Task: Look for space in Soavinandriana, Madagascar from 1st August, 2023 to 5th August, 2023 for 1 adult in price range Rs.6000 to Rs.15000. Place can be entire place with 1  bedroom having 1 bed and 1 bathroom. Property type can be house, flat, guest house. Amenities needed are: wifi. Booking option can be shelf check-in. Required host language is English.
Action: Mouse moved to (592, 82)
Screenshot: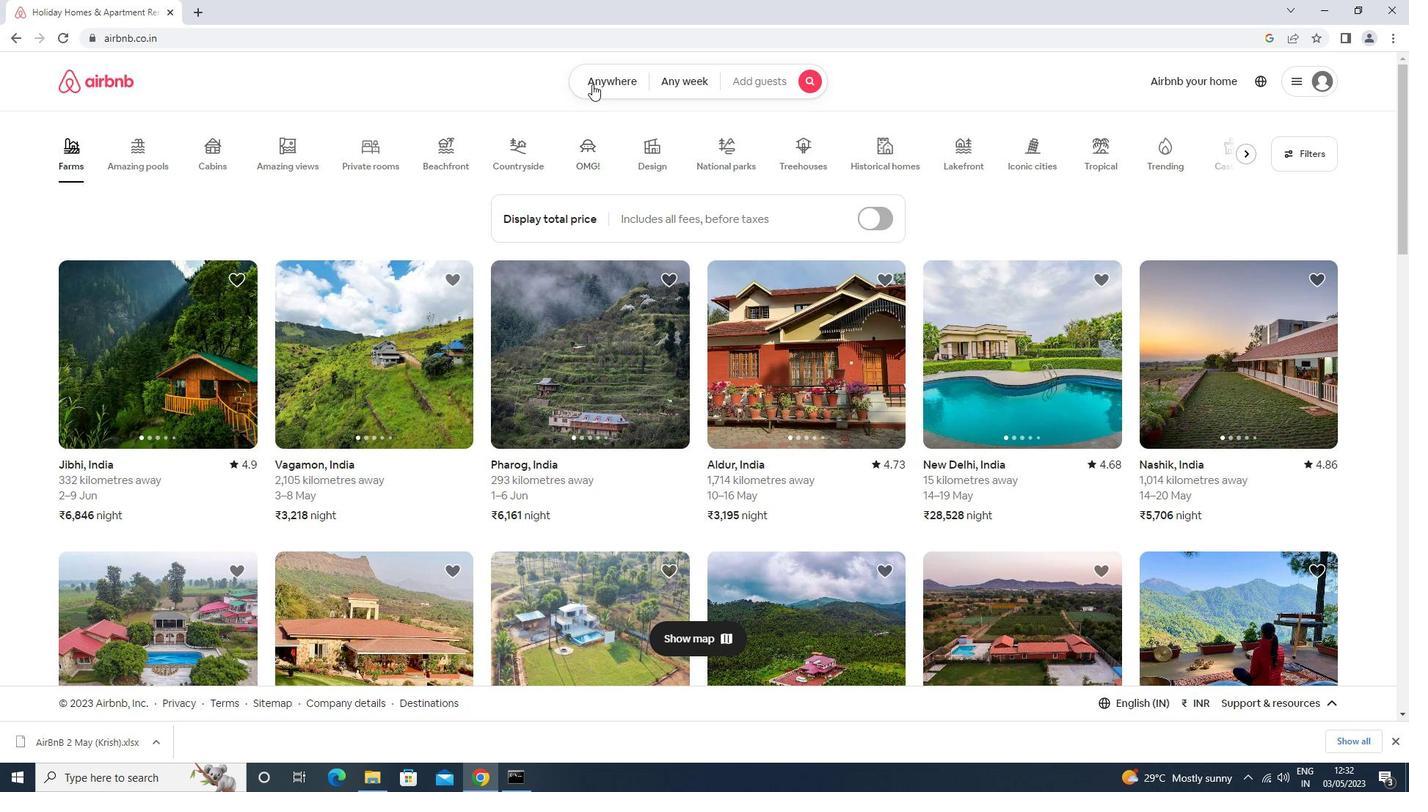 
Action: Mouse pressed left at (592, 82)
Screenshot: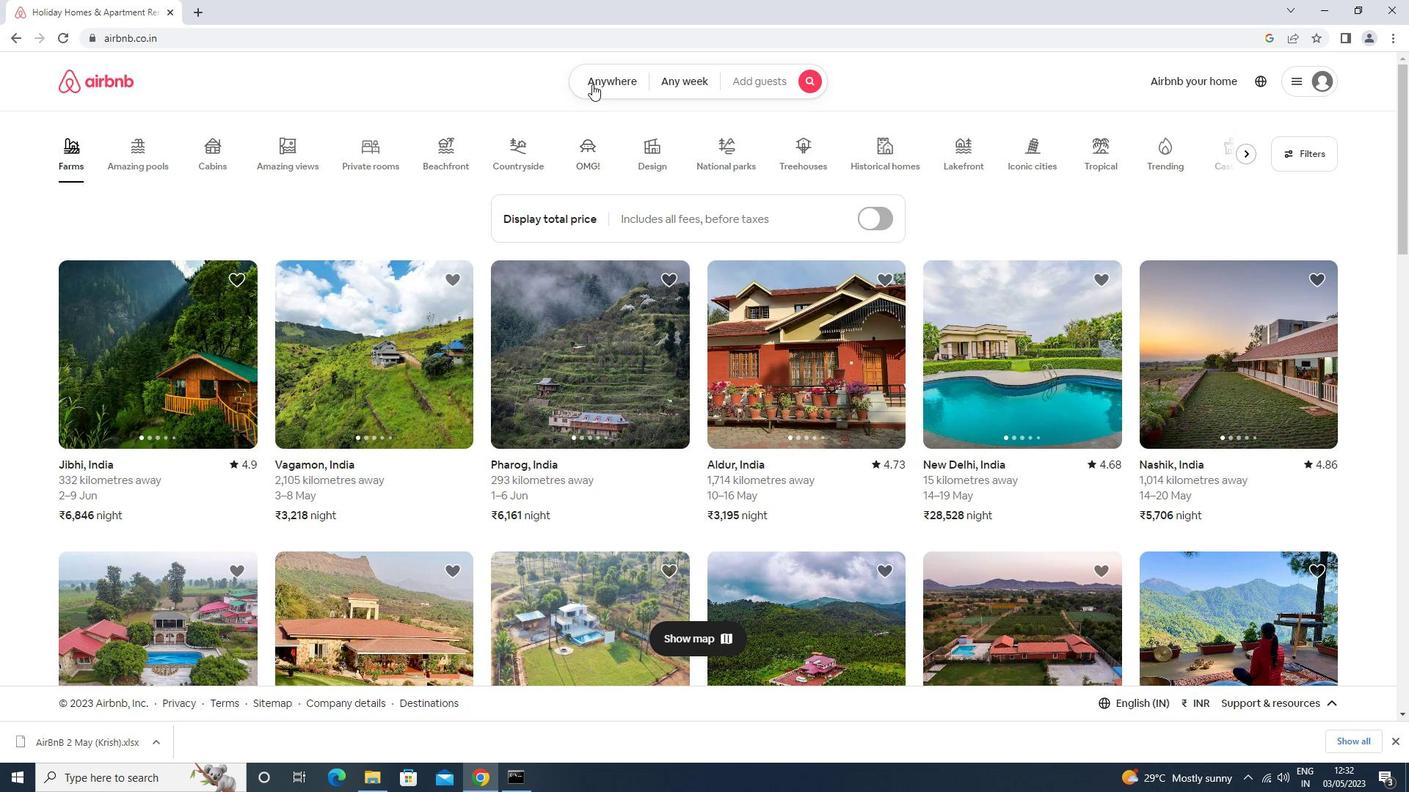 
Action: Mouse moved to (562, 143)
Screenshot: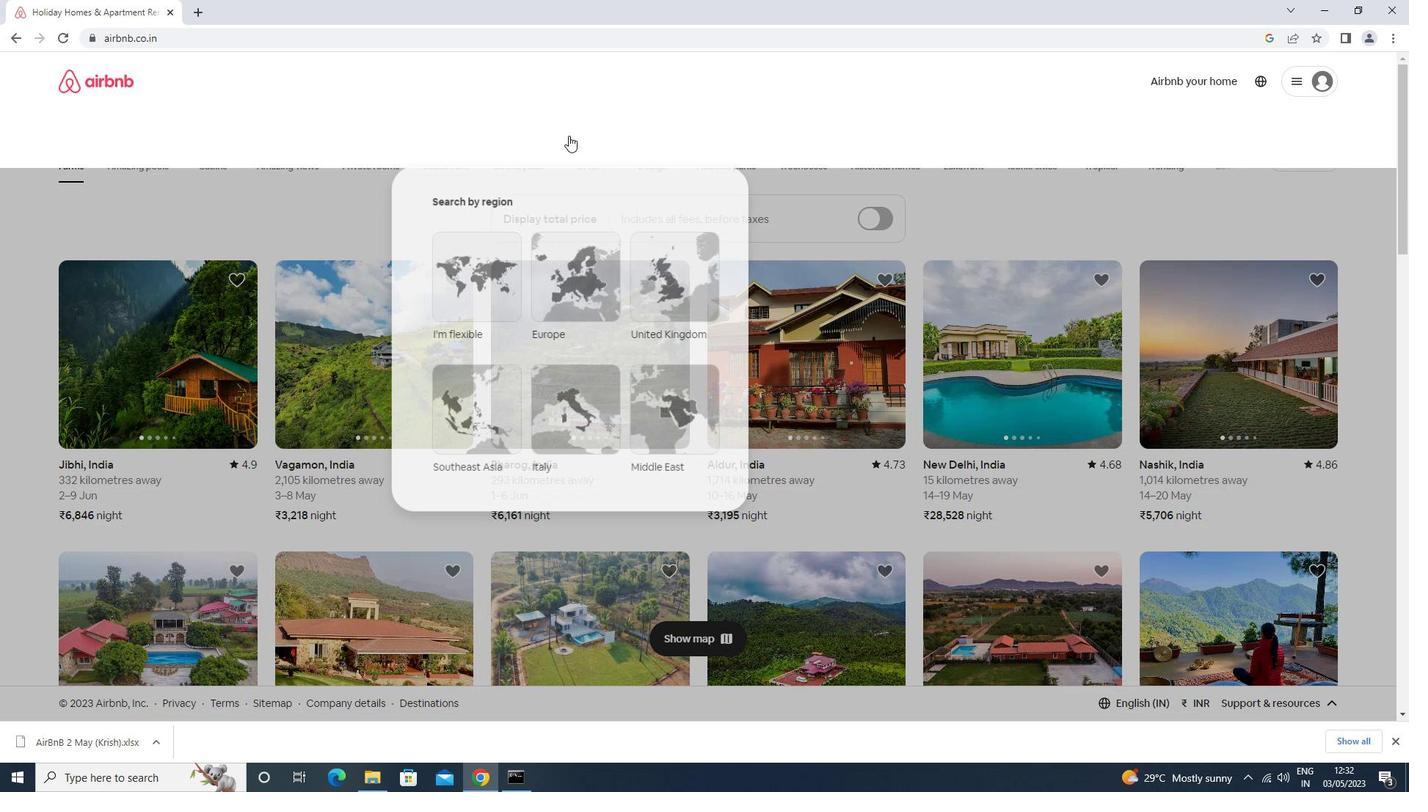 
Action: Mouse pressed left at (562, 143)
Screenshot: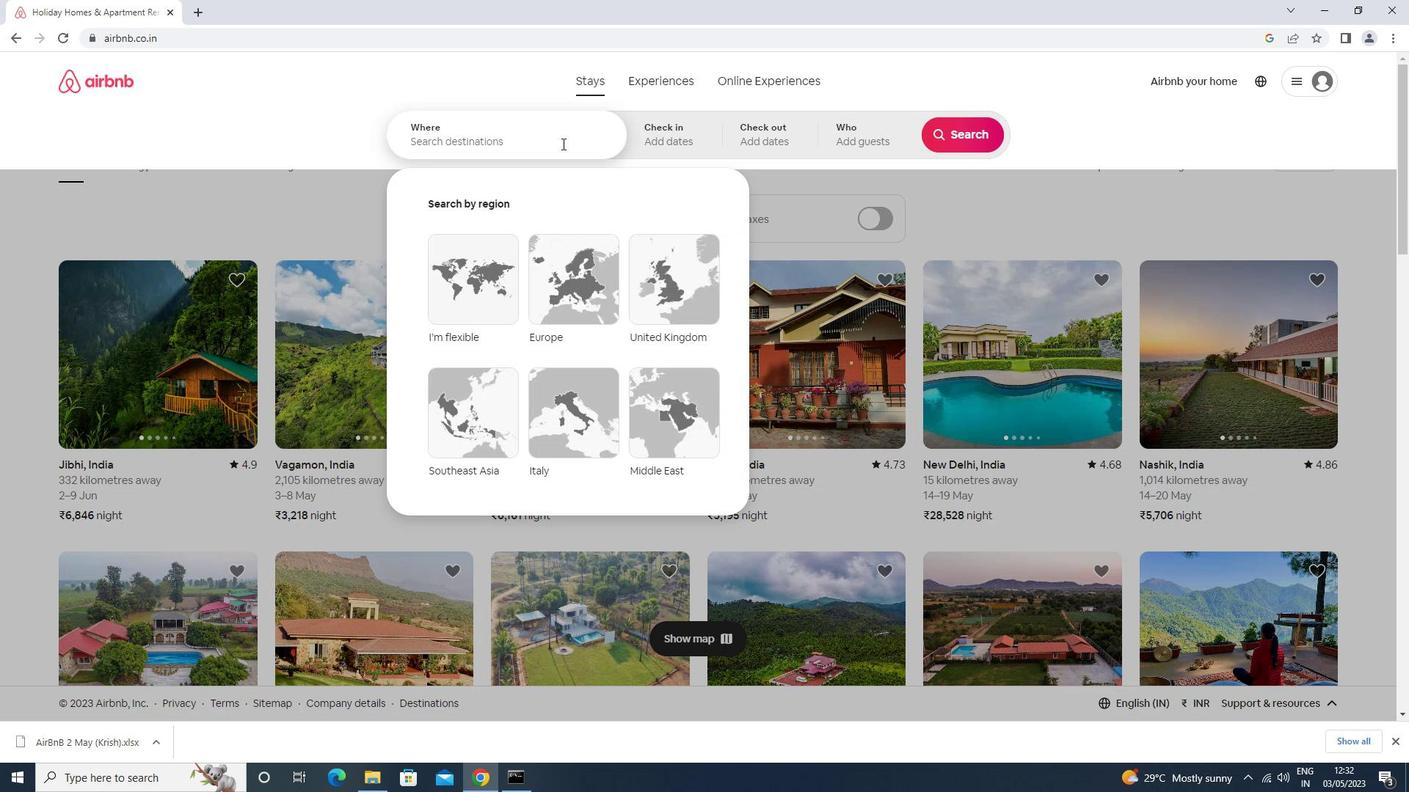 
Action: Mouse moved to (554, 146)
Screenshot: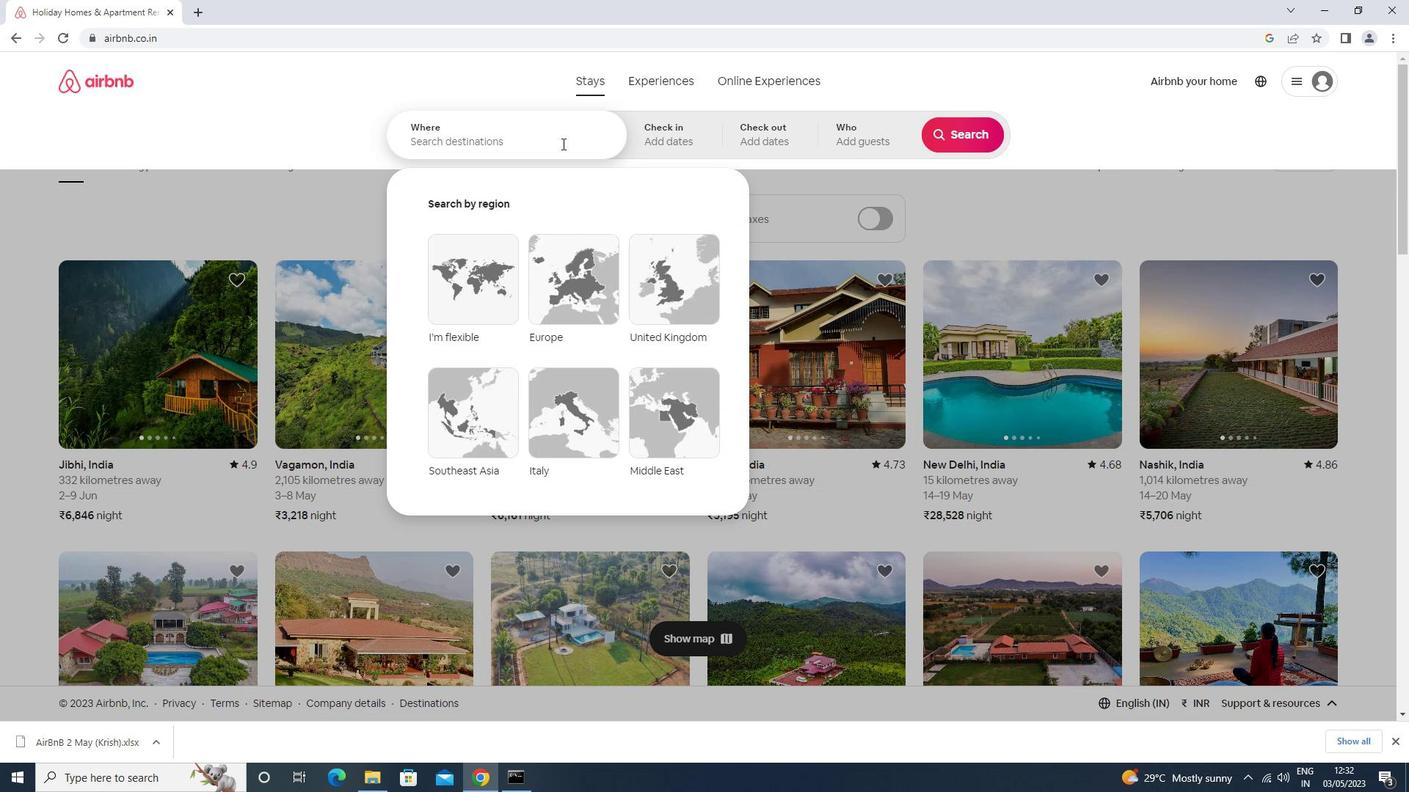 
Action: Key pressed s<Key.caps_lock>oavinandr<Key.down><Key.enter>
Screenshot: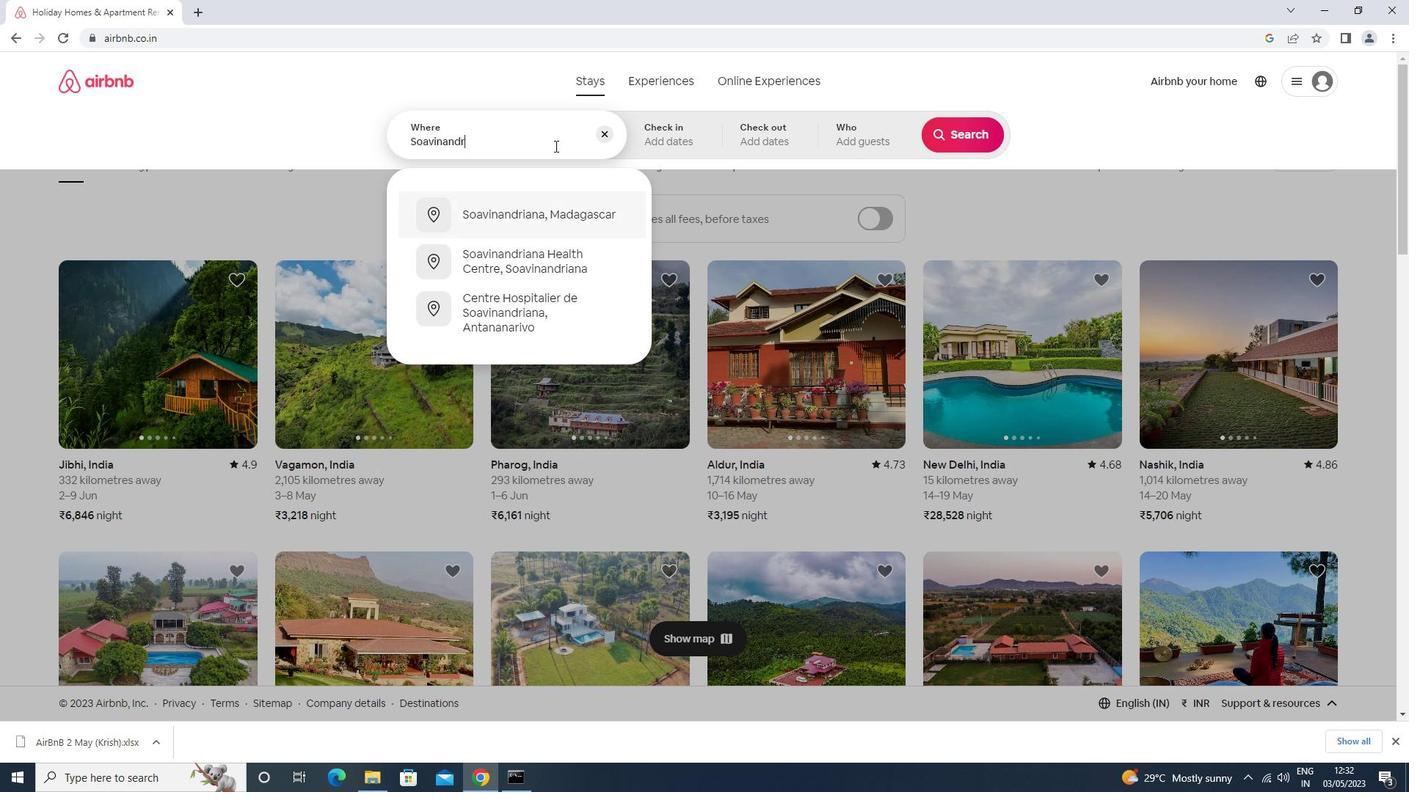 
Action: Mouse moved to (965, 253)
Screenshot: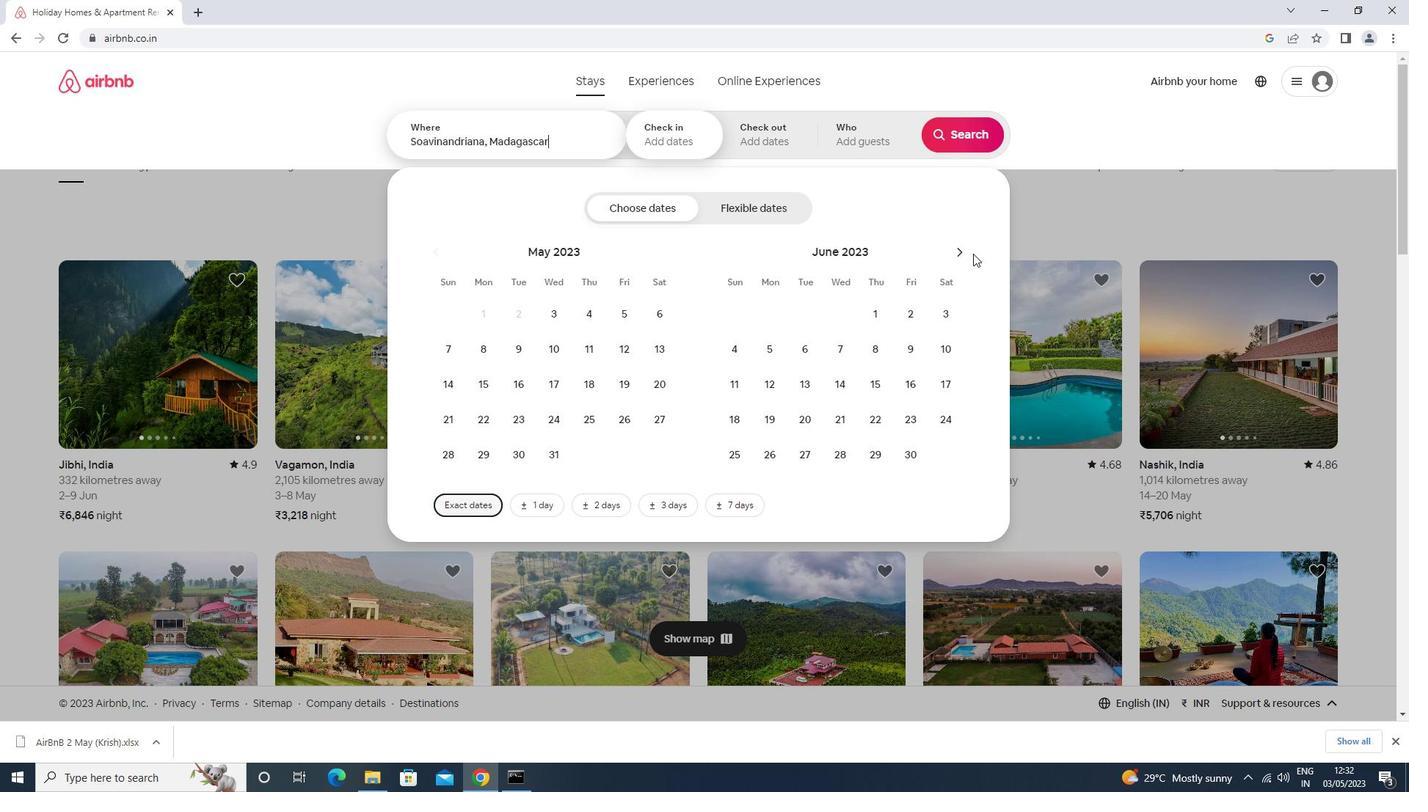 
Action: Mouse pressed left at (965, 253)
Screenshot: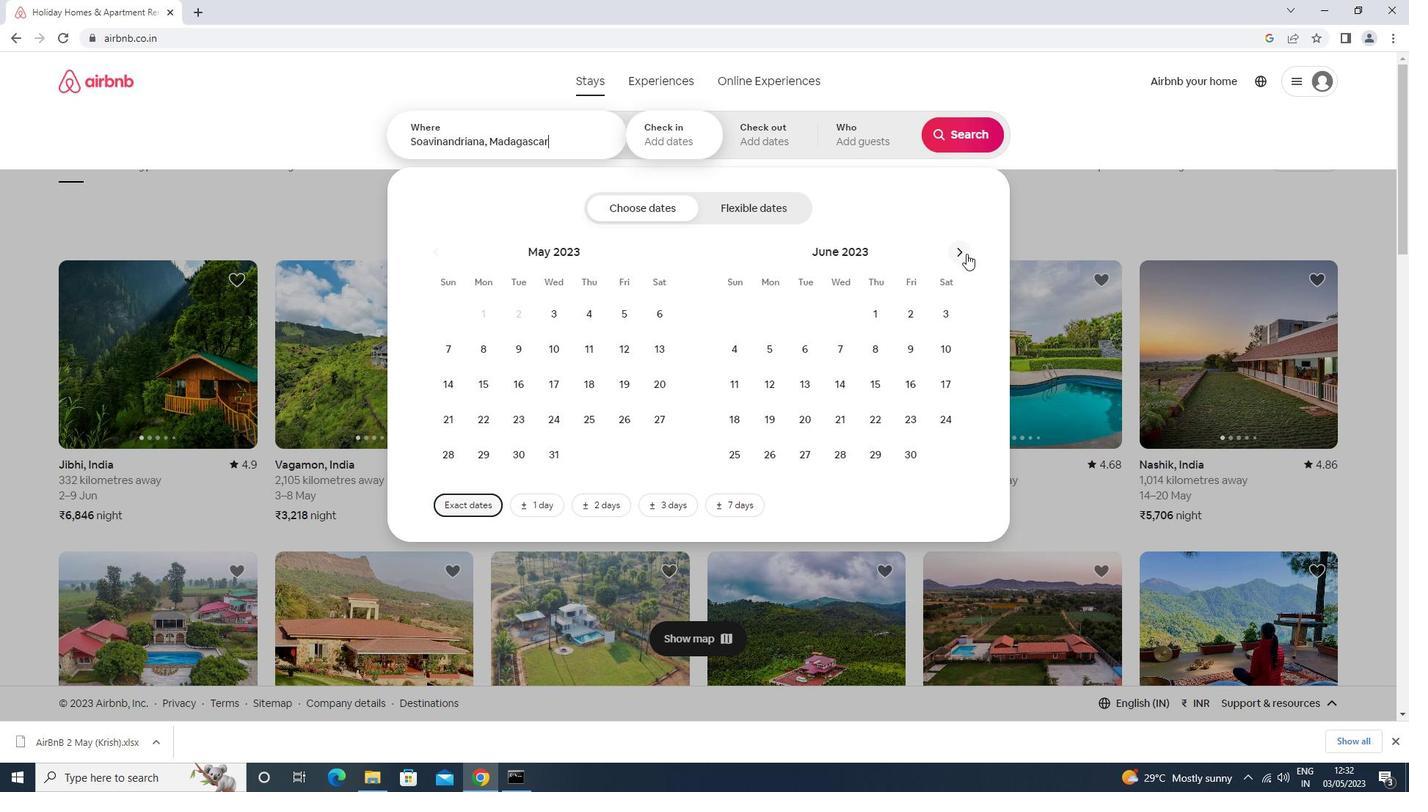 
Action: Mouse moved to (964, 253)
Screenshot: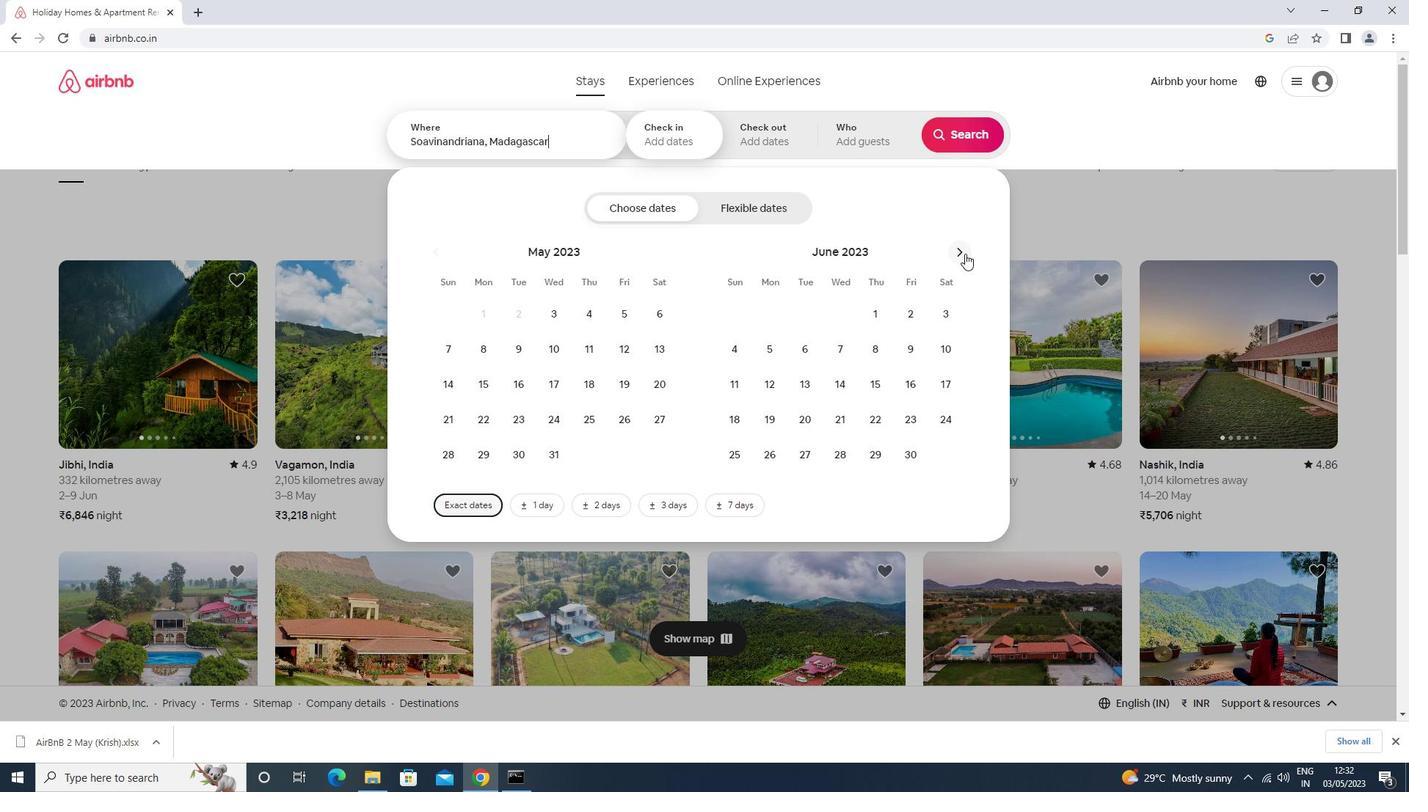 
Action: Mouse pressed left at (964, 253)
Screenshot: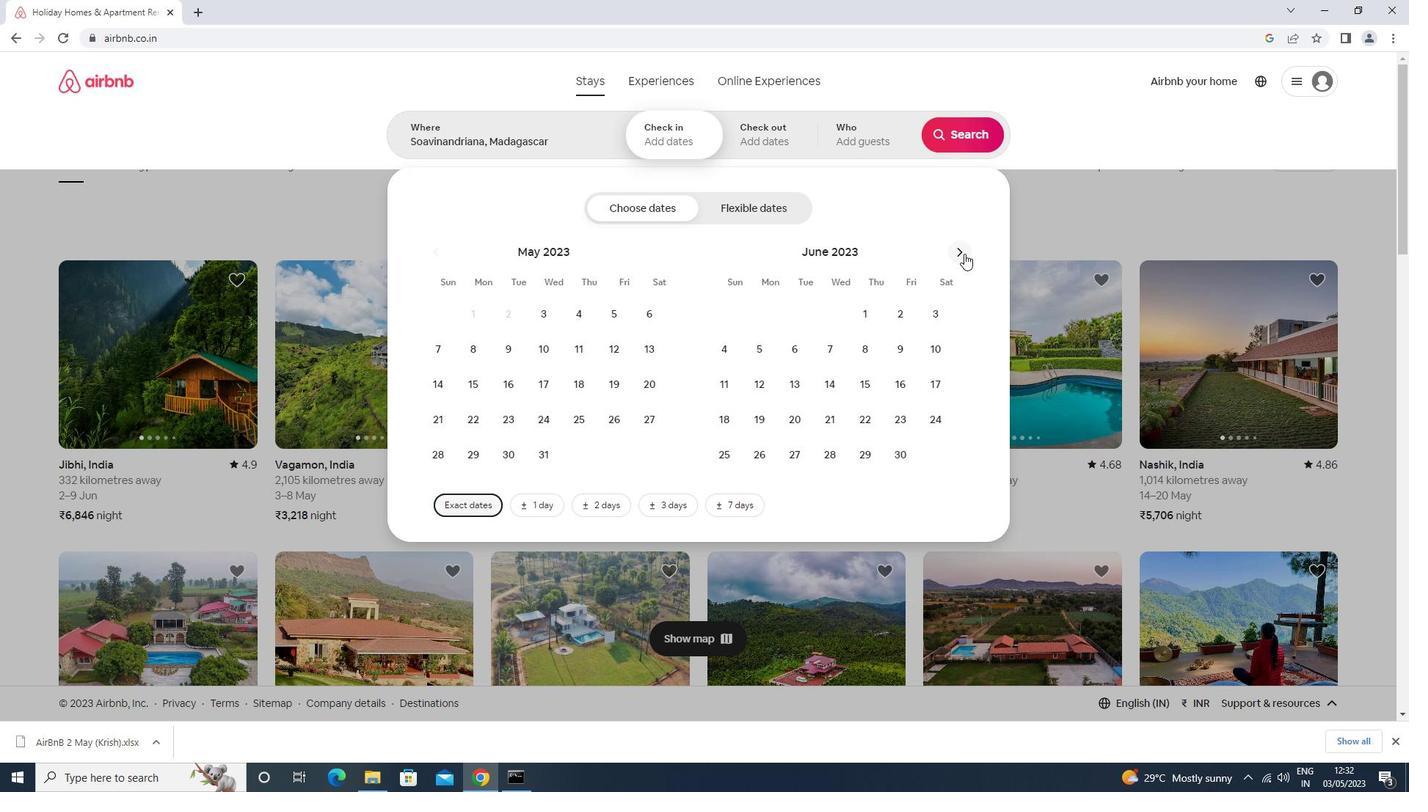 
Action: Mouse moved to (815, 313)
Screenshot: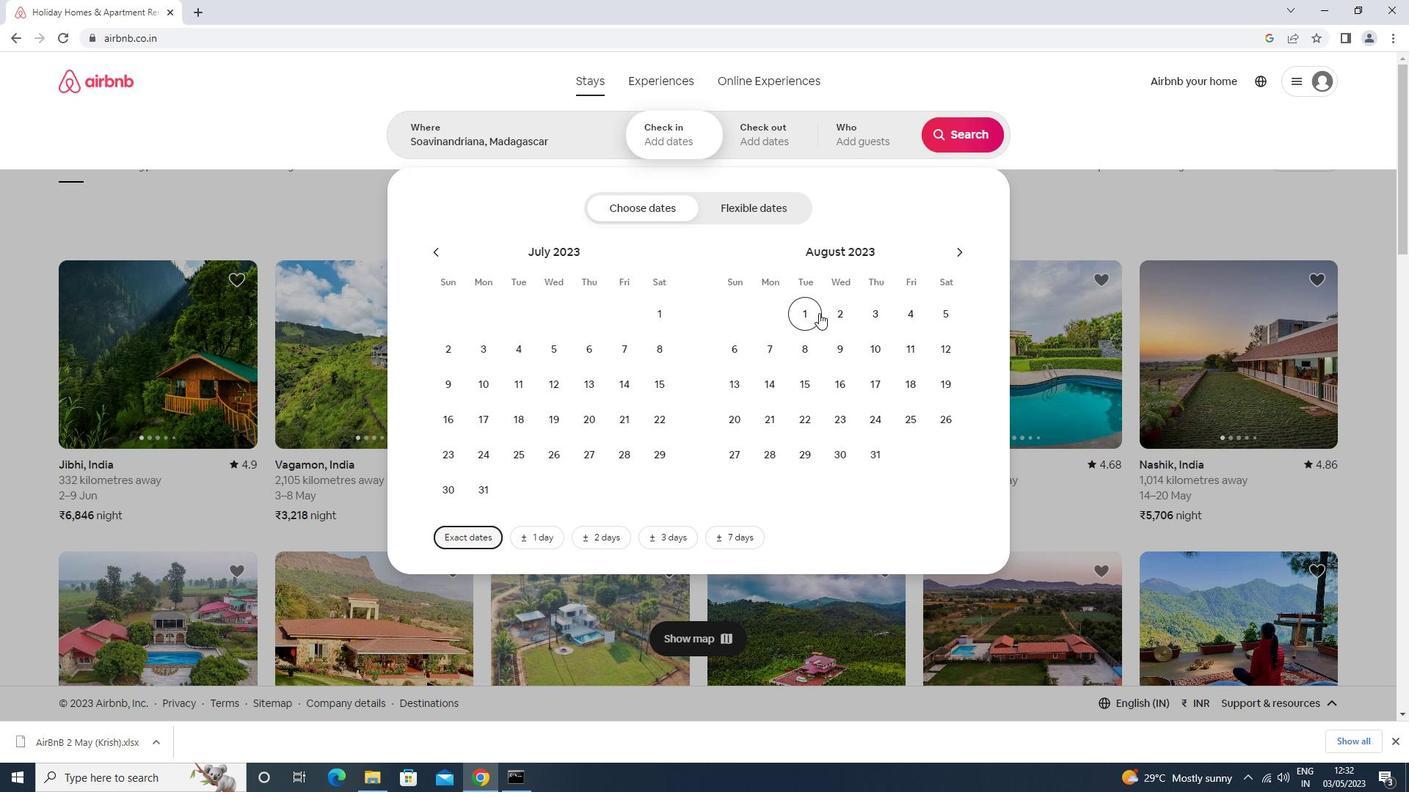 
Action: Mouse pressed left at (815, 313)
Screenshot: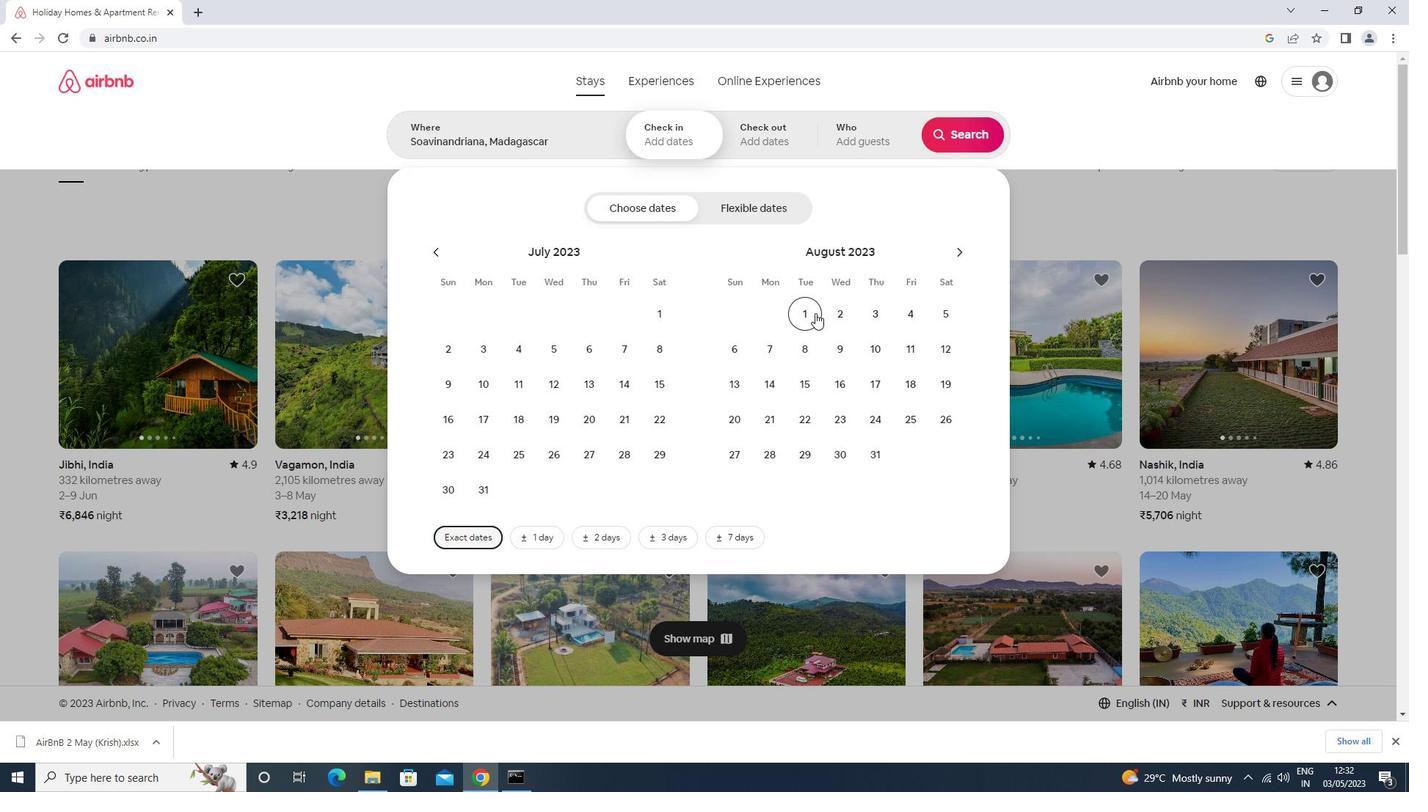 
Action: Mouse moved to (937, 307)
Screenshot: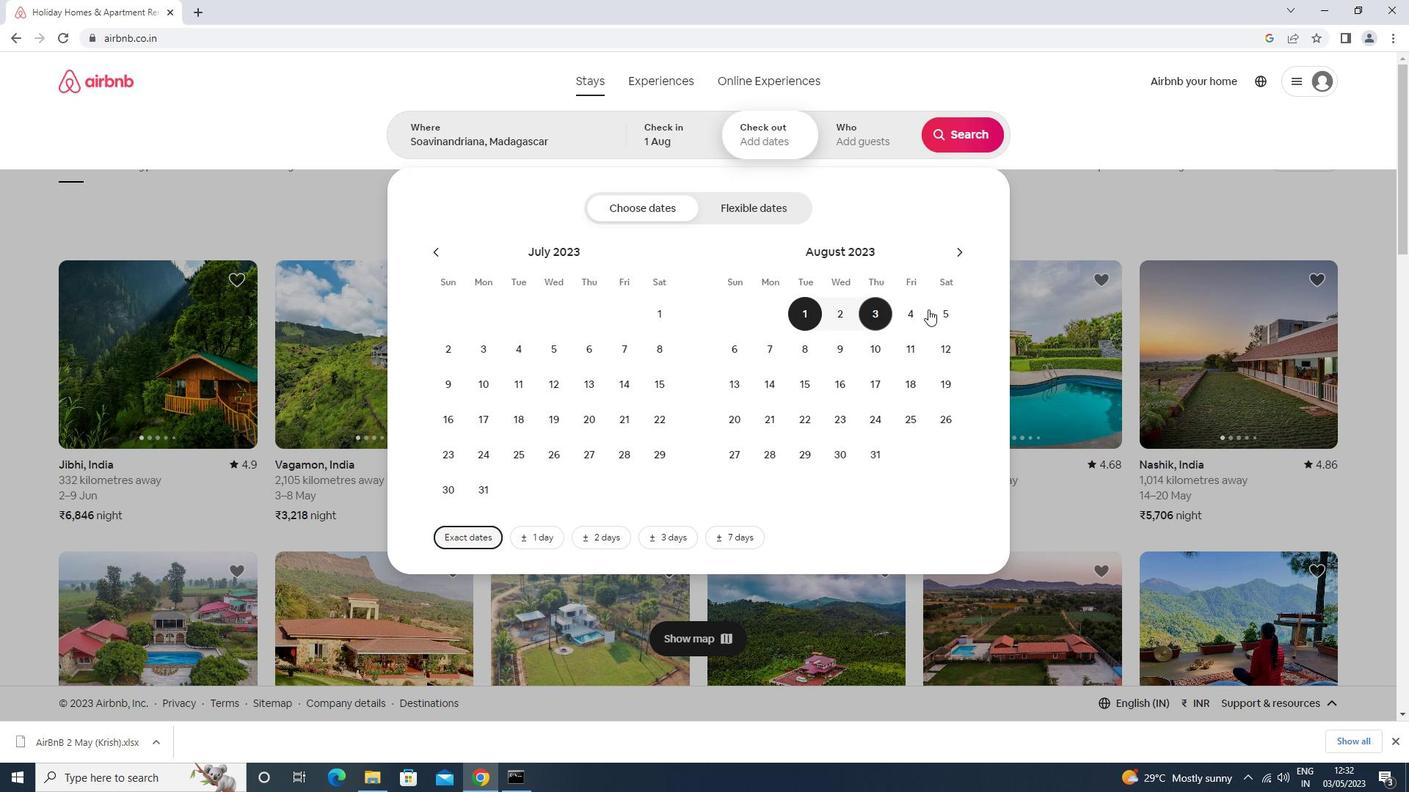 
Action: Mouse pressed left at (937, 307)
Screenshot: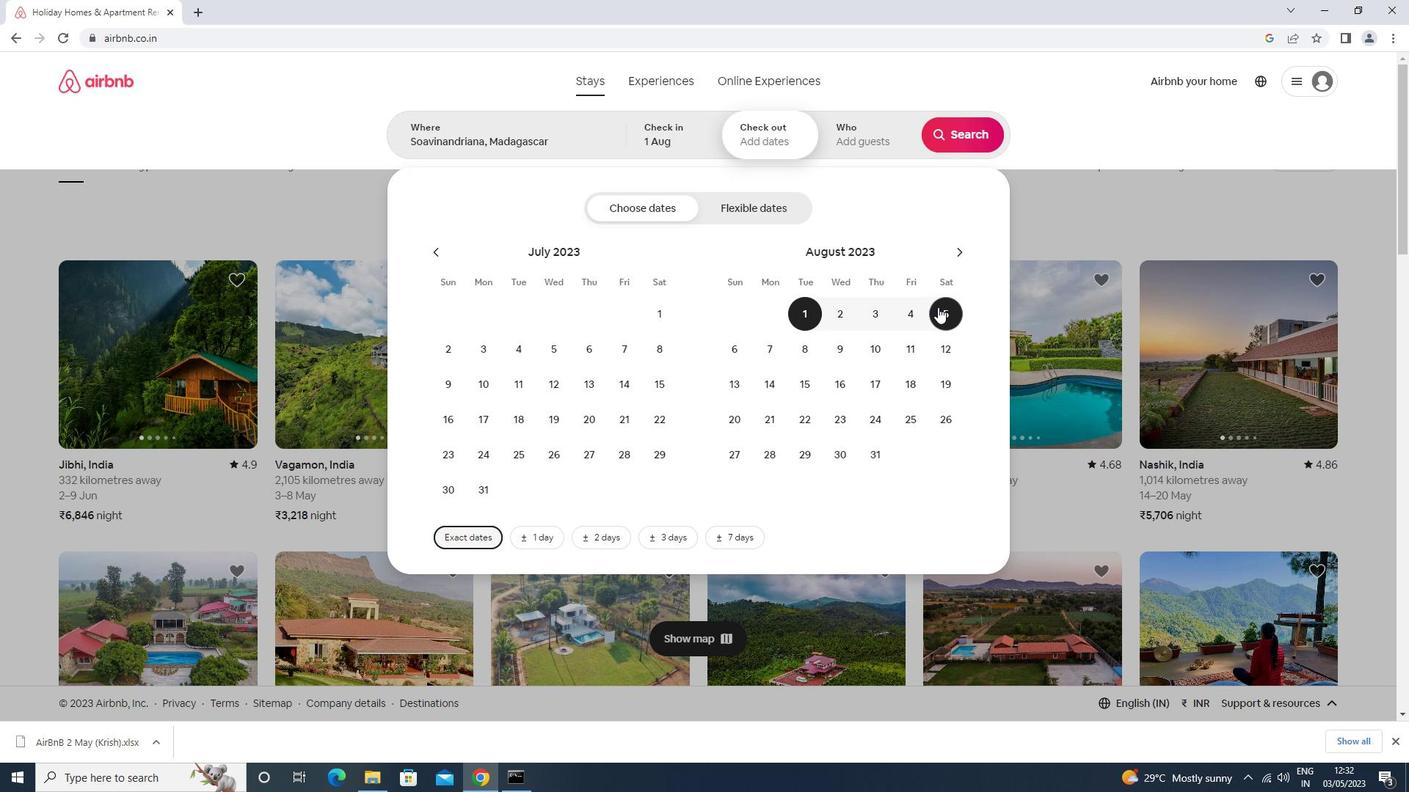 
Action: Mouse moved to (834, 131)
Screenshot: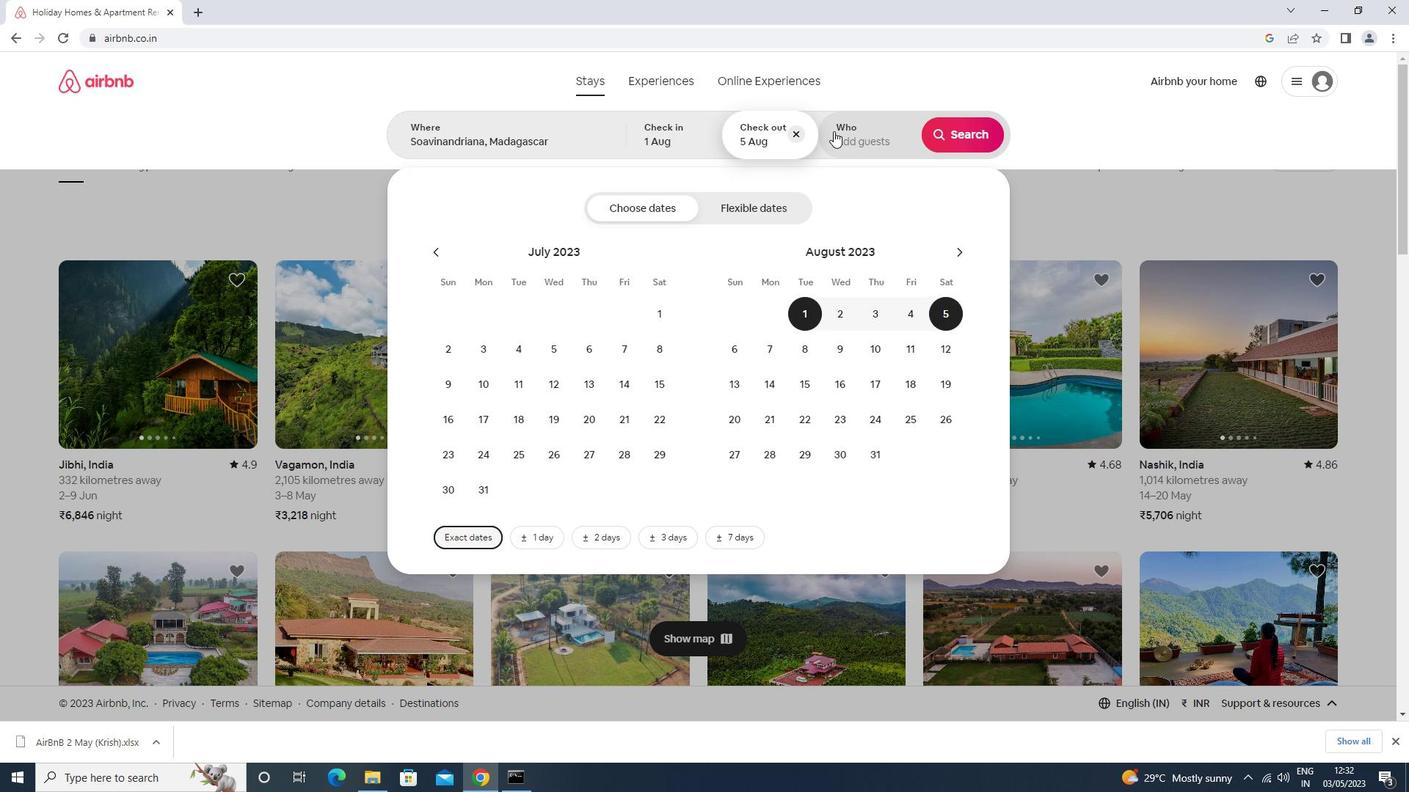 
Action: Mouse pressed left at (834, 131)
Screenshot: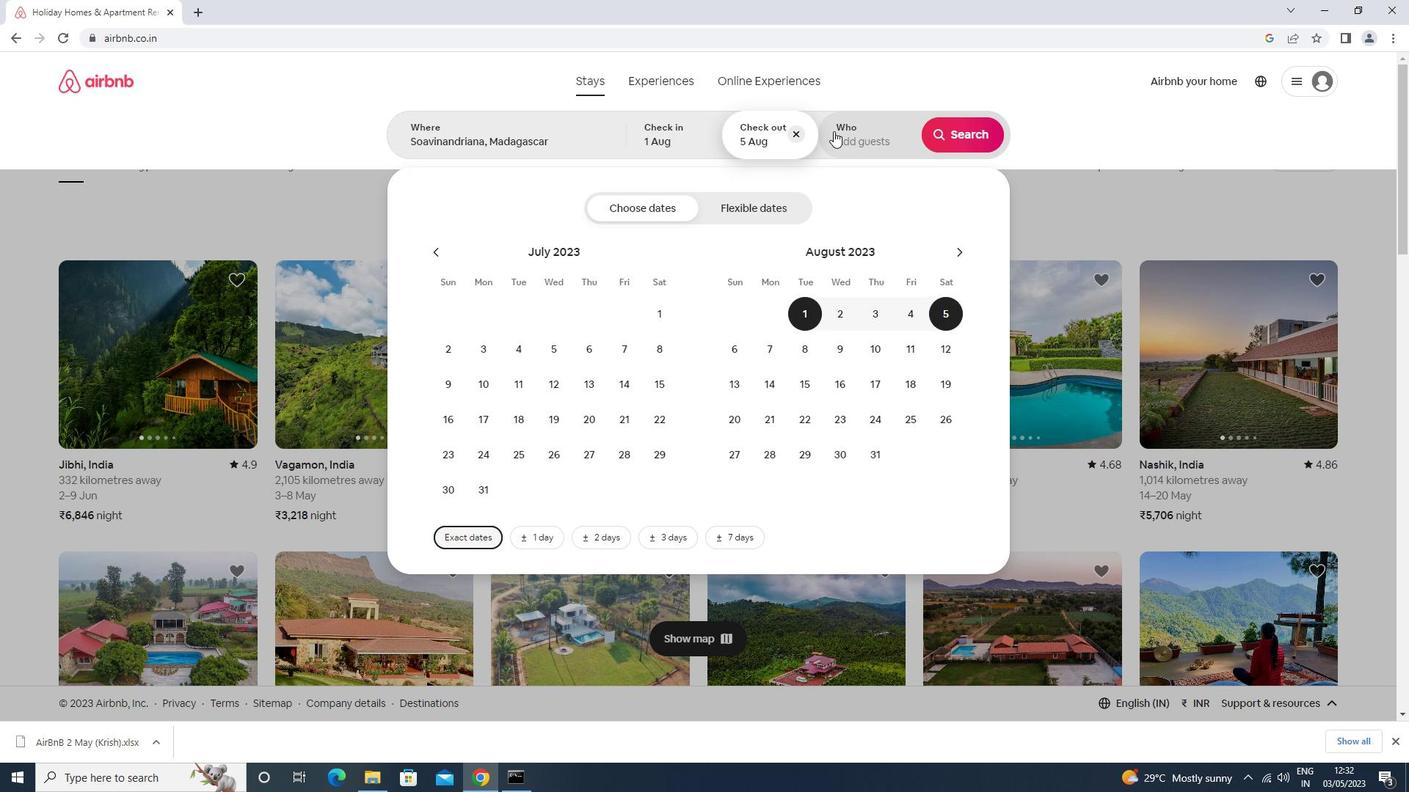 
Action: Mouse moved to (962, 214)
Screenshot: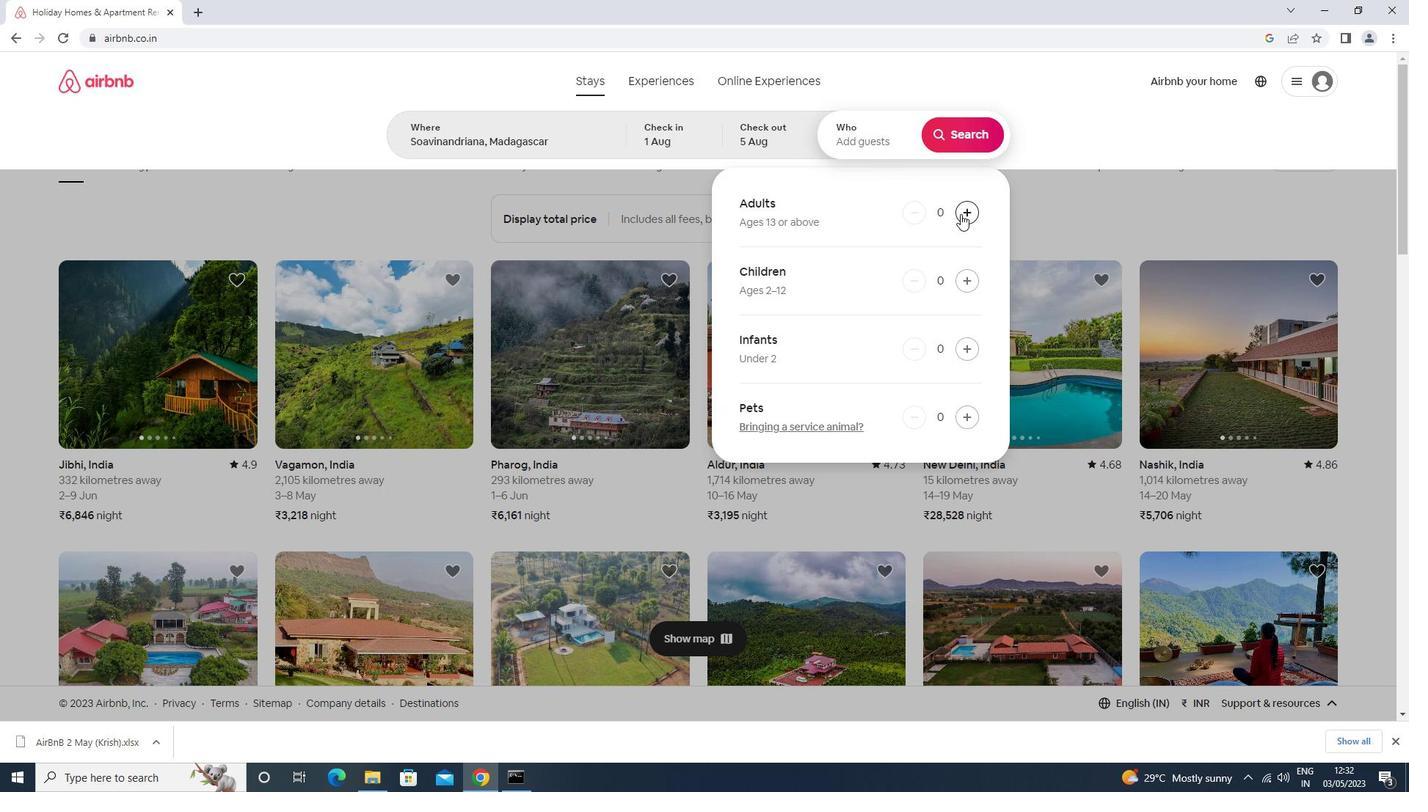 
Action: Mouse pressed left at (962, 214)
Screenshot: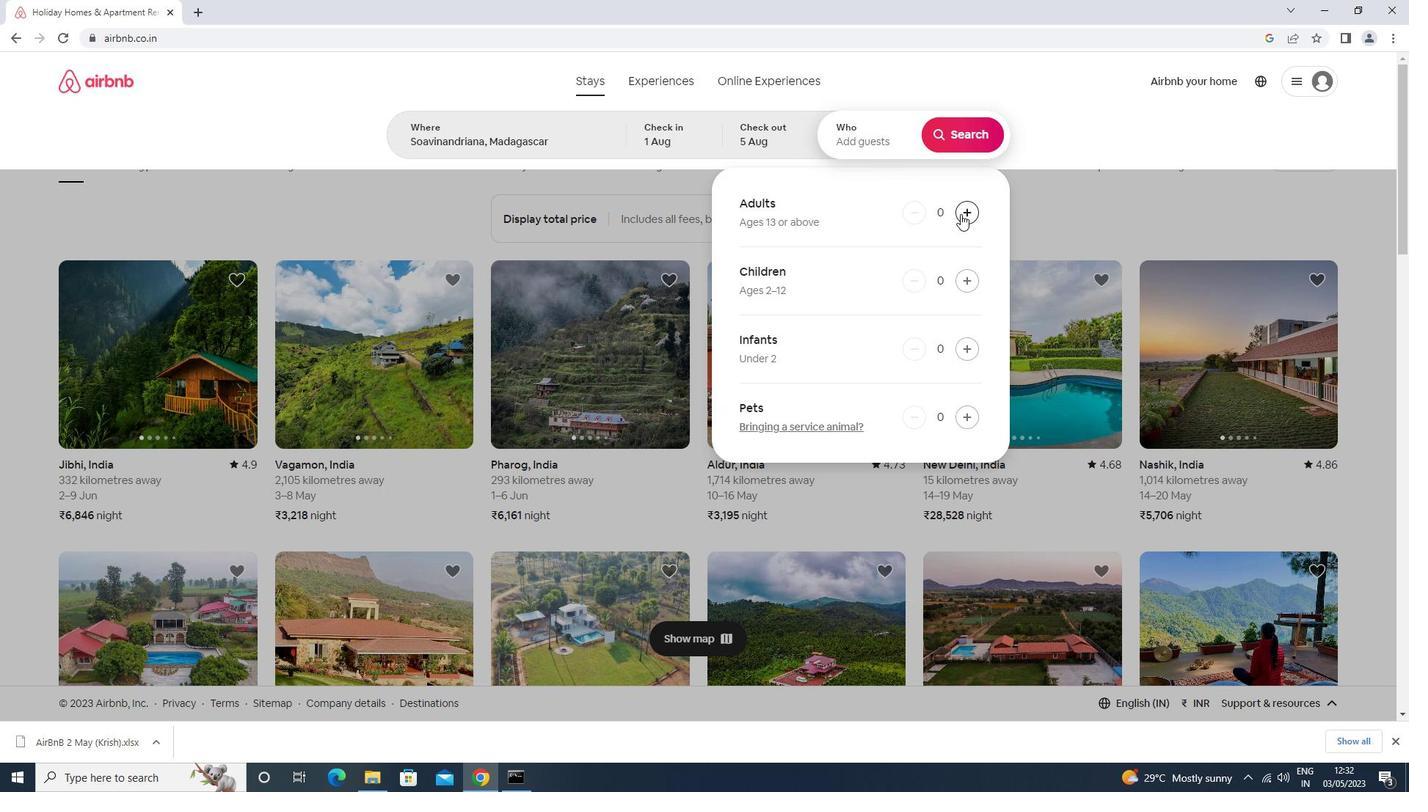 
Action: Mouse moved to (958, 125)
Screenshot: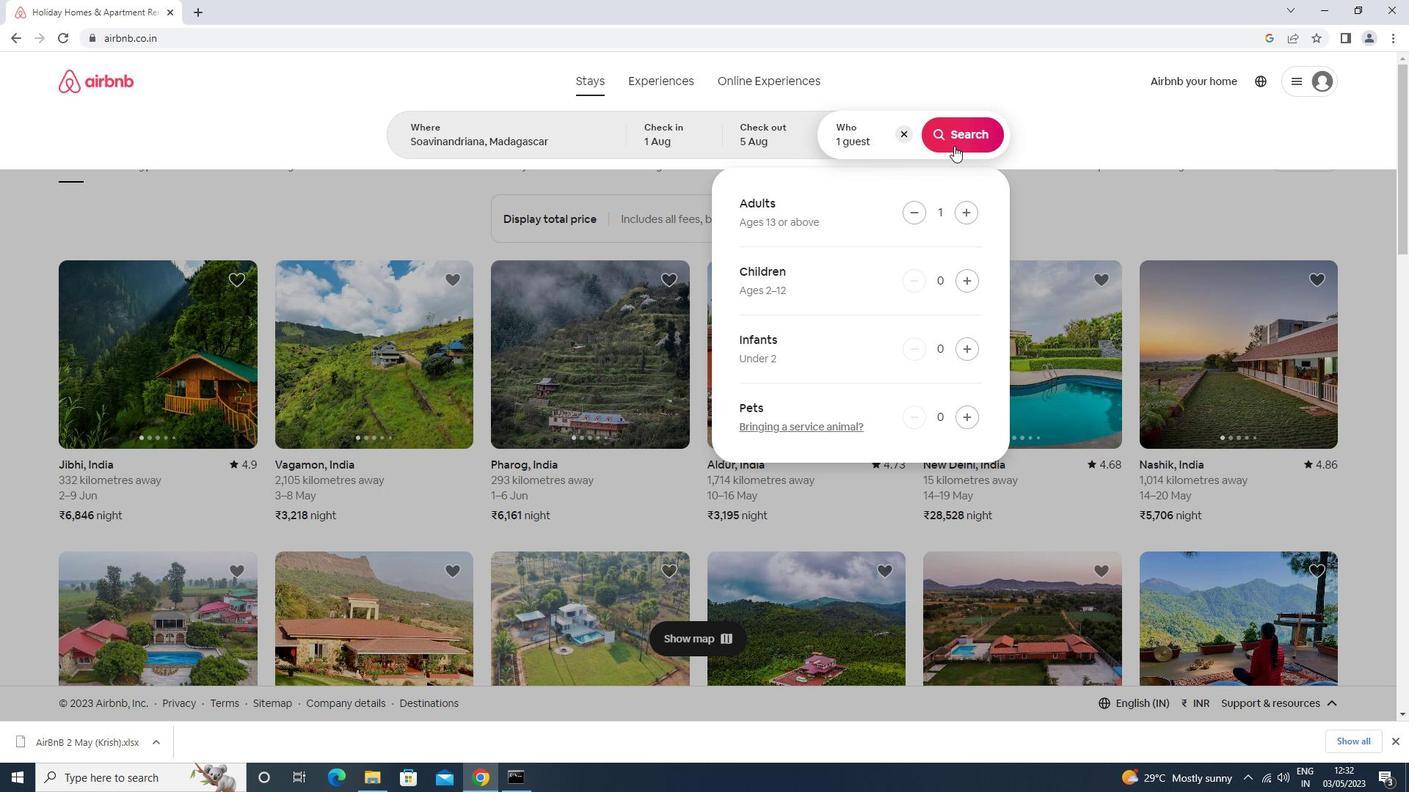 
Action: Mouse pressed left at (958, 125)
Screenshot: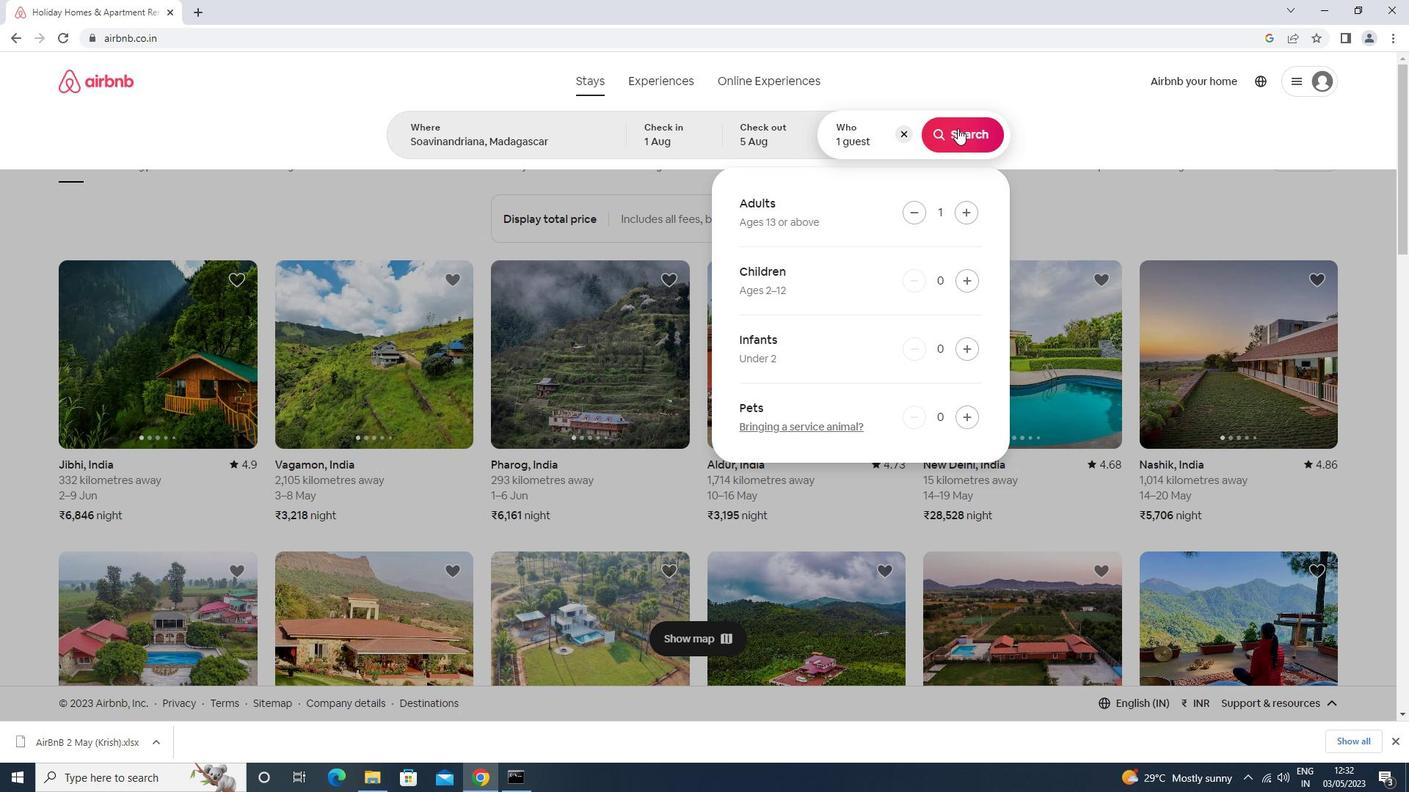 
Action: Mouse moved to (1349, 135)
Screenshot: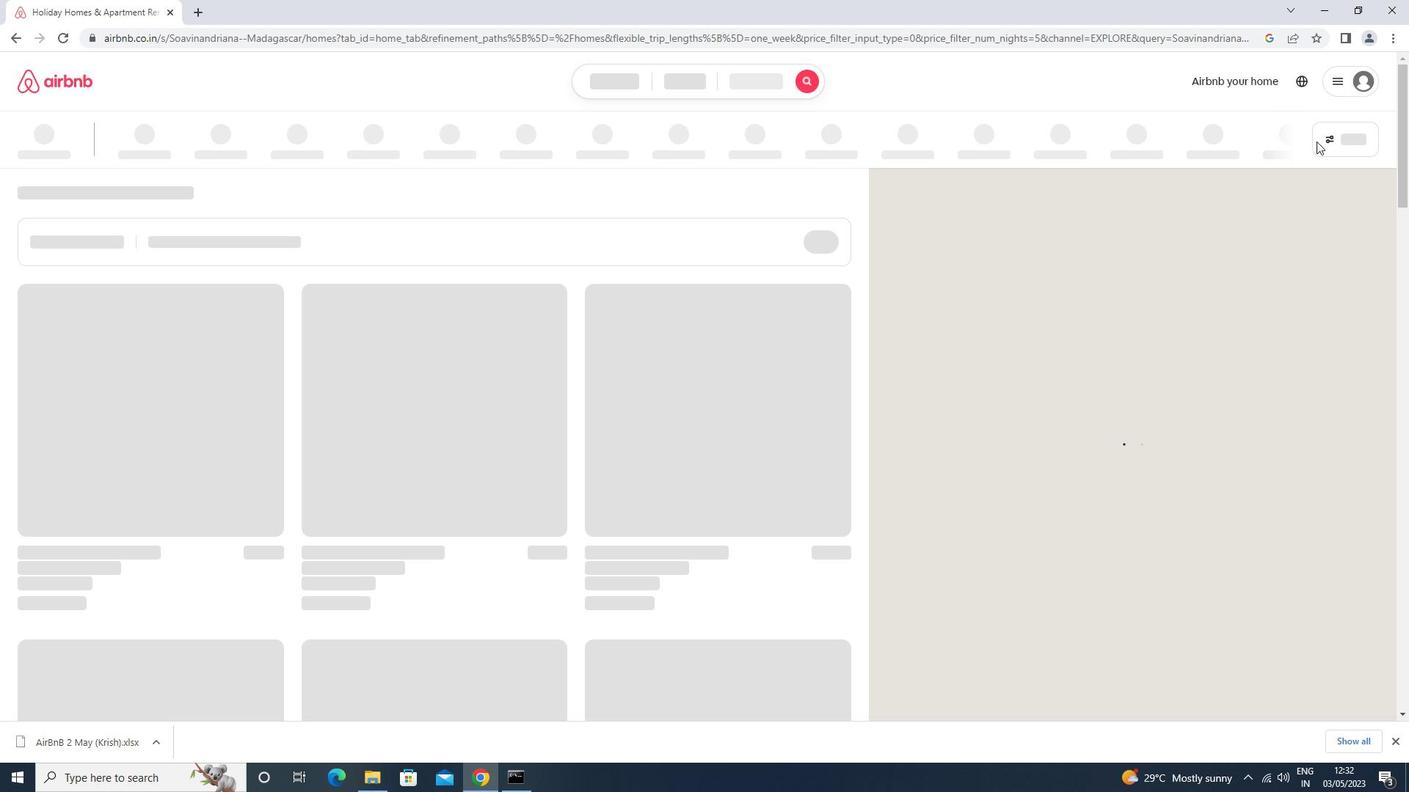 
Action: Mouse pressed left at (1349, 135)
Screenshot: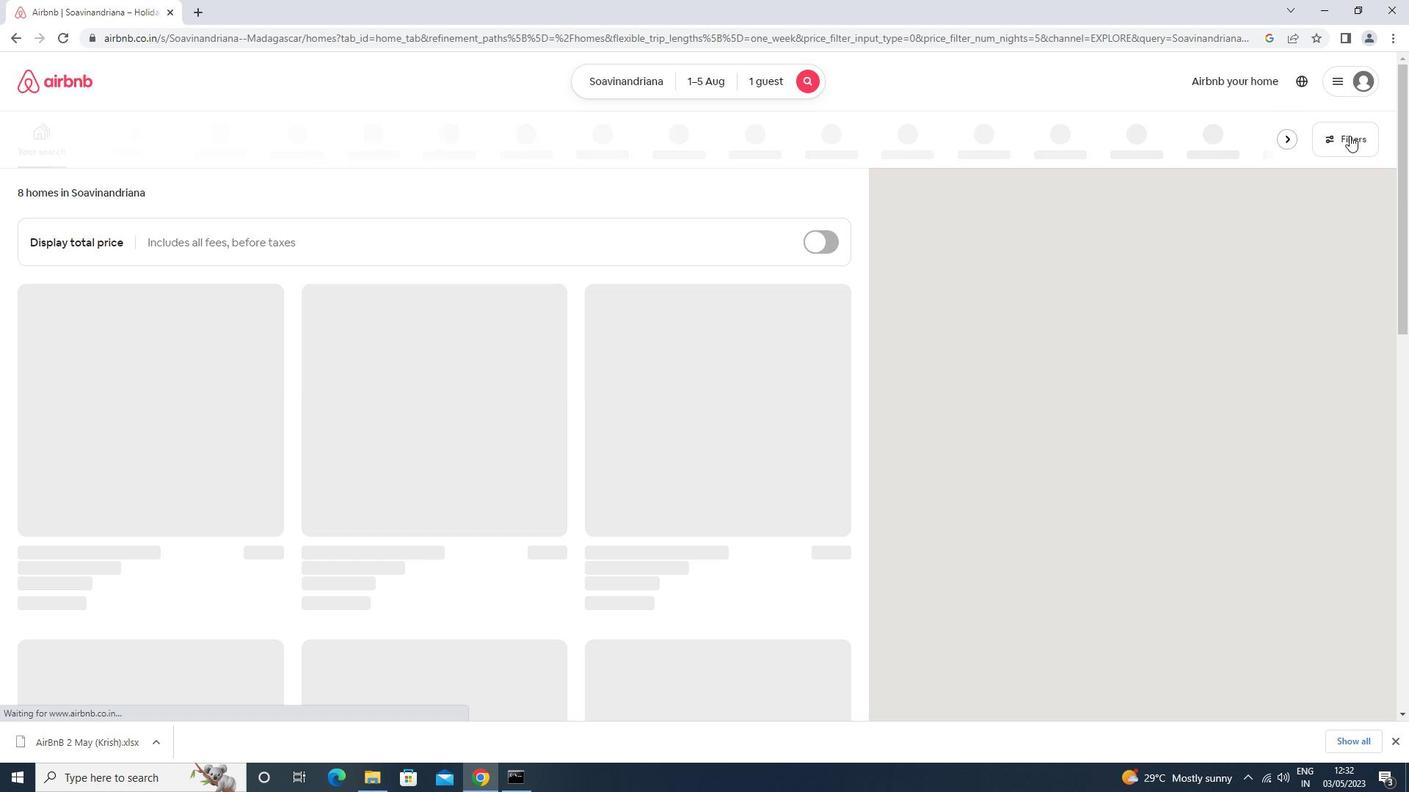 
Action: Mouse moved to (549, 330)
Screenshot: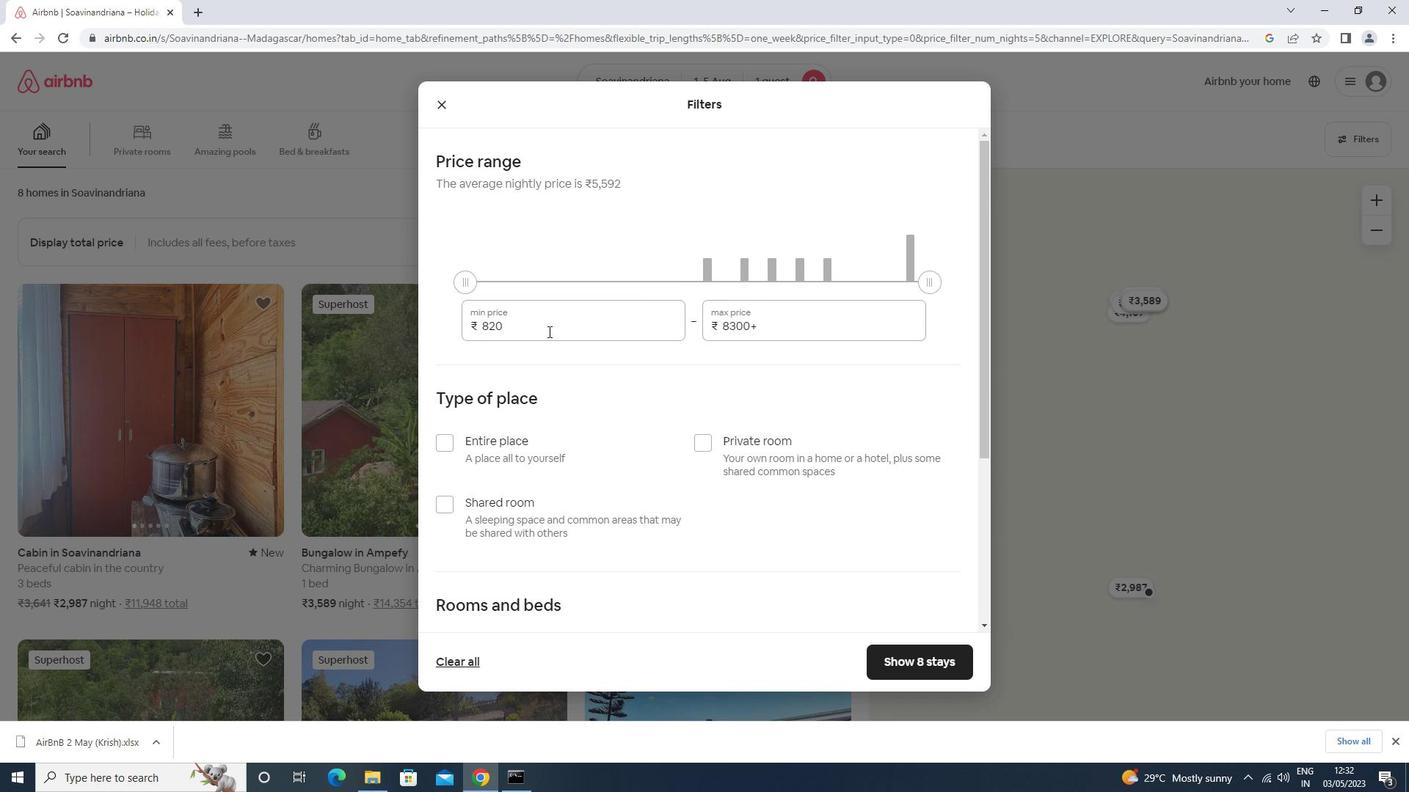 
Action: Mouse pressed left at (549, 330)
Screenshot: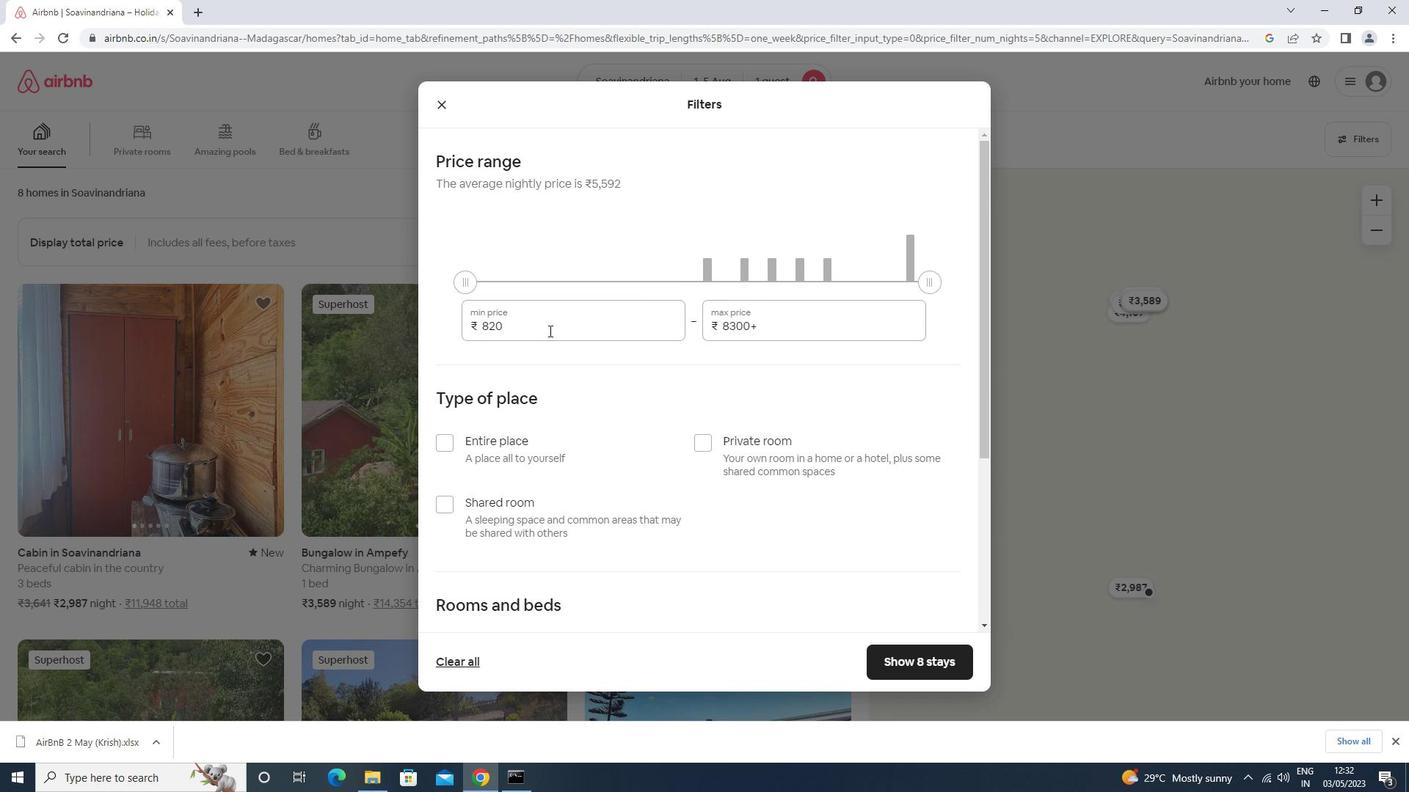 
Action: Key pressed <Key.backspace><Key.backspace><Key.backspace><Key.backspace><Key.backspace><Key.backspace><Key.backspace>6000<Key.tab>15000
Screenshot: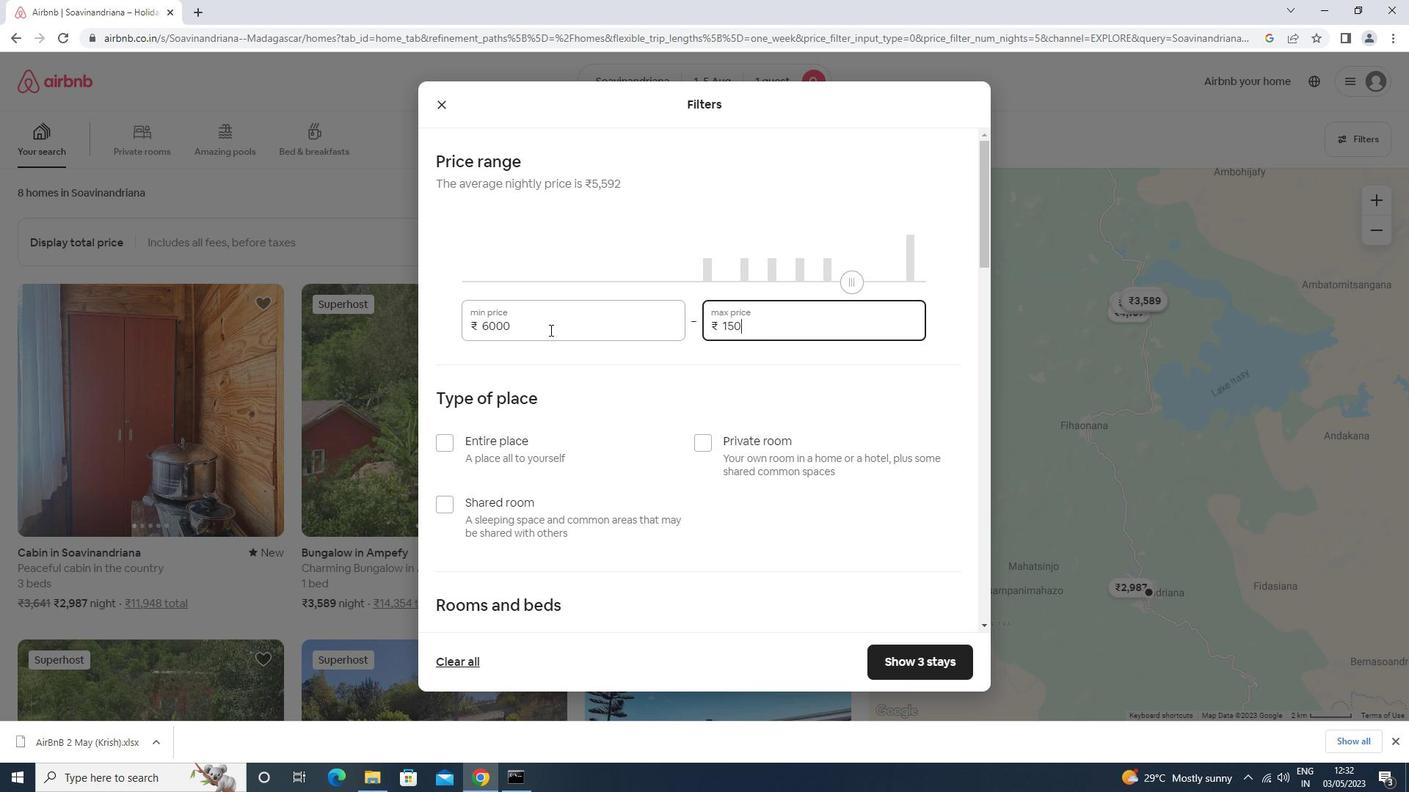 
Action: Mouse moved to (548, 336)
Screenshot: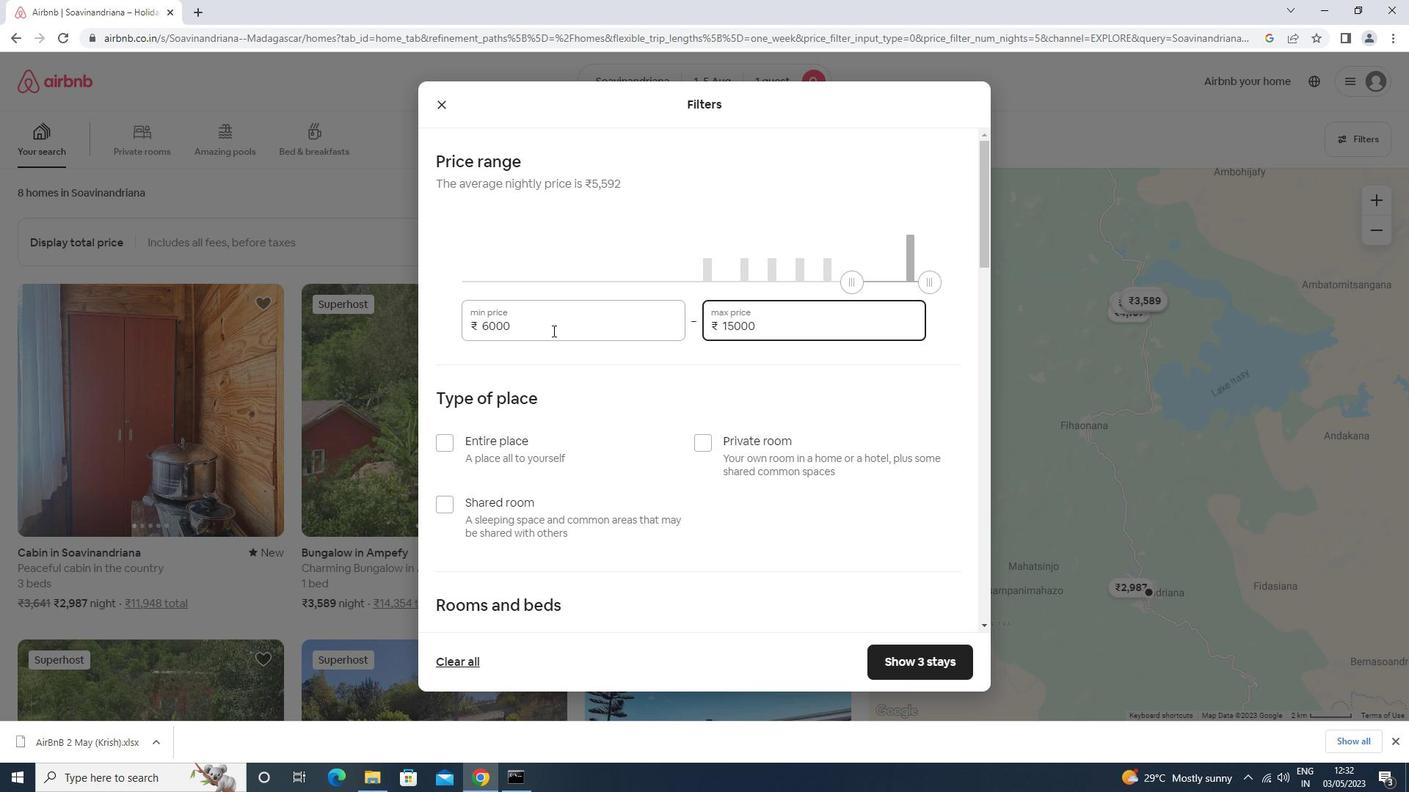 
Action: Mouse scrolled (548, 335) with delta (0, 0)
Screenshot: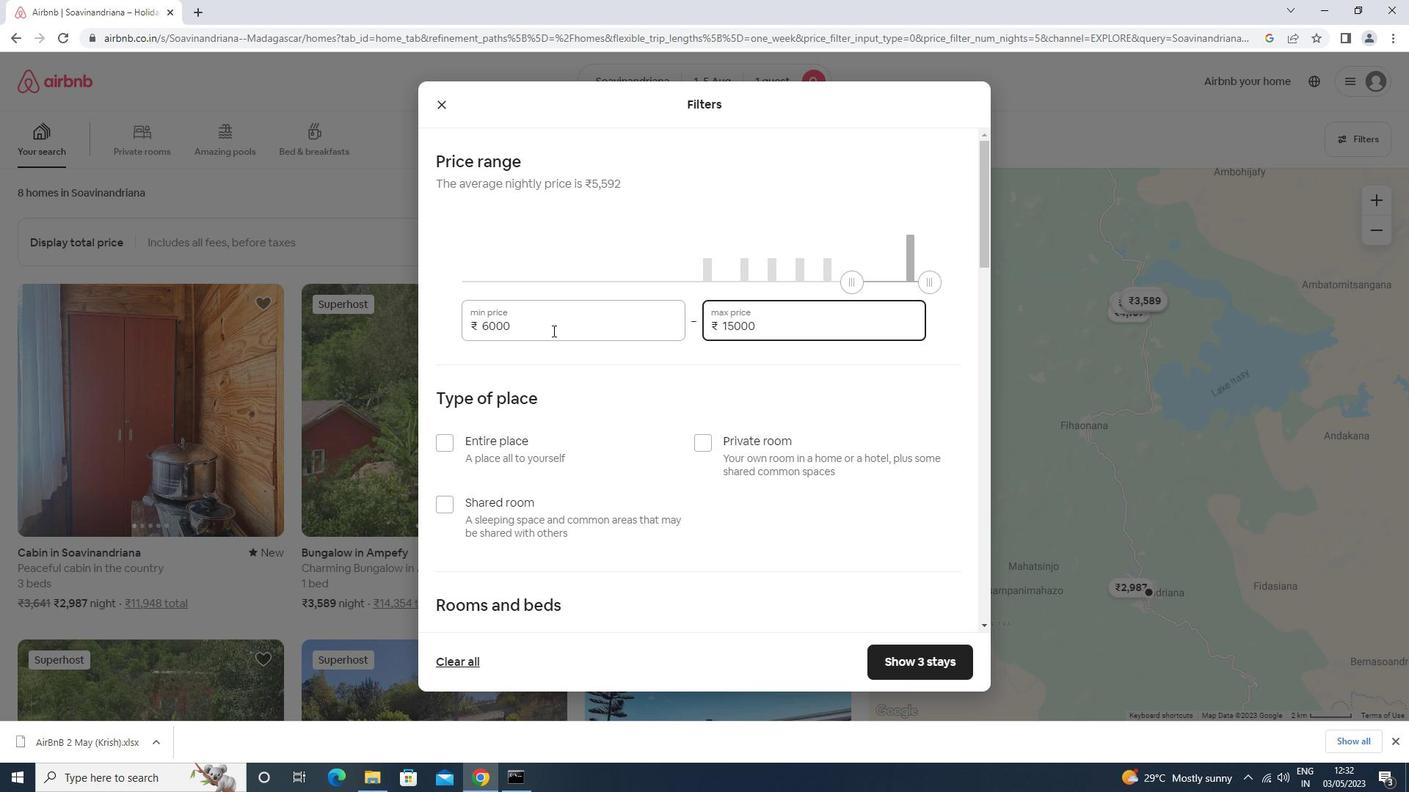 
Action: Mouse moved to (548, 339)
Screenshot: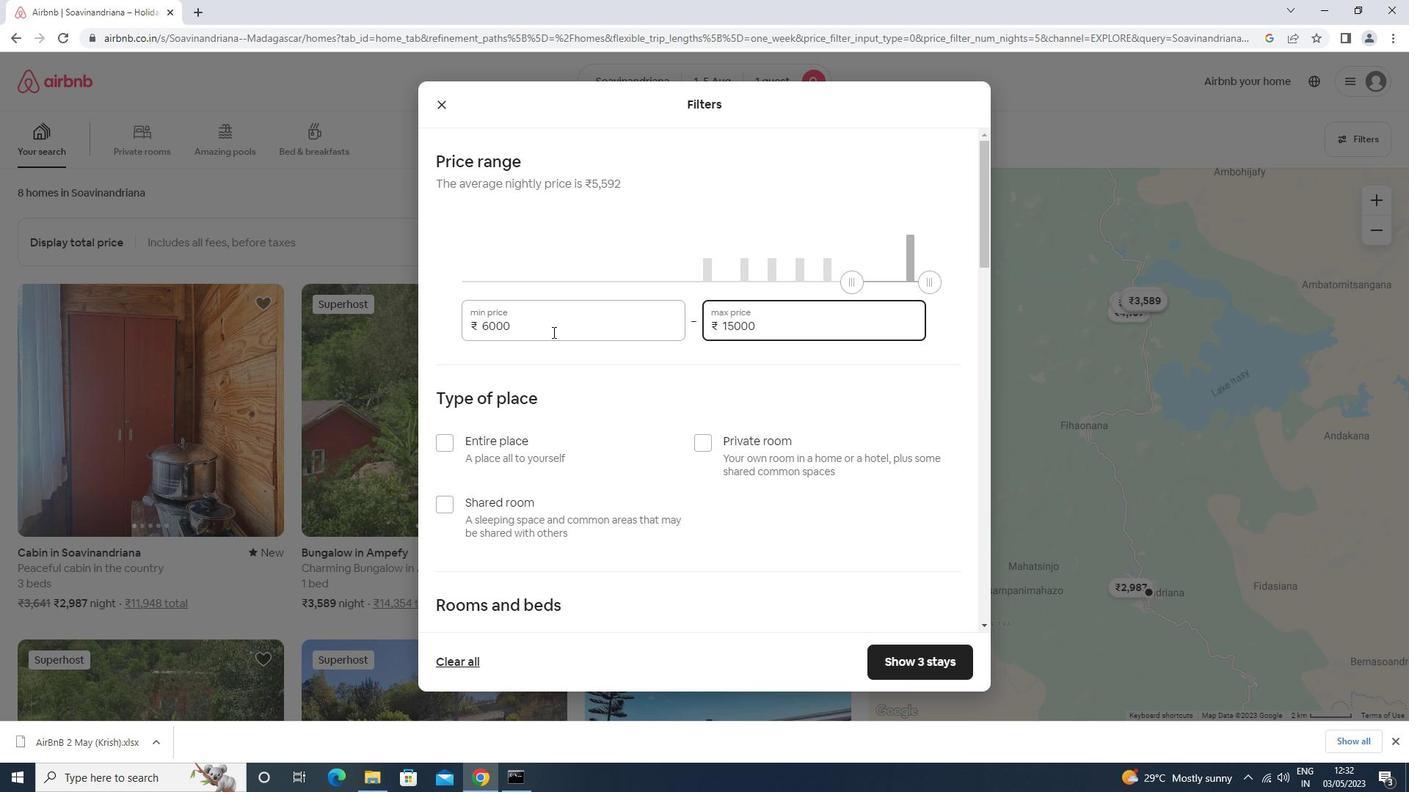 
Action: Mouse scrolled (548, 338) with delta (0, 0)
Screenshot: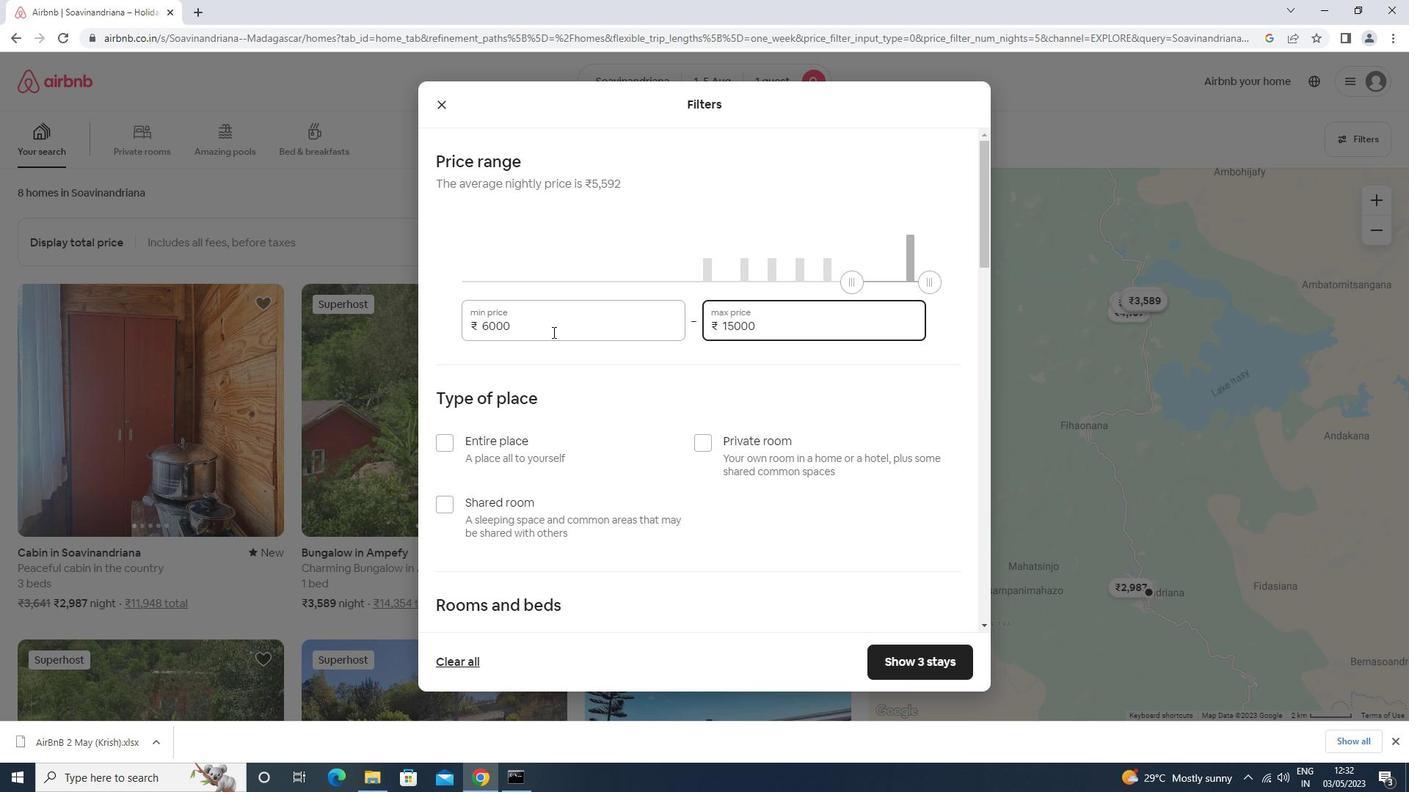 
Action: Mouse moved to (475, 293)
Screenshot: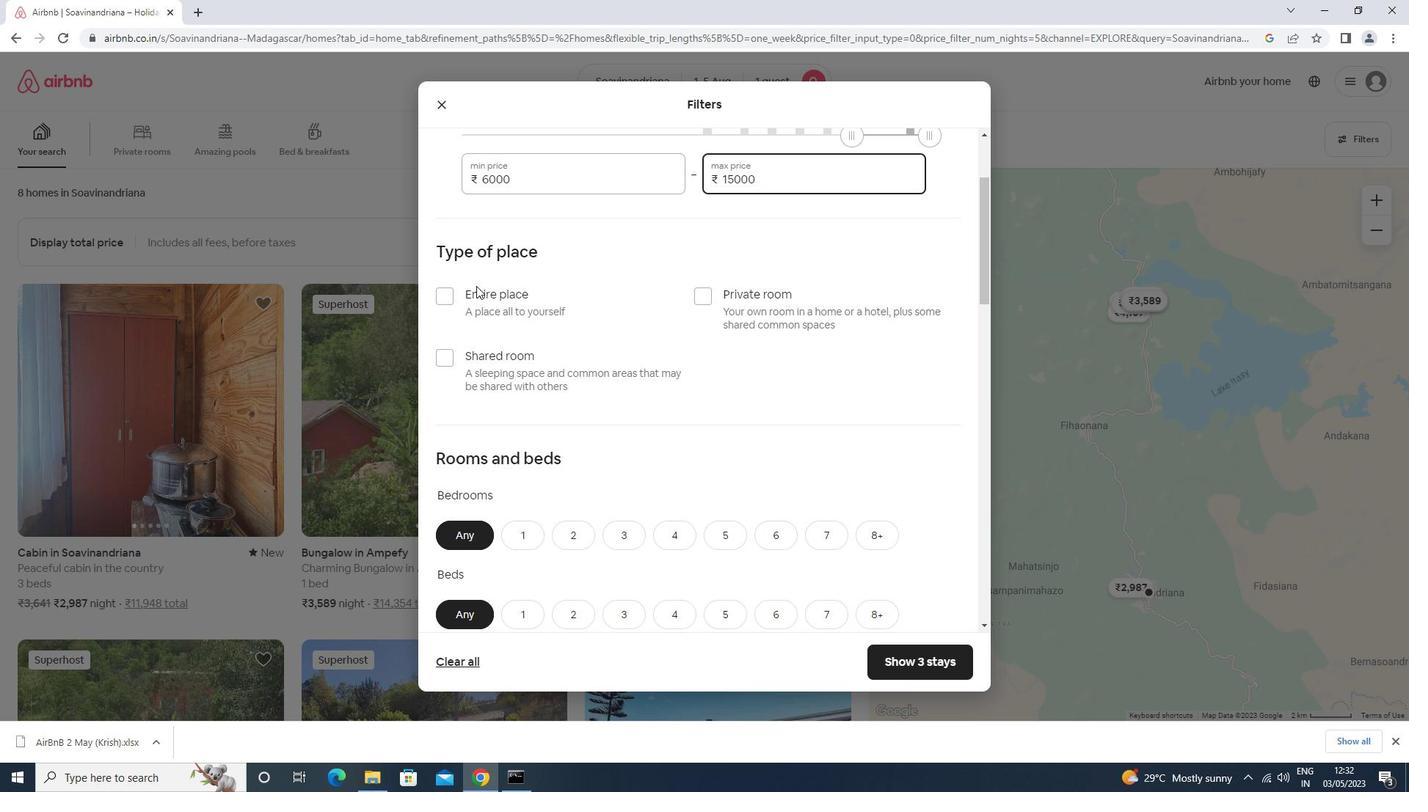 
Action: Mouse pressed left at (475, 293)
Screenshot: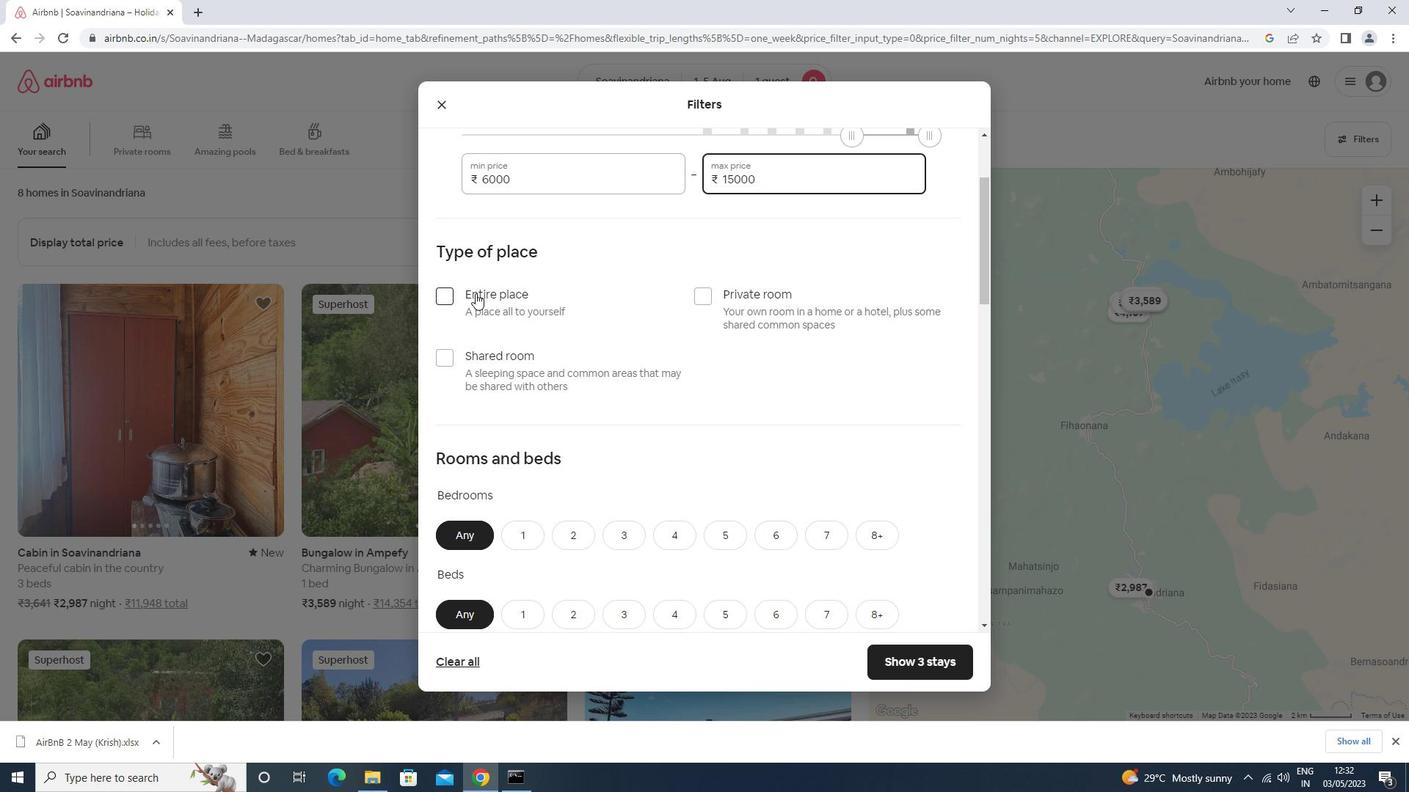 
Action: Mouse moved to (475, 293)
Screenshot: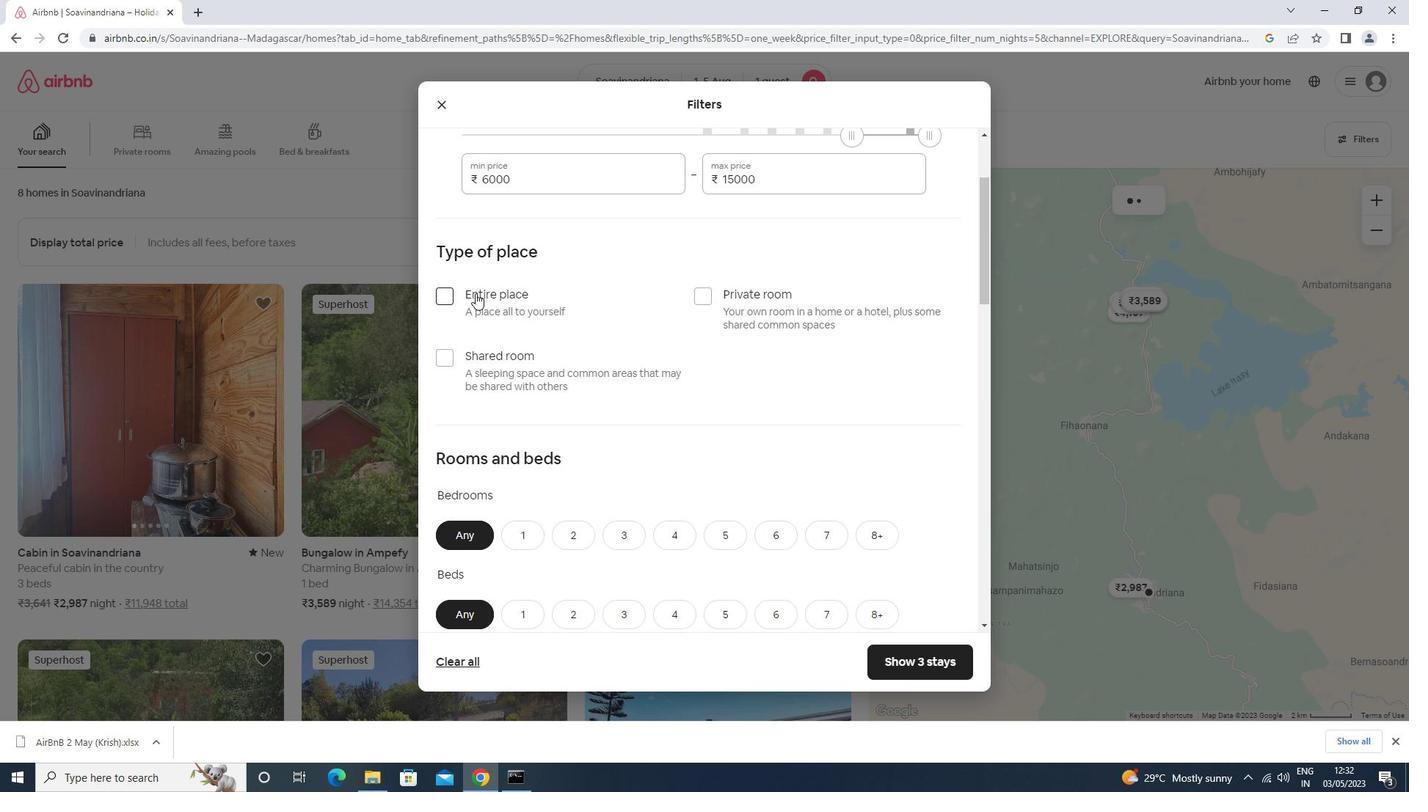 
Action: Mouse scrolled (475, 292) with delta (0, 0)
Screenshot: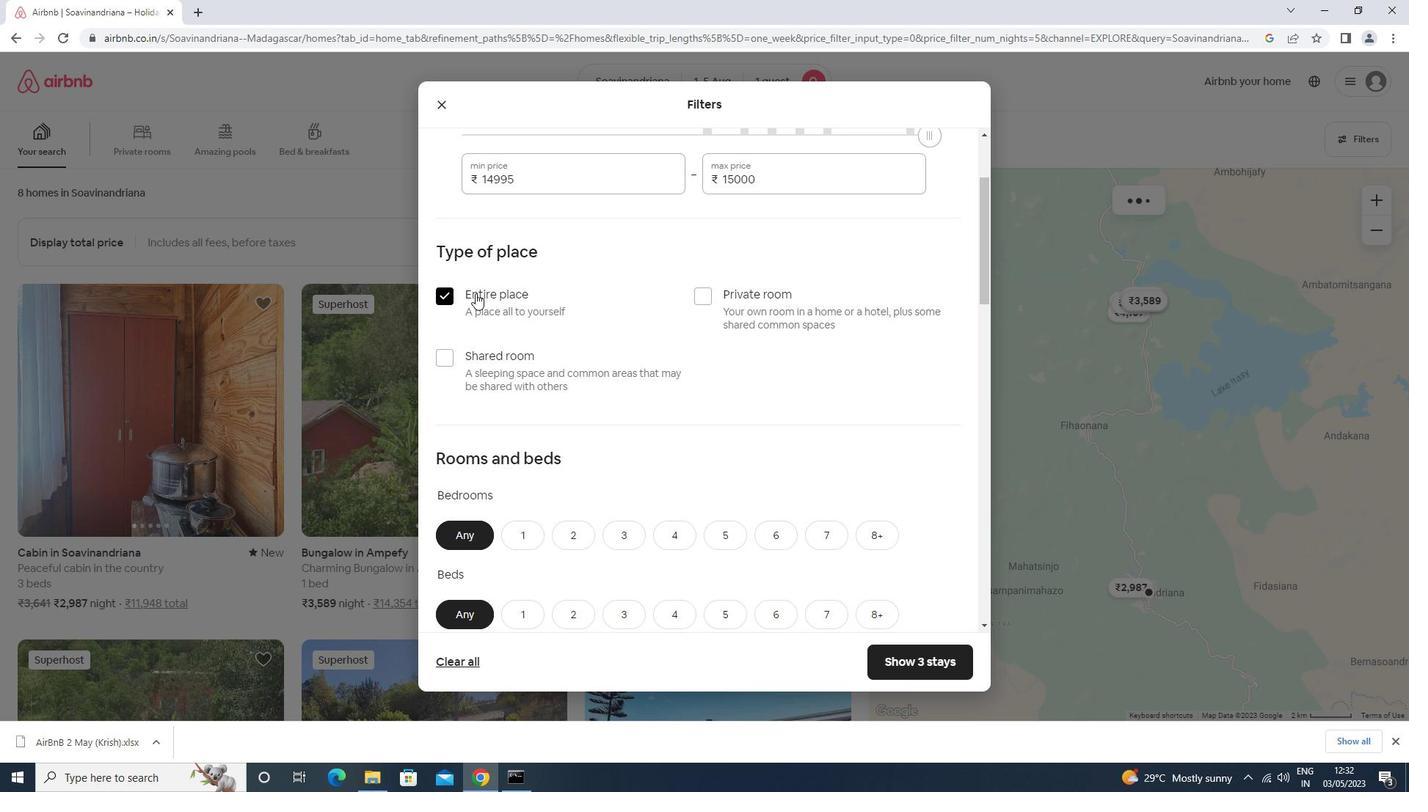 
Action: Mouse scrolled (475, 292) with delta (0, 0)
Screenshot: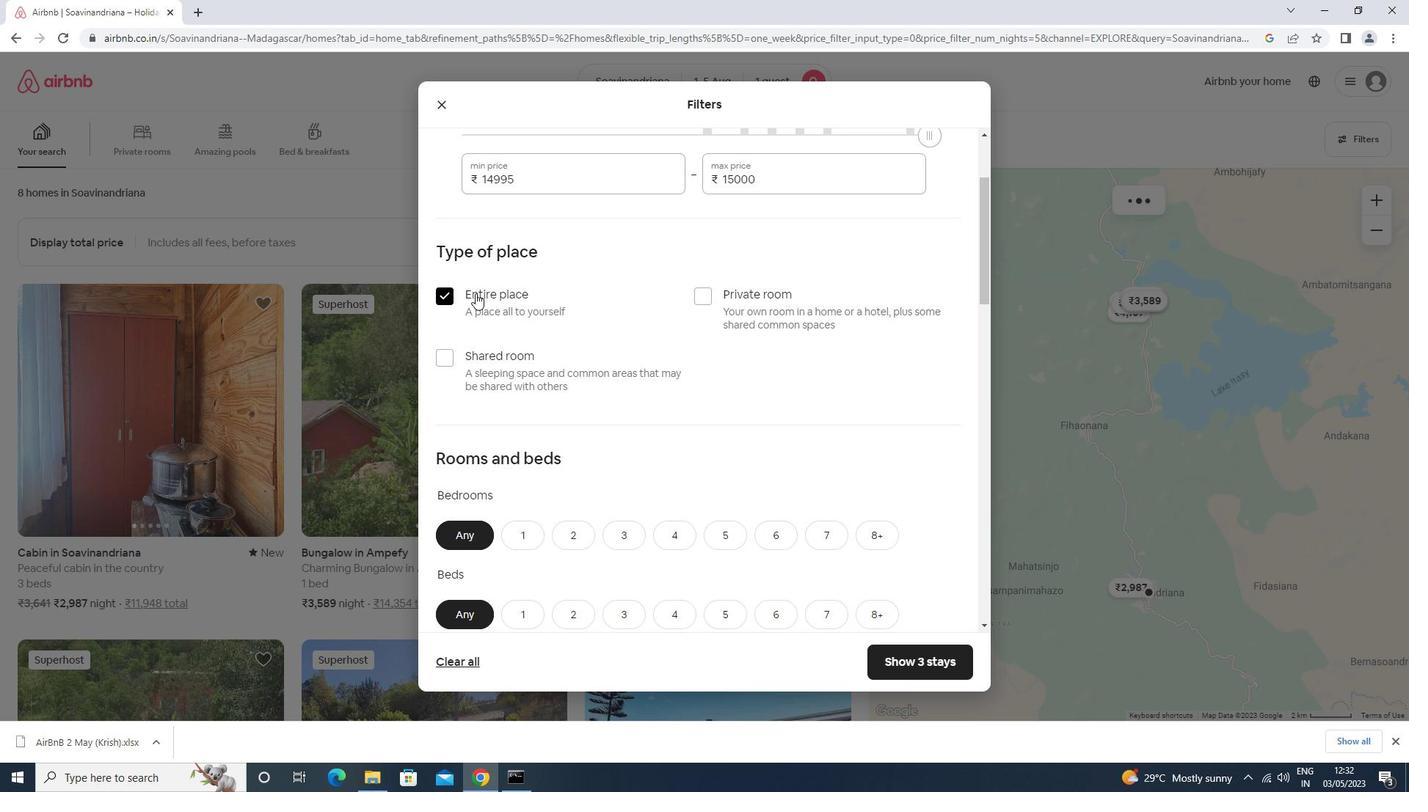 
Action: Mouse moved to (522, 383)
Screenshot: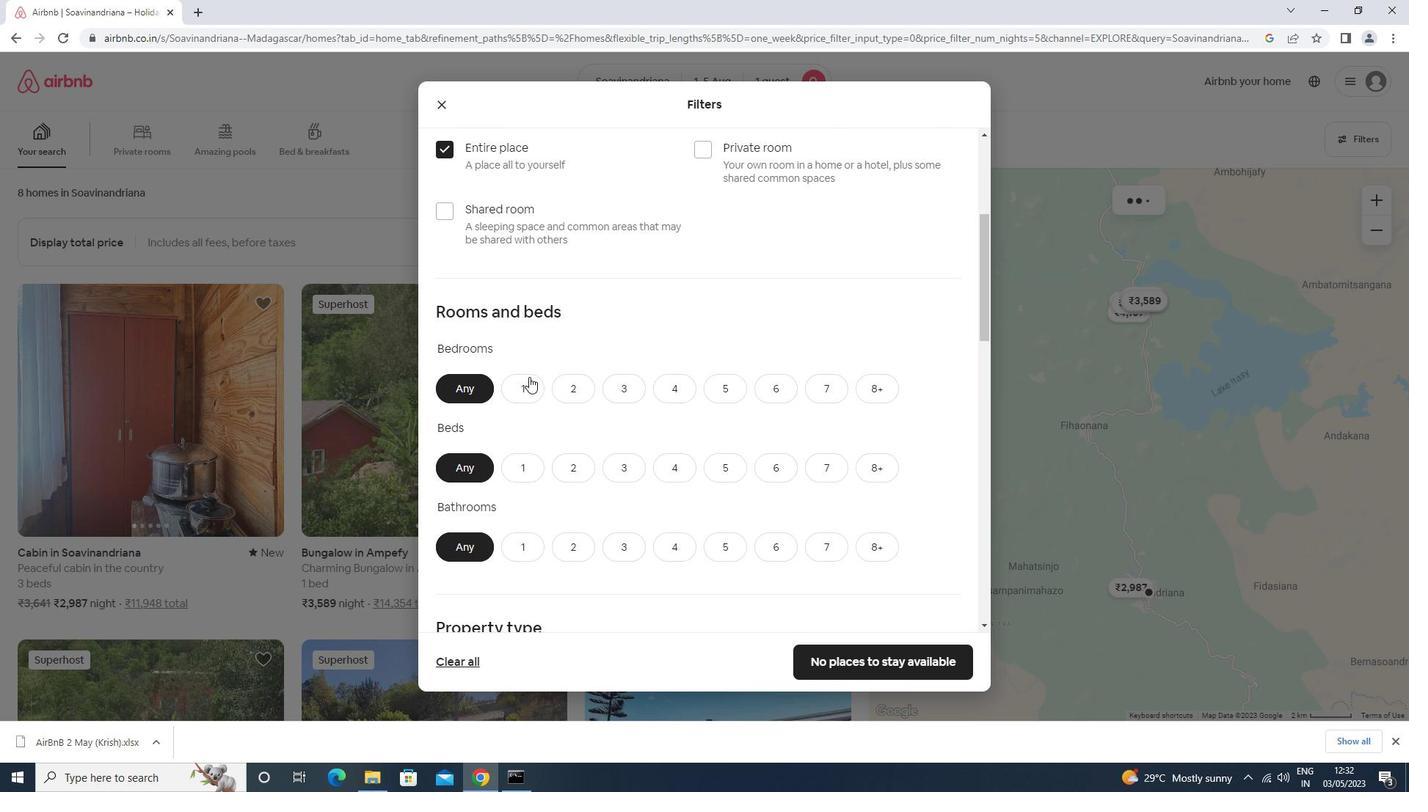 
Action: Mouse pressed left at (522, 383)
Screenshot: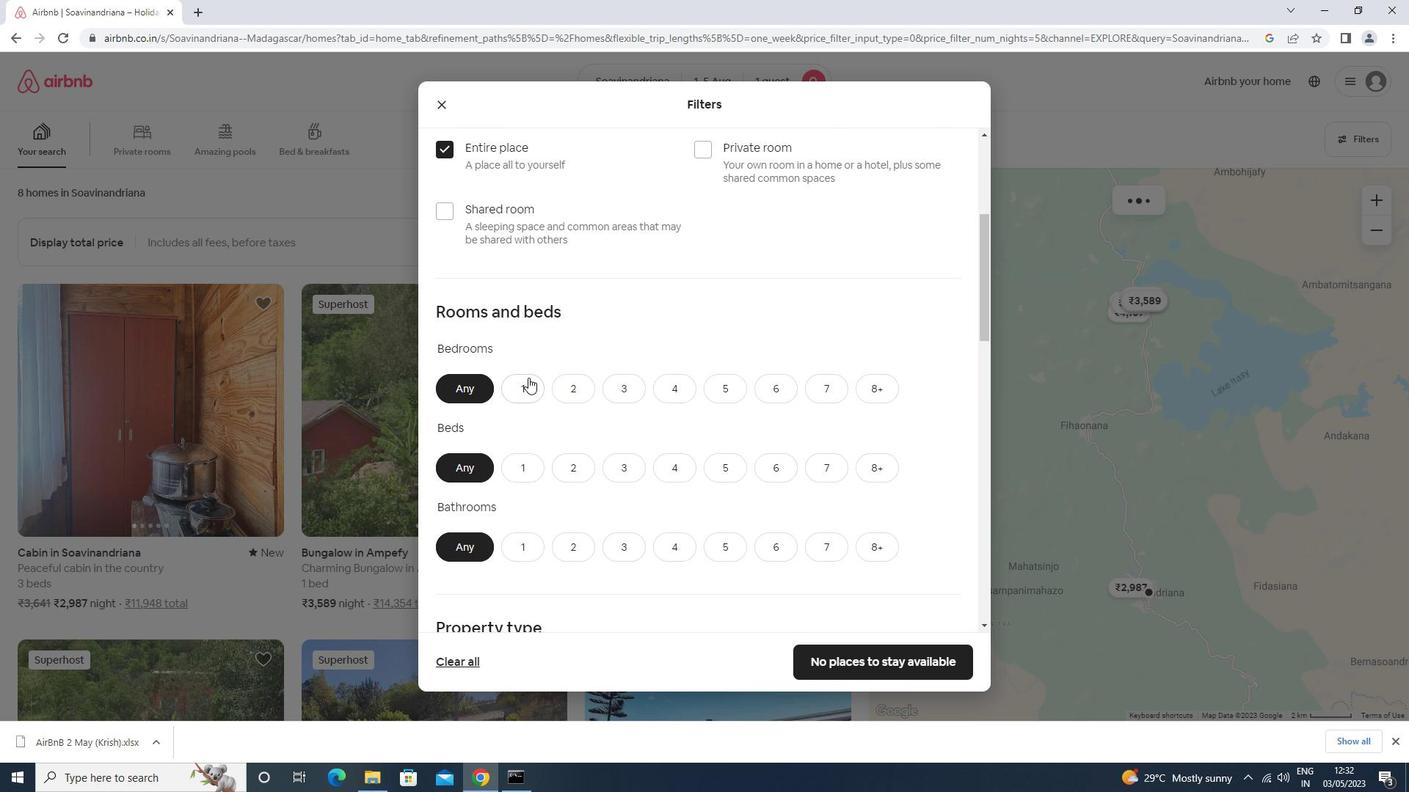 
Action: Mouse moved to (526, 463)
Screenshot: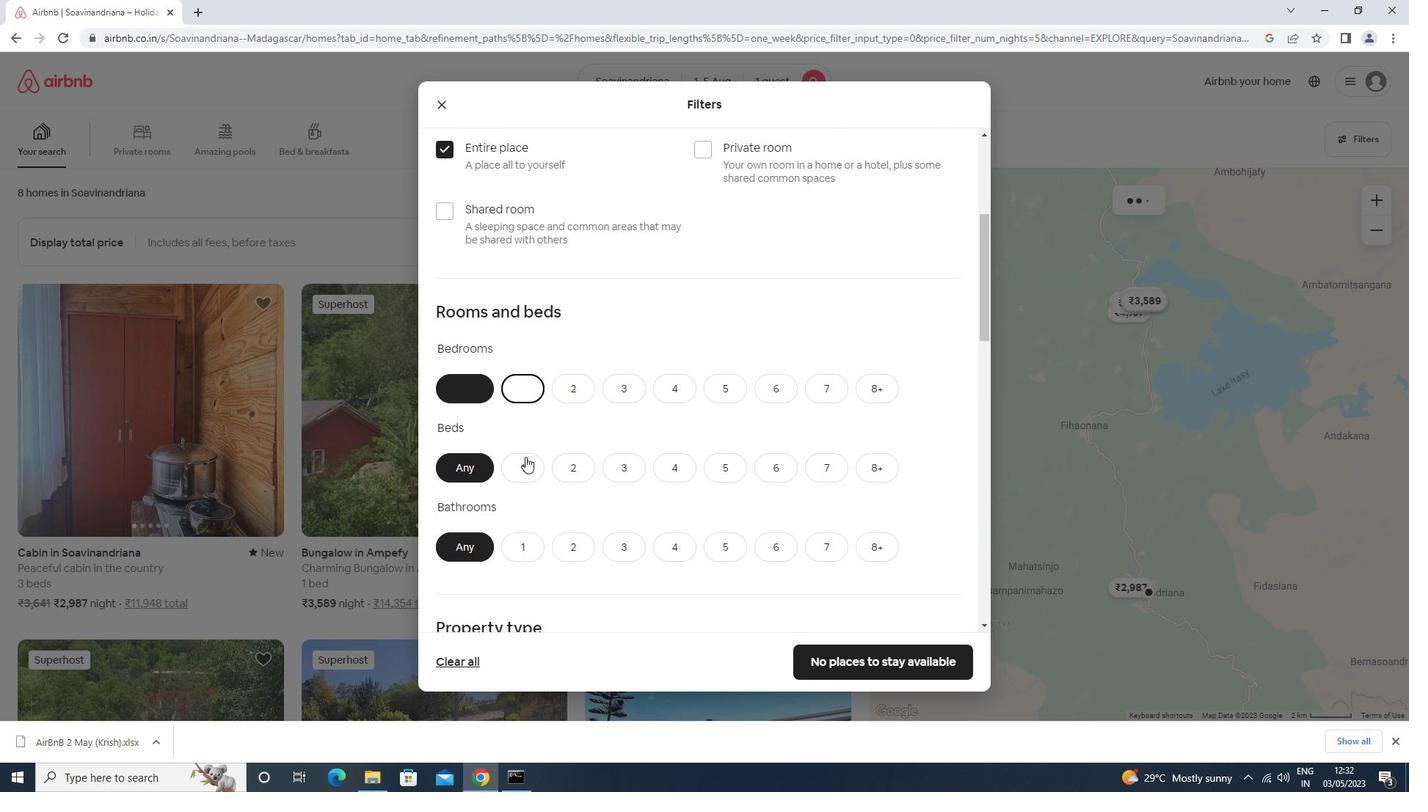 
Action: Mouse pressed left at (526, 463)
Screenshot: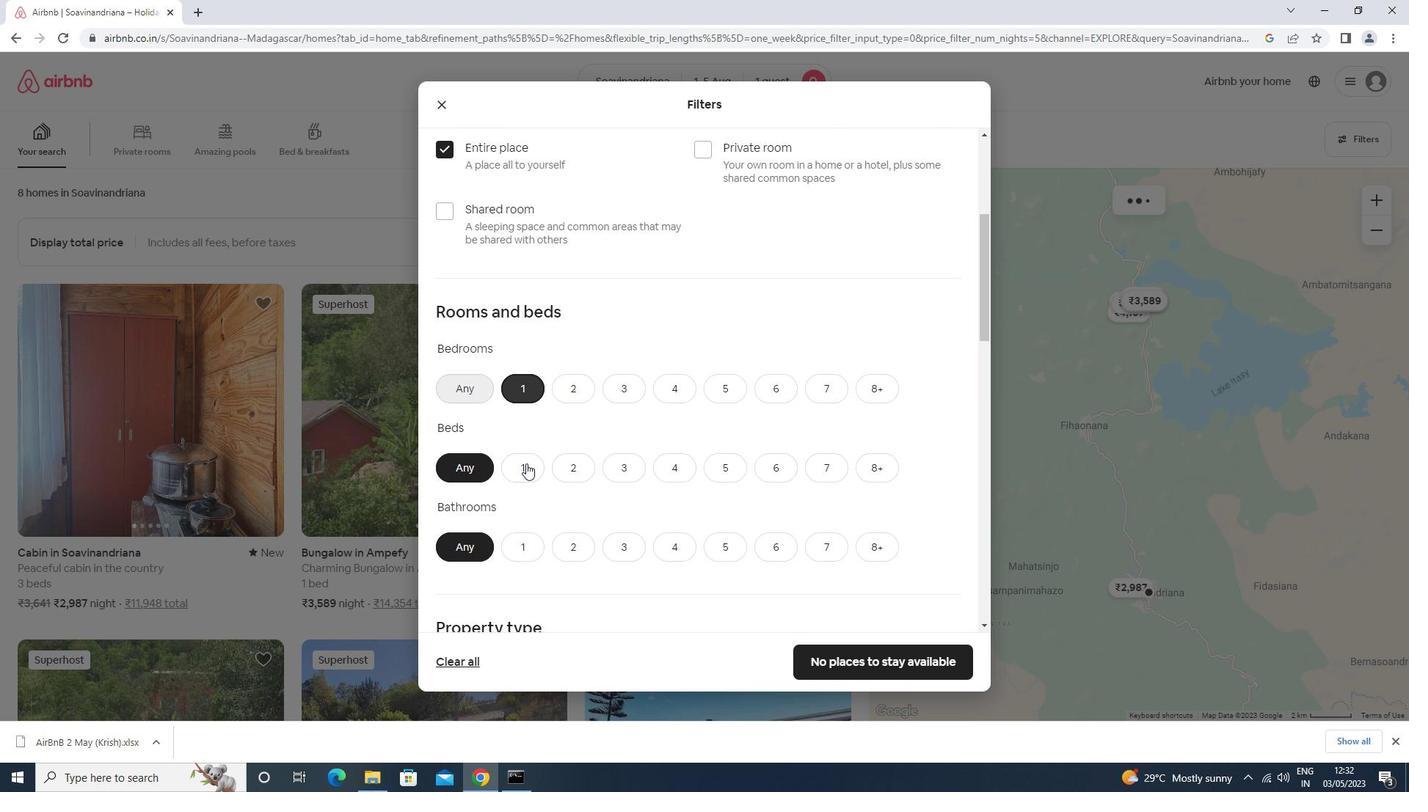 
Action: Mouse moved to (526, 567)
Screenshot: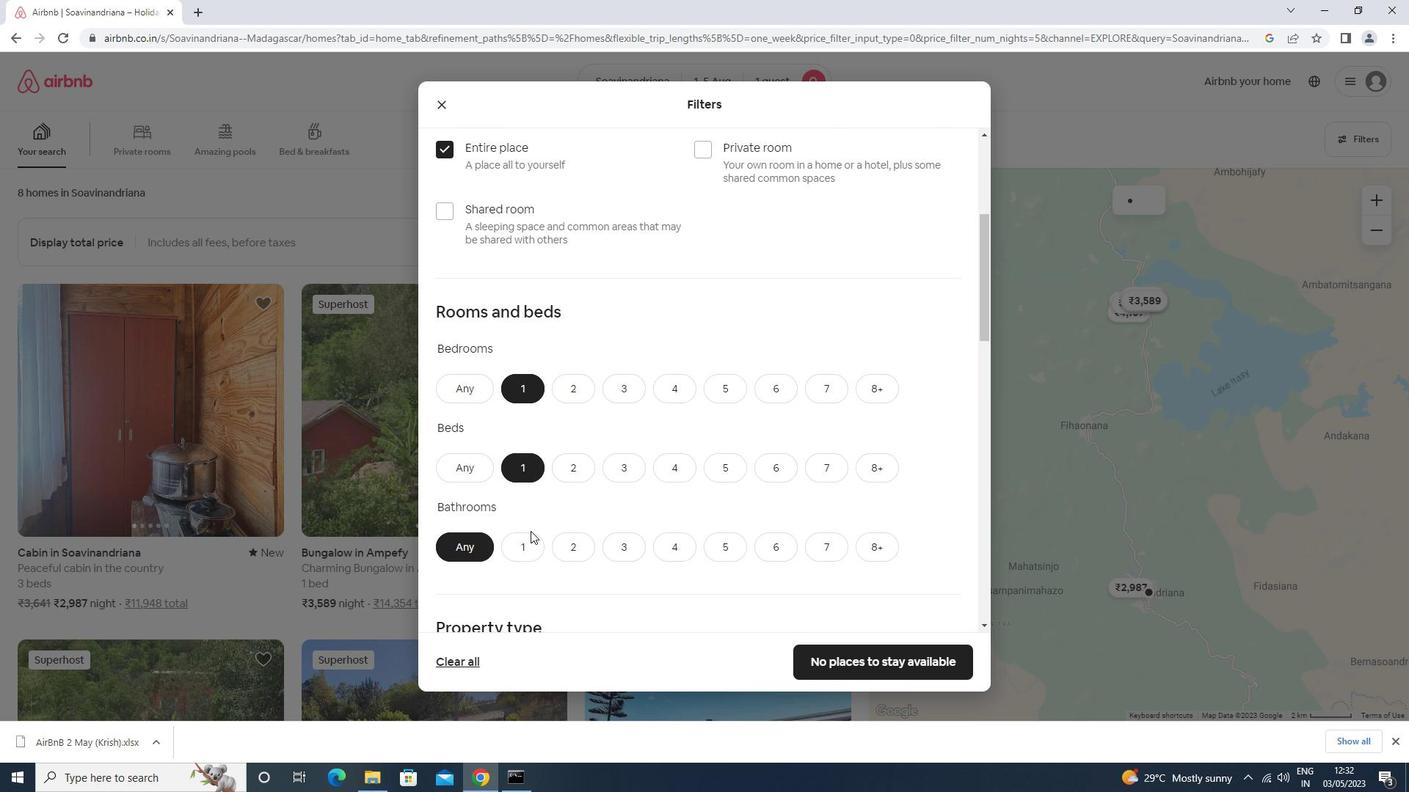 
Action: Mouse pressed left at (526, 567)
Screenshot: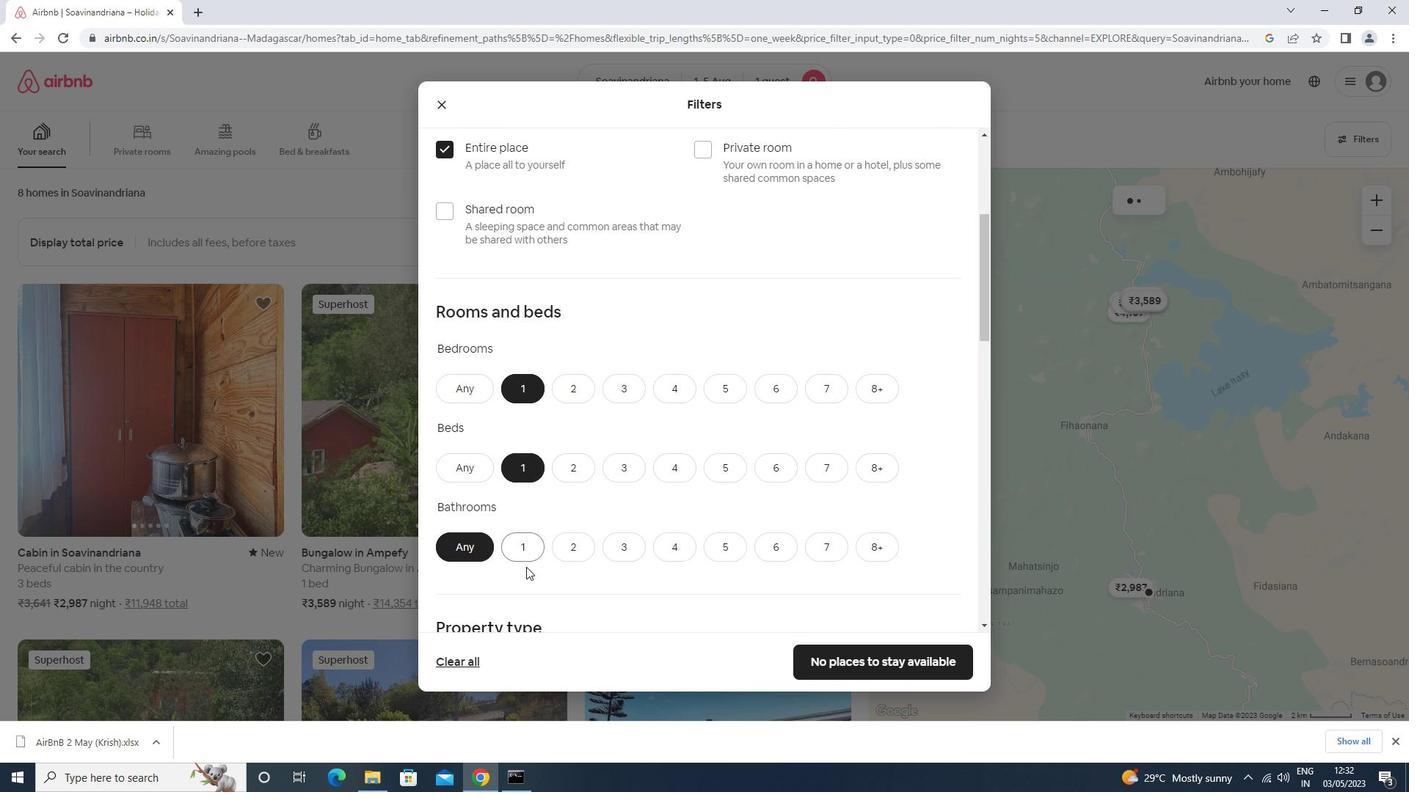 
Action: Mouse moved to (524, 563)
Screenshot: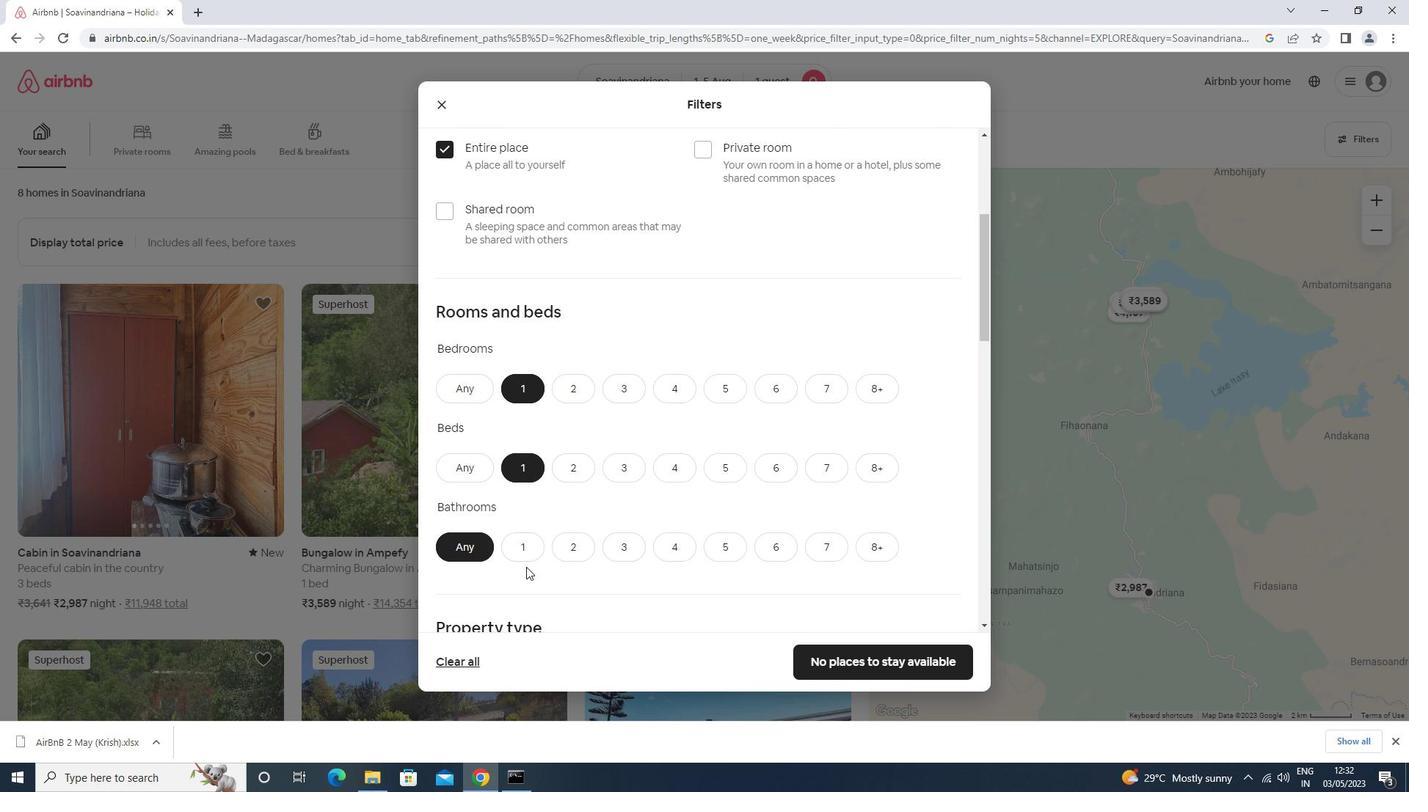 
Action: Mouse scrolled (524, 562) with delta (0, 0)
Screenshot: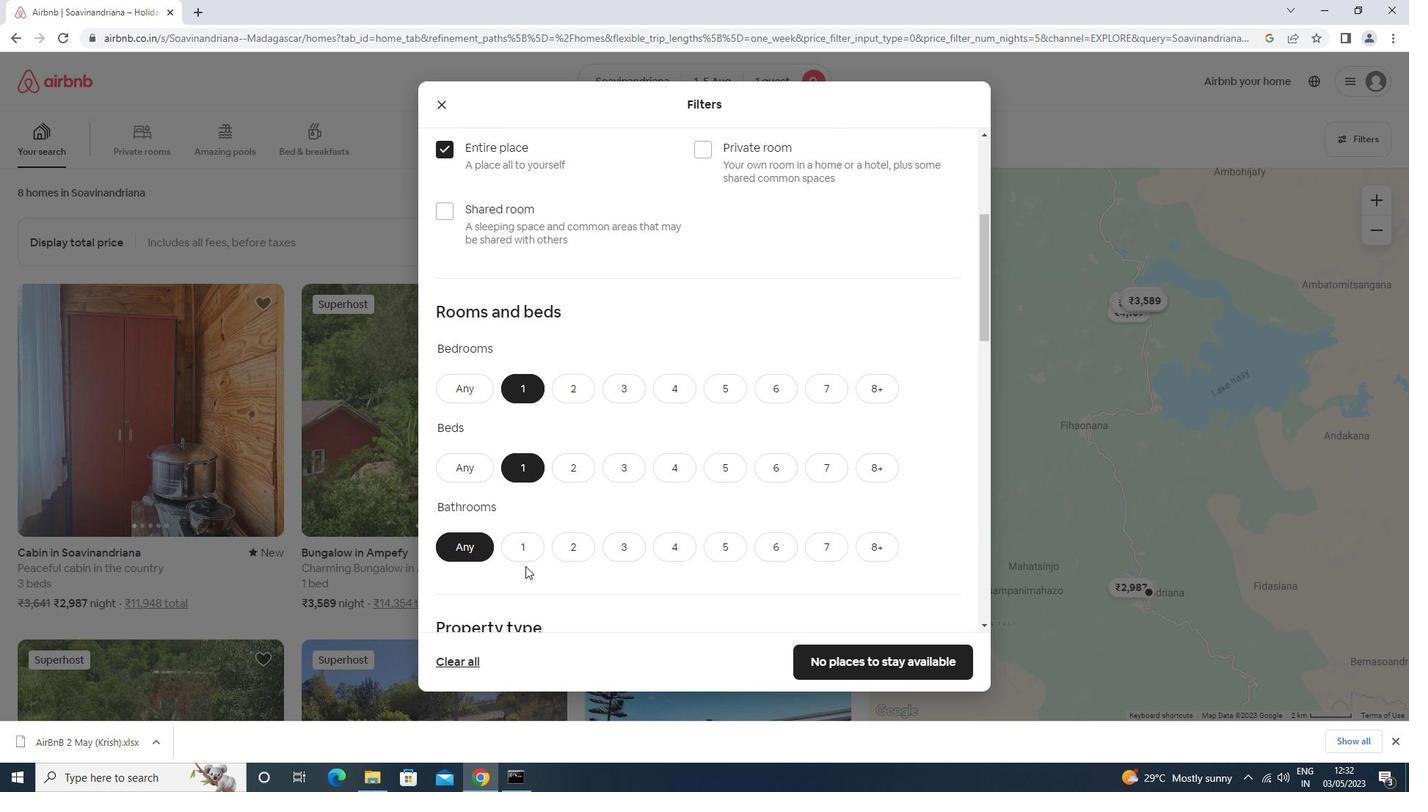 
Action: Mouse moved to (522, 562)
Screenshot: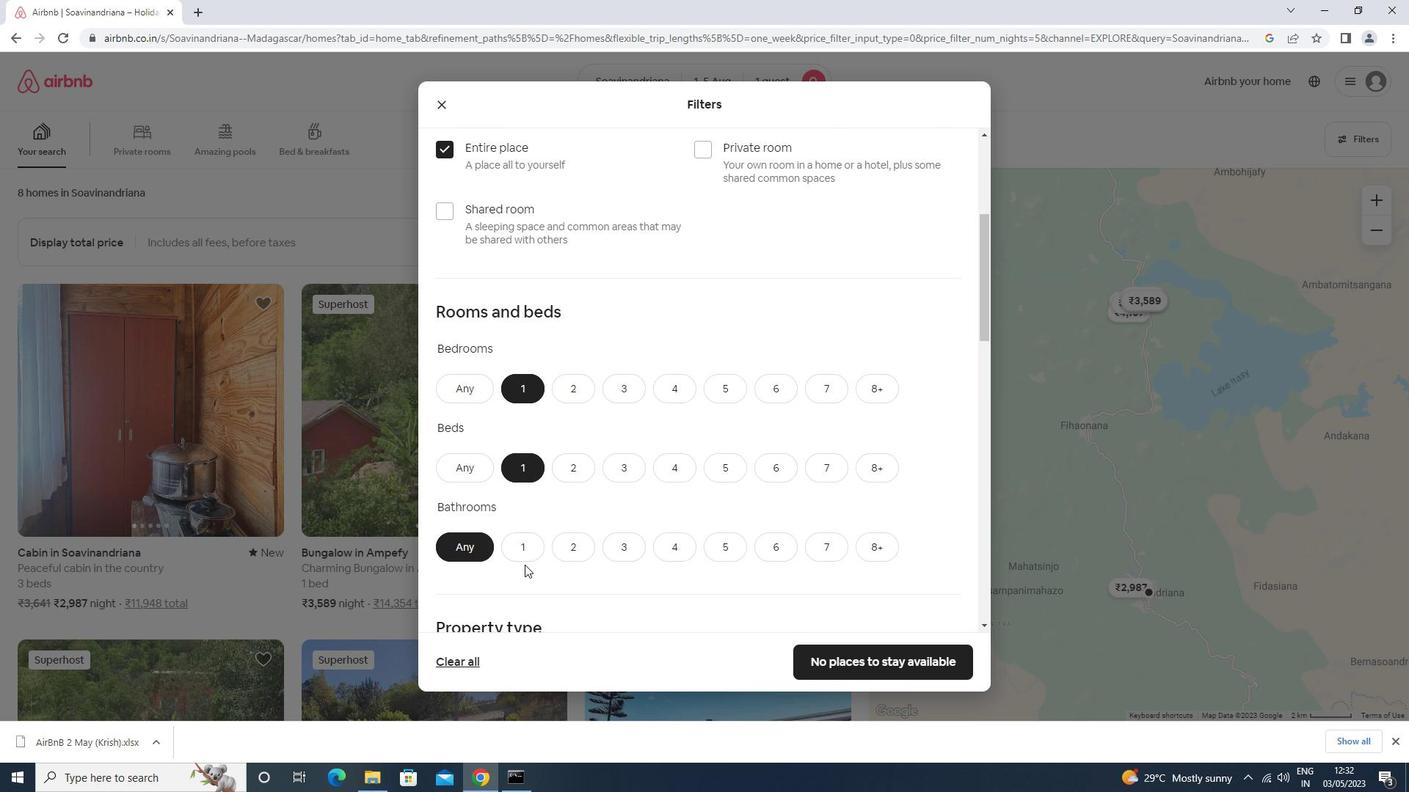 
Action: Mouse scrolled (522, 562) with delta (0, 0)
Screenshot: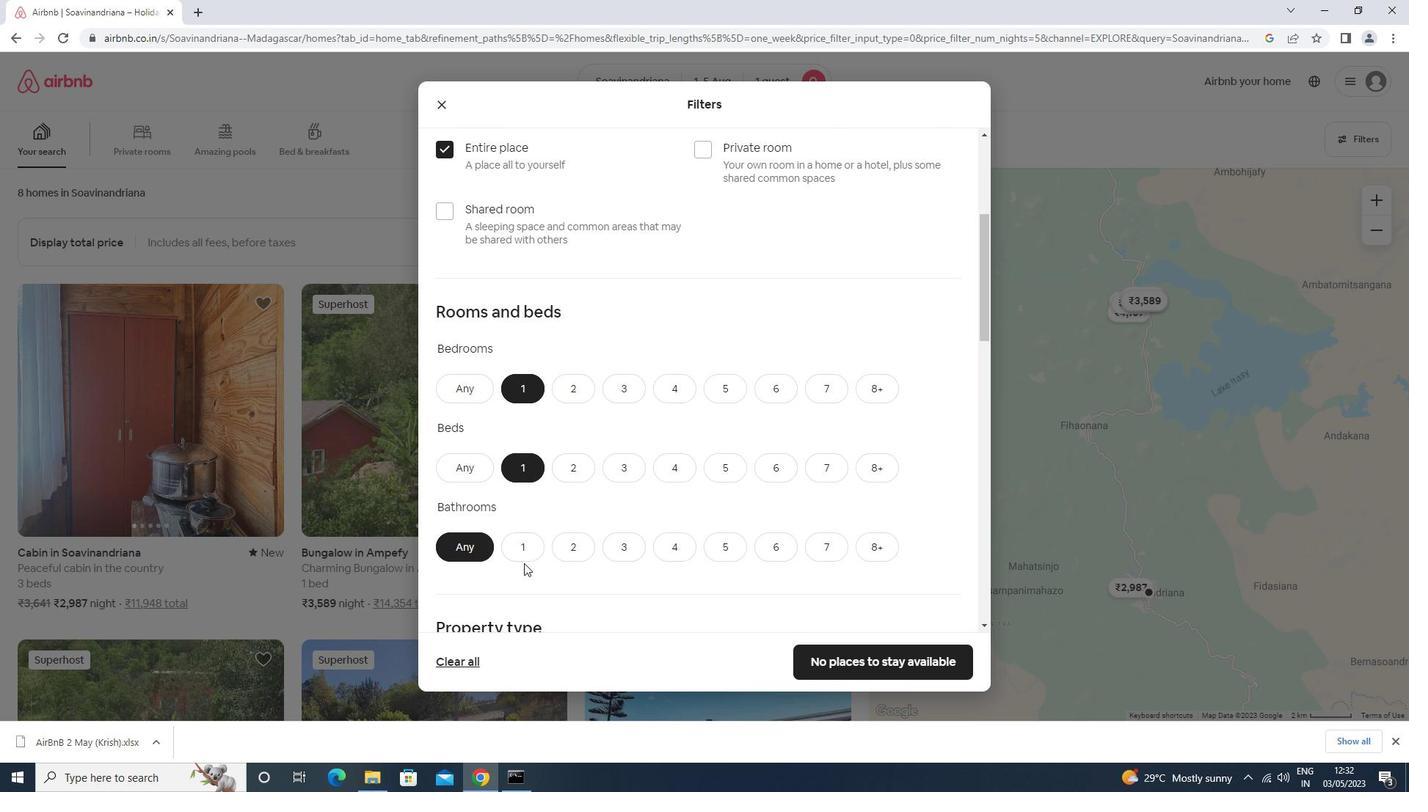 
Action: Mouse scrolled (522, 562) with delta (0, 0)
Screenshot: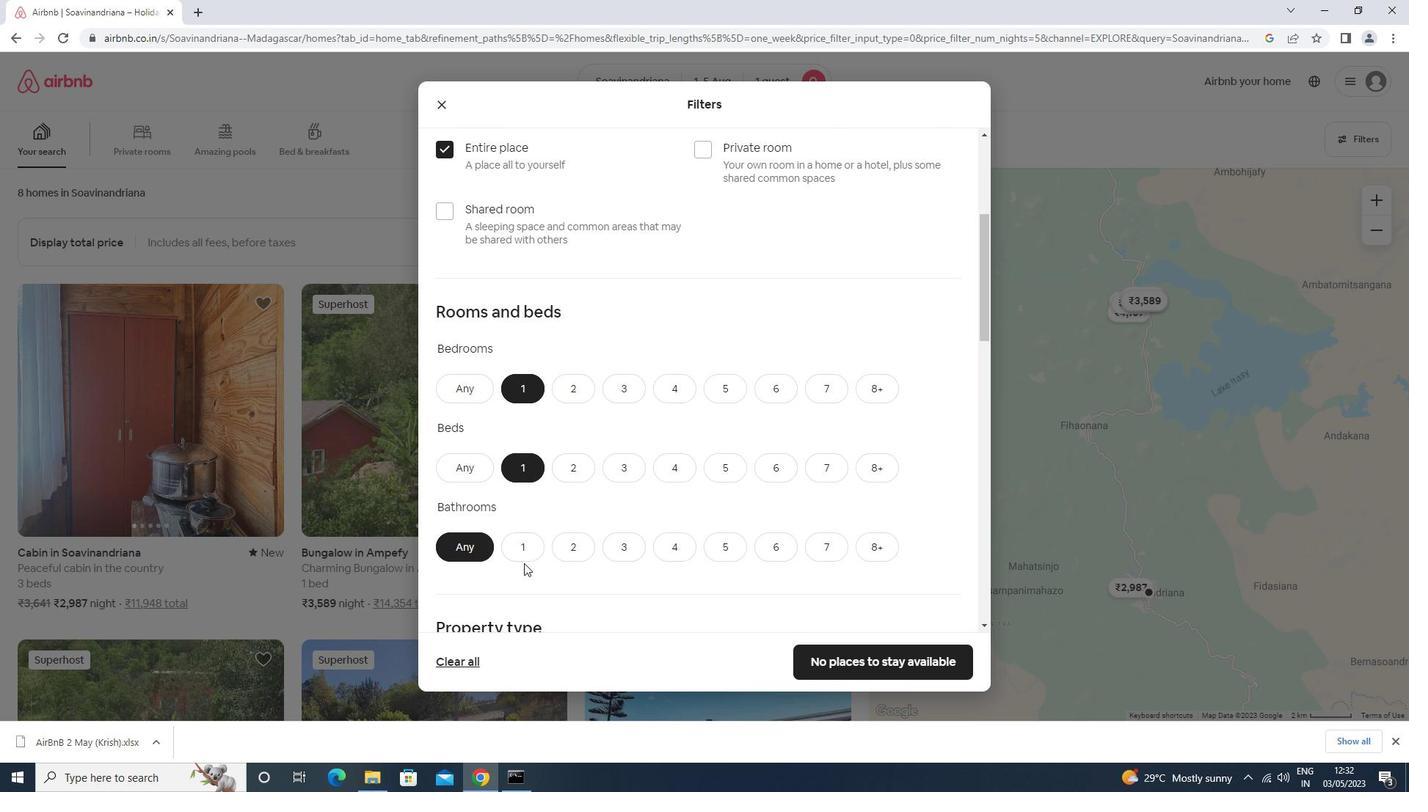 
Action: Mouse moved to (494, 490)
Screenshot: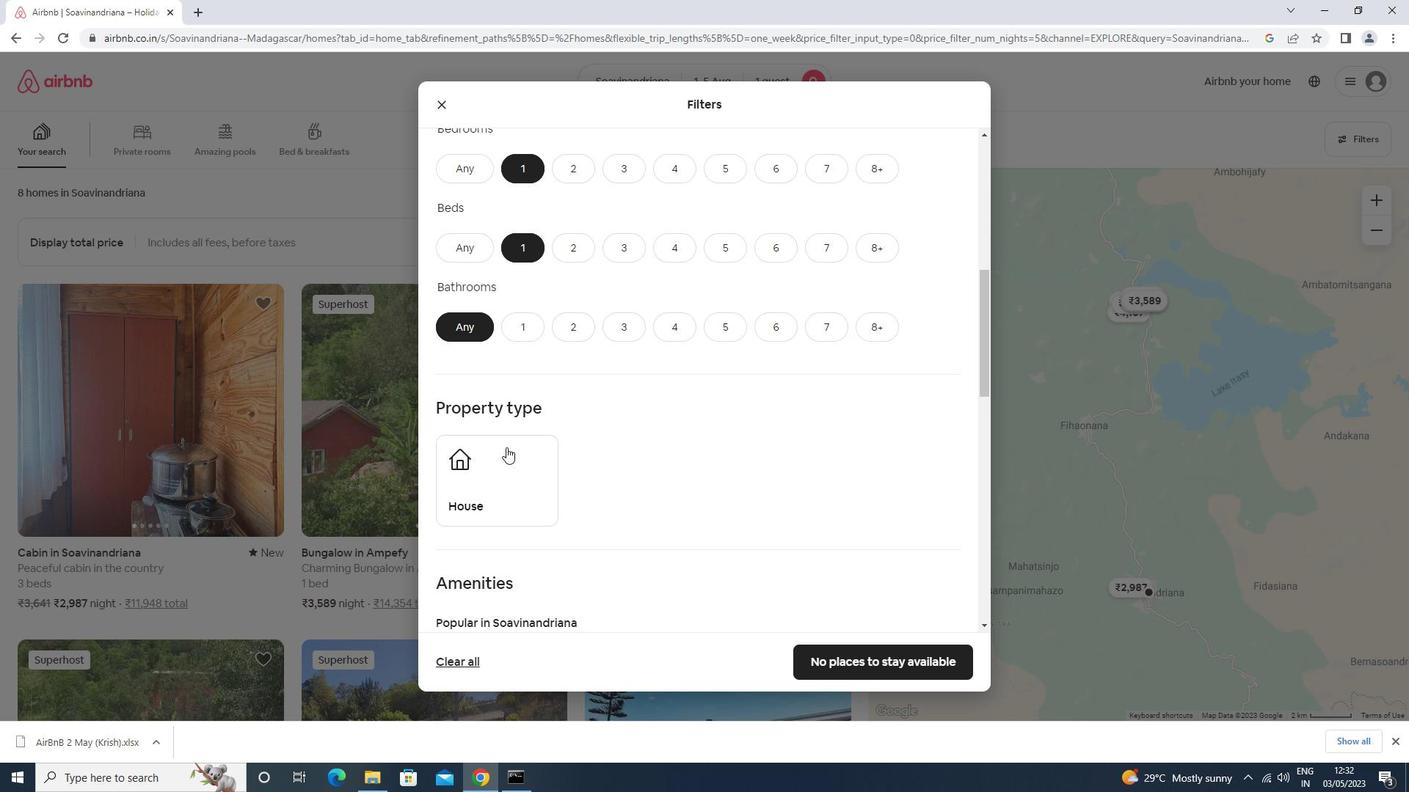 
Action: Mouse pressed left at (494, 490)
Screenshot: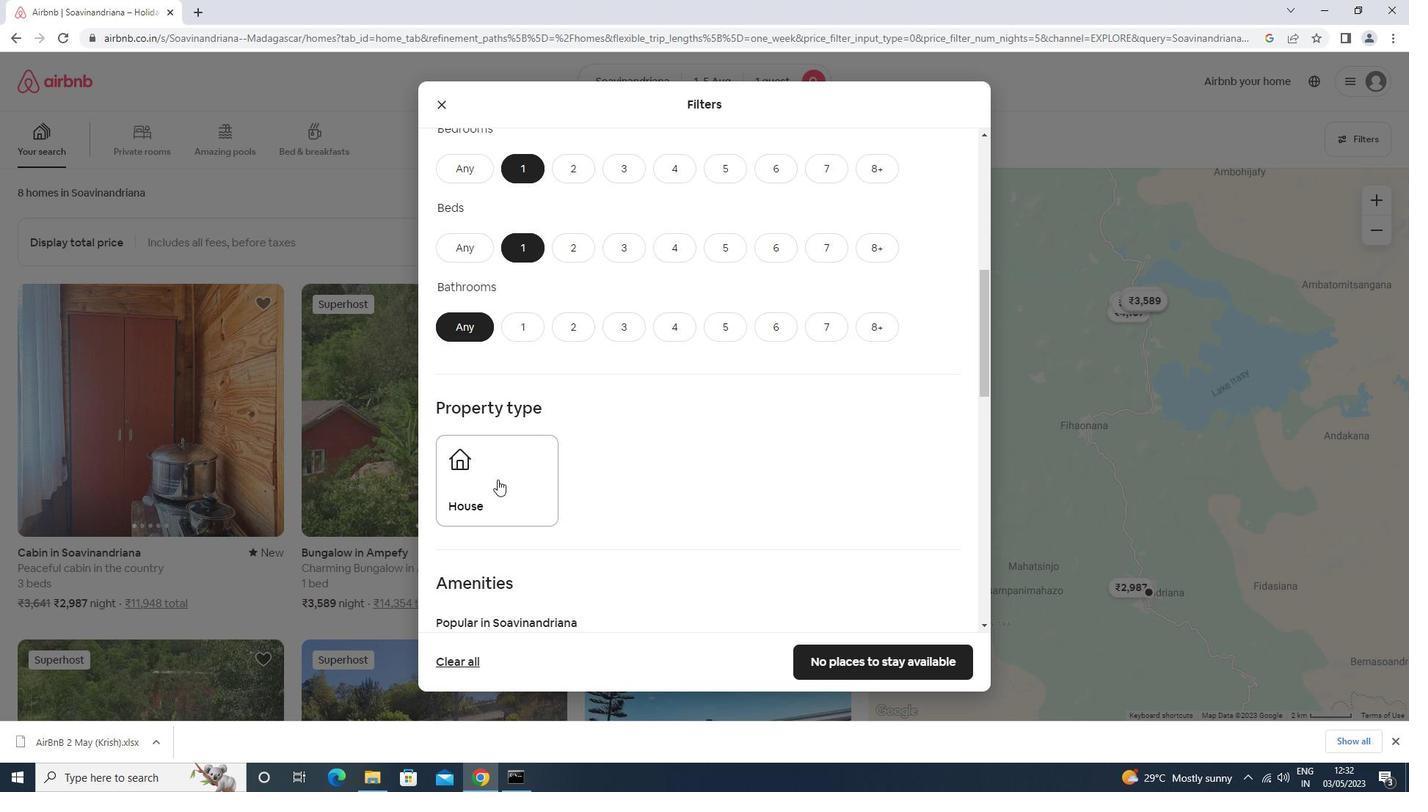 
Action: Mouse moved to (494, 490)
Screenshot: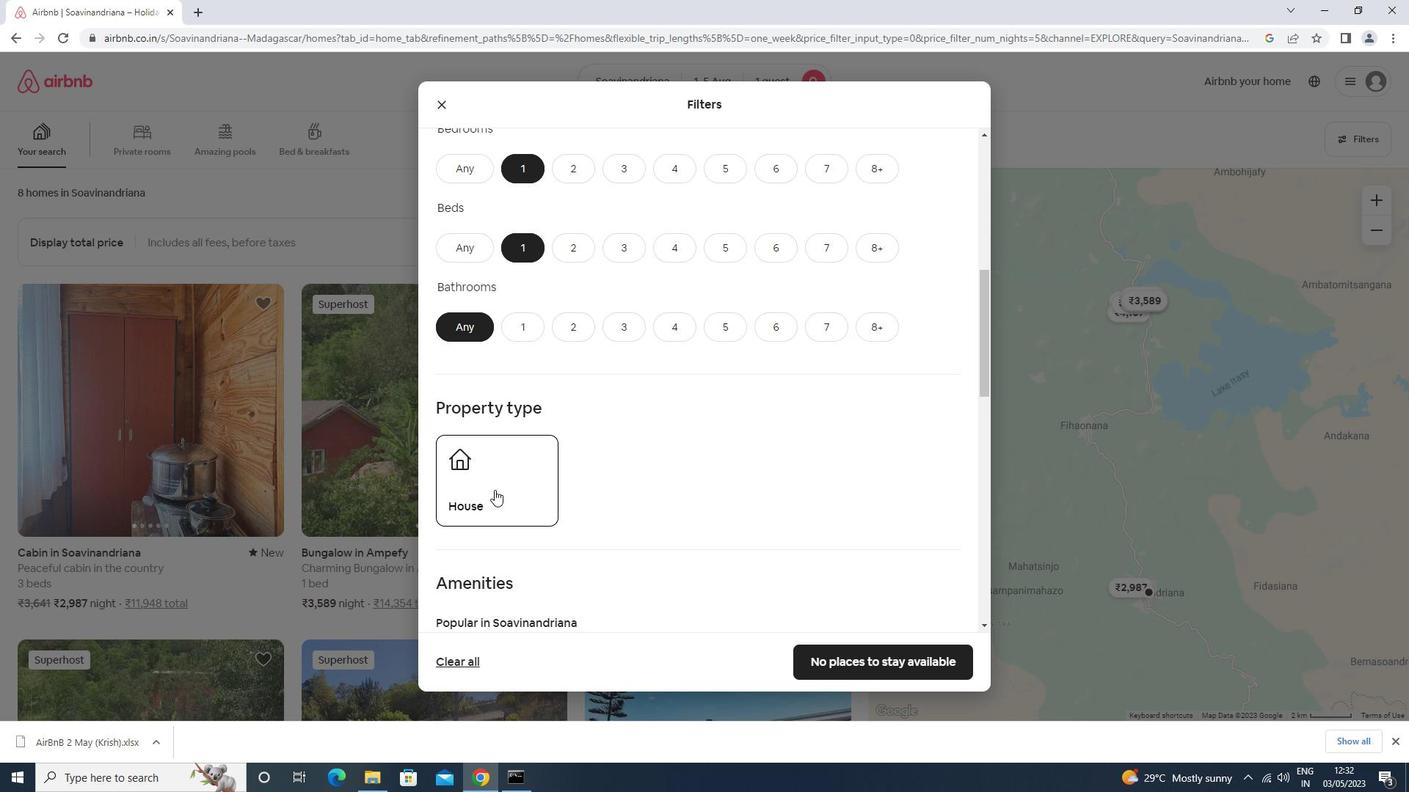 
Action: Mouse scrolled (494, 490) with delta (0, 0)
Screenshot: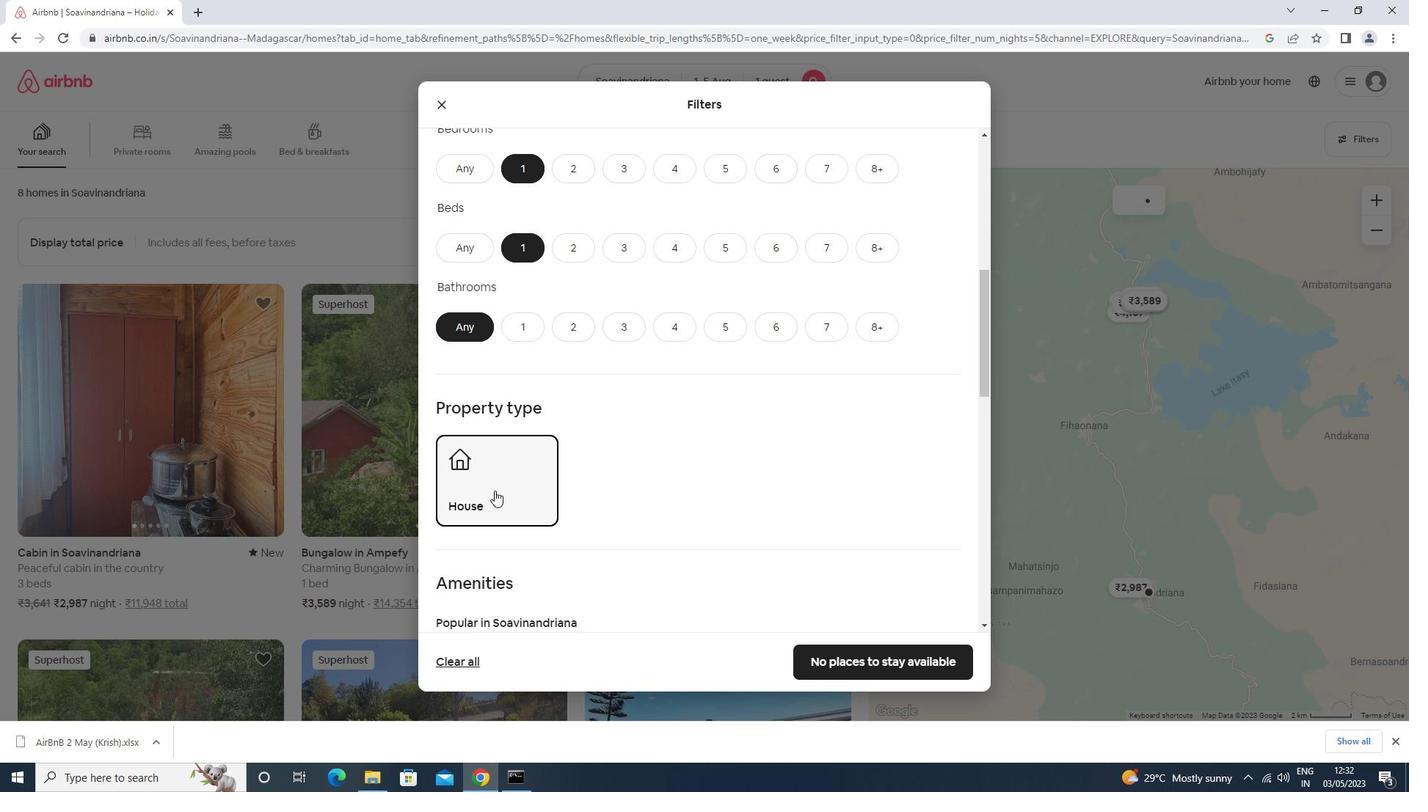 
Action: Mouse scrolled (494, 490) with delta (0, 0)
Screenshot: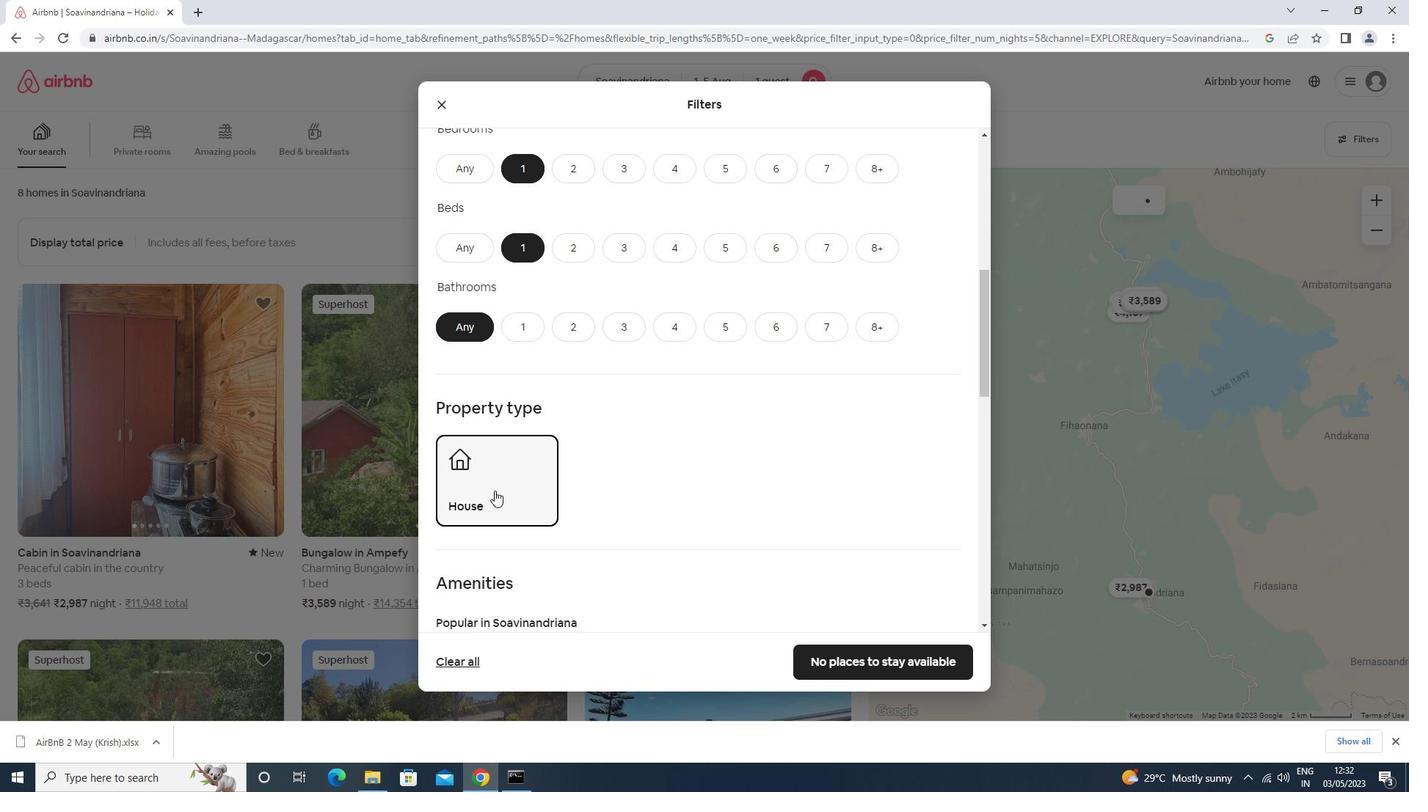 
Action: Mouse scrolled (494, 490) with delta (0, 0)
Screenshot: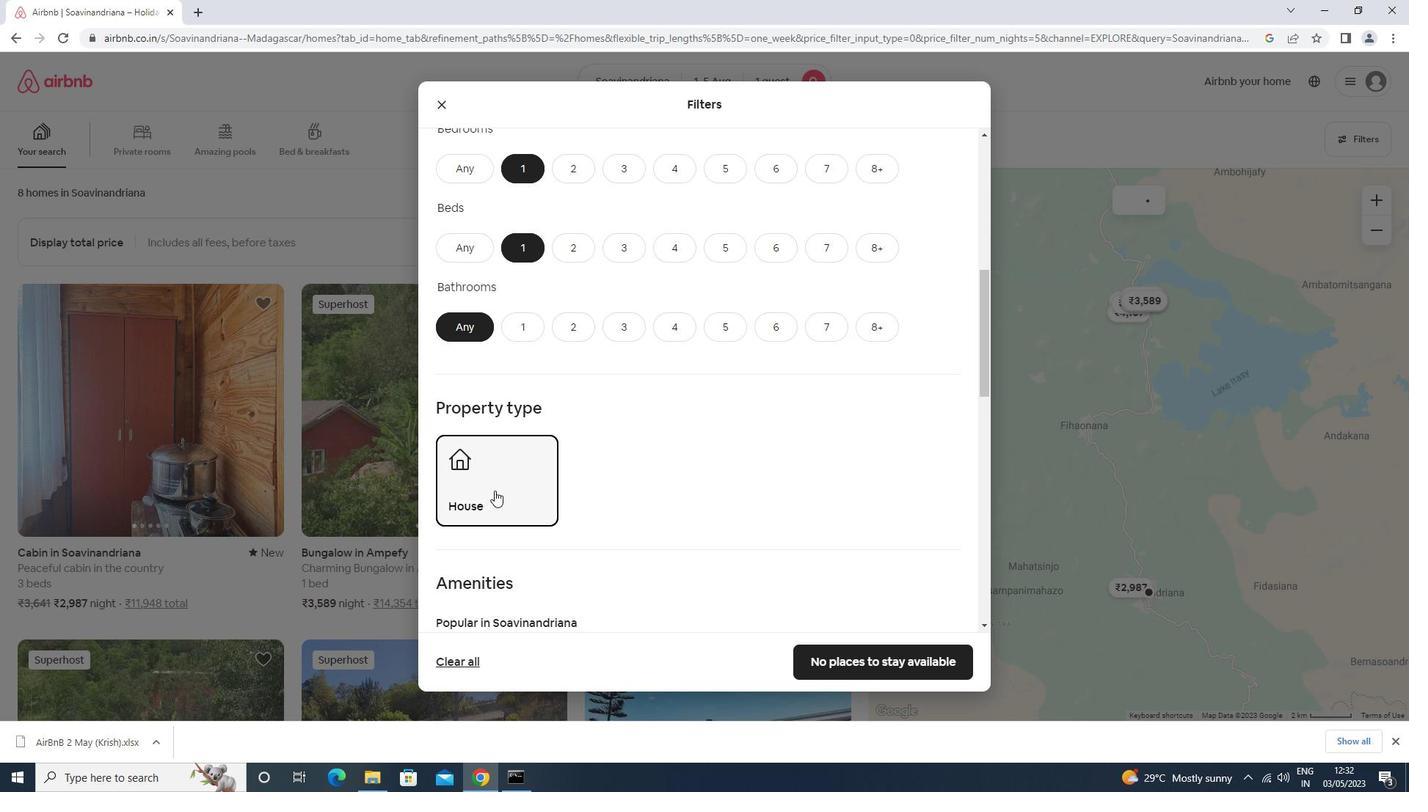 
Action: Mouse moved to (452, 538)
Screenshot: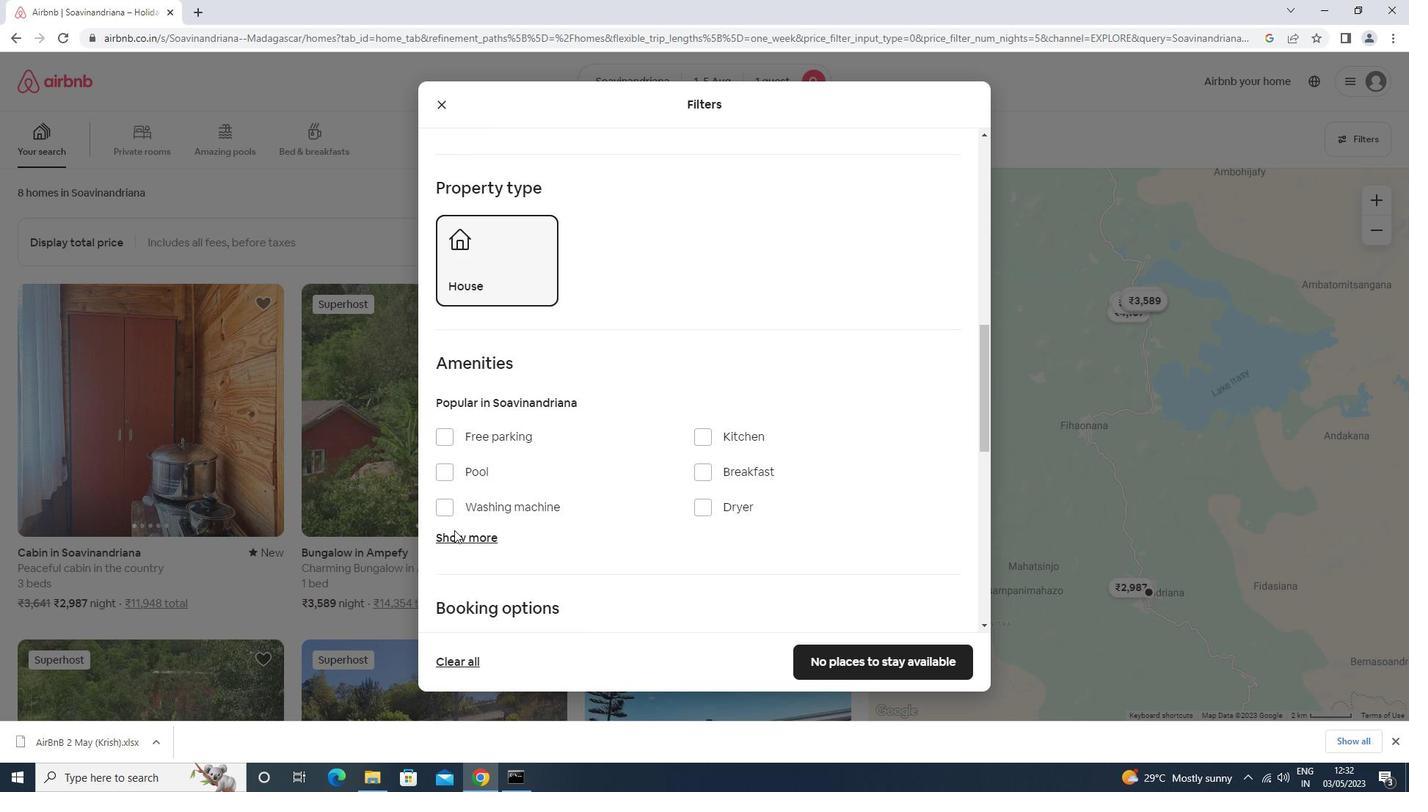 
Action: Mouse pressed left at (452, 538)
Screenshot: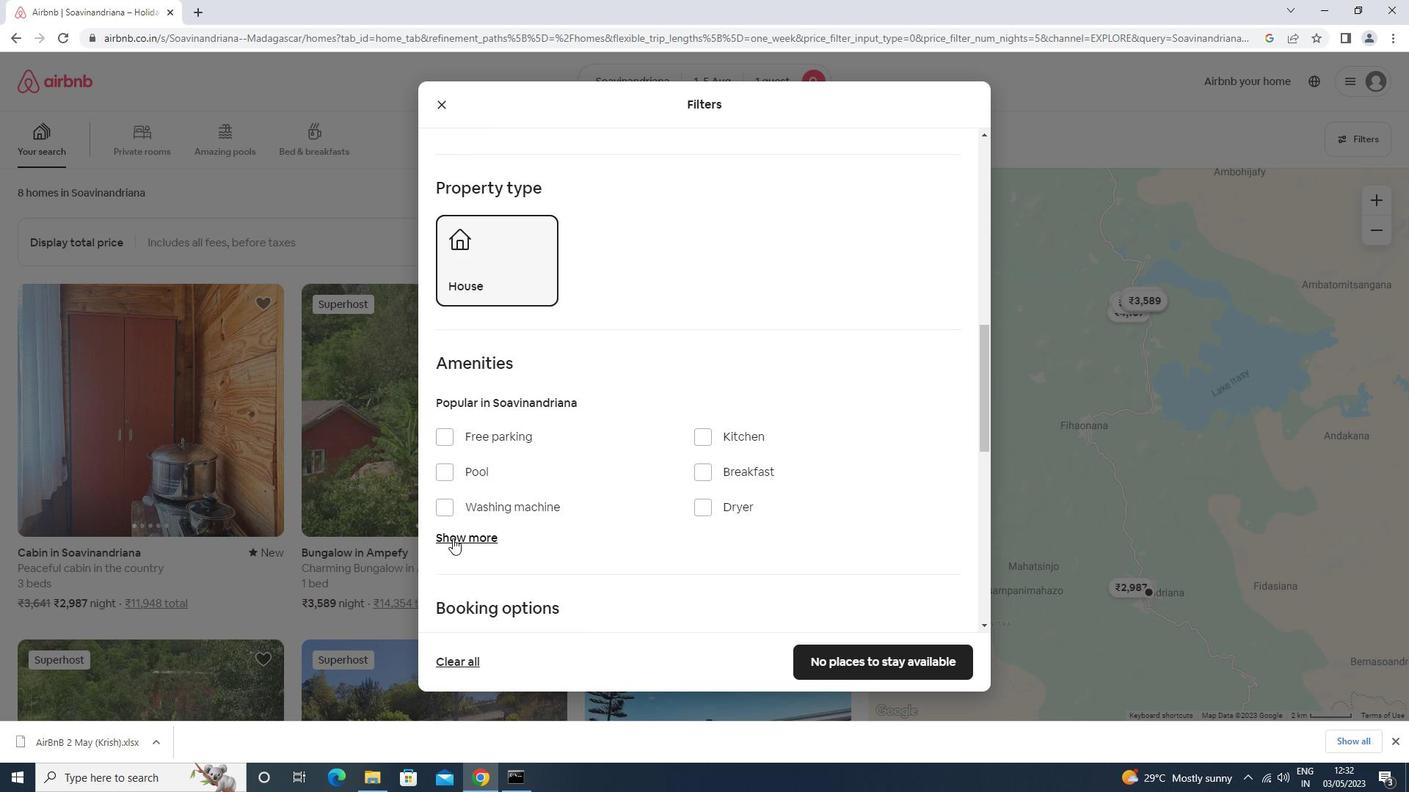 
Action: Mouse moved to (602, 501)
Screenshot: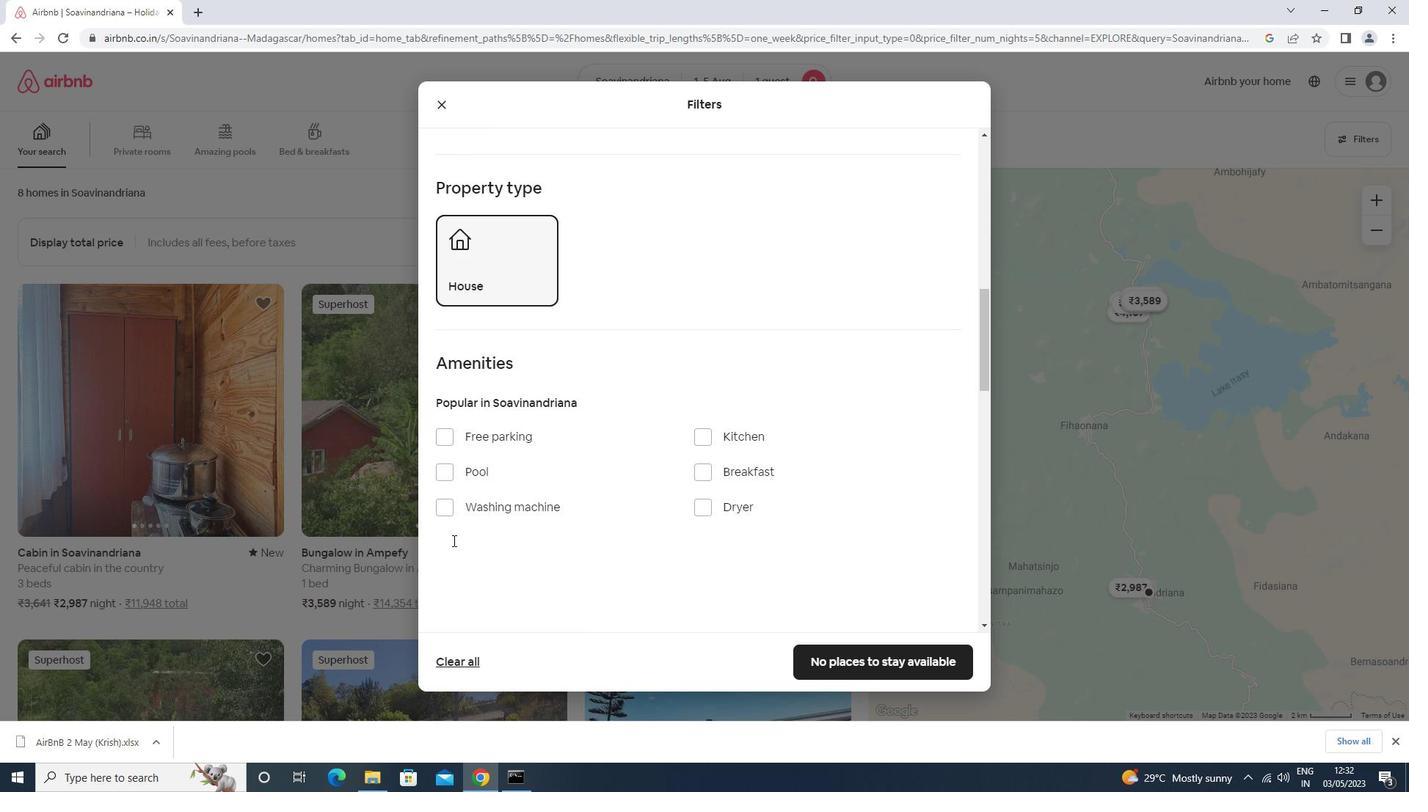 
Action: Mouse scrolled (602, 500) with delta (0, 0)
Screenshot: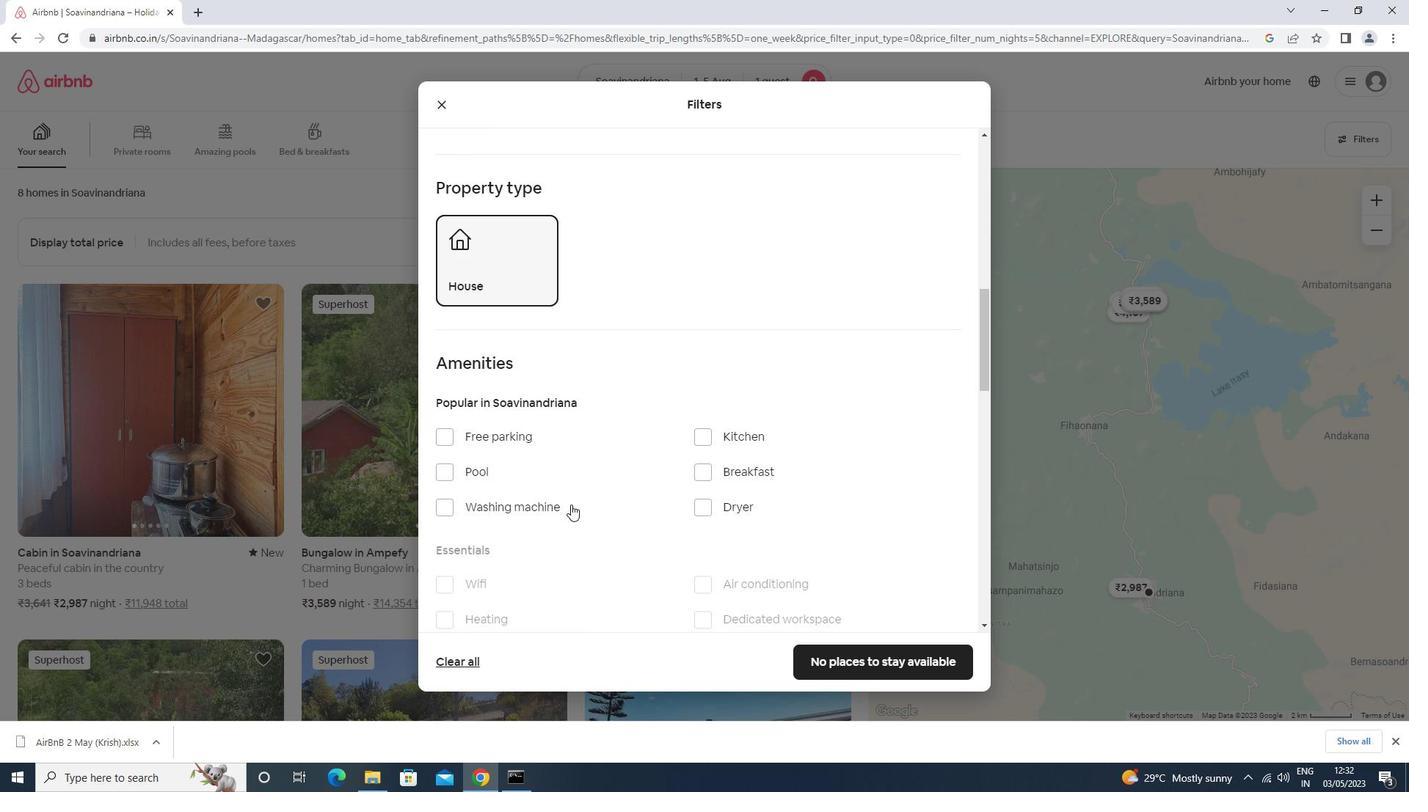 
Action: Mouse moved to (603, 501)
Screenshot: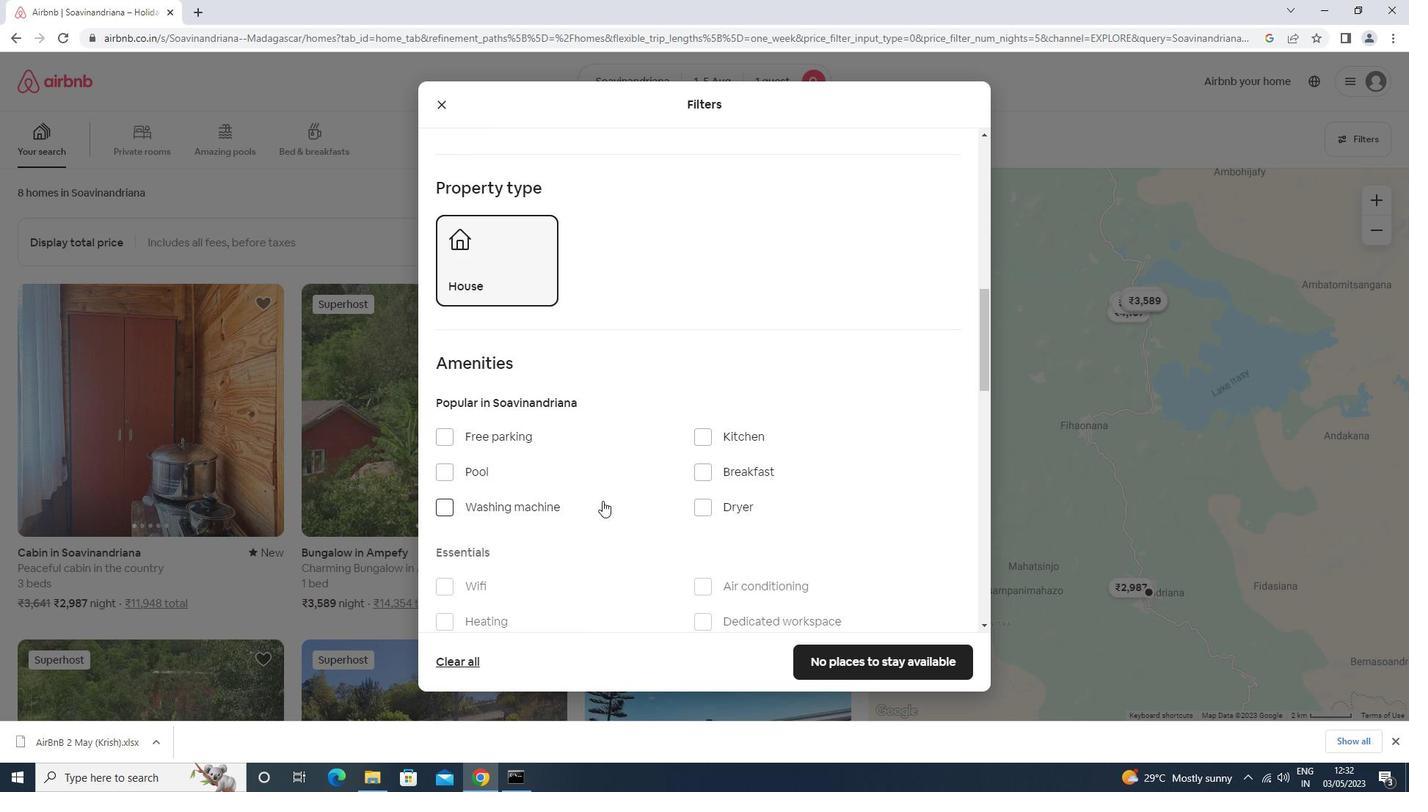 
Action: Mouse scrolled (603, 501) with delta (0, 0)
Screenshot: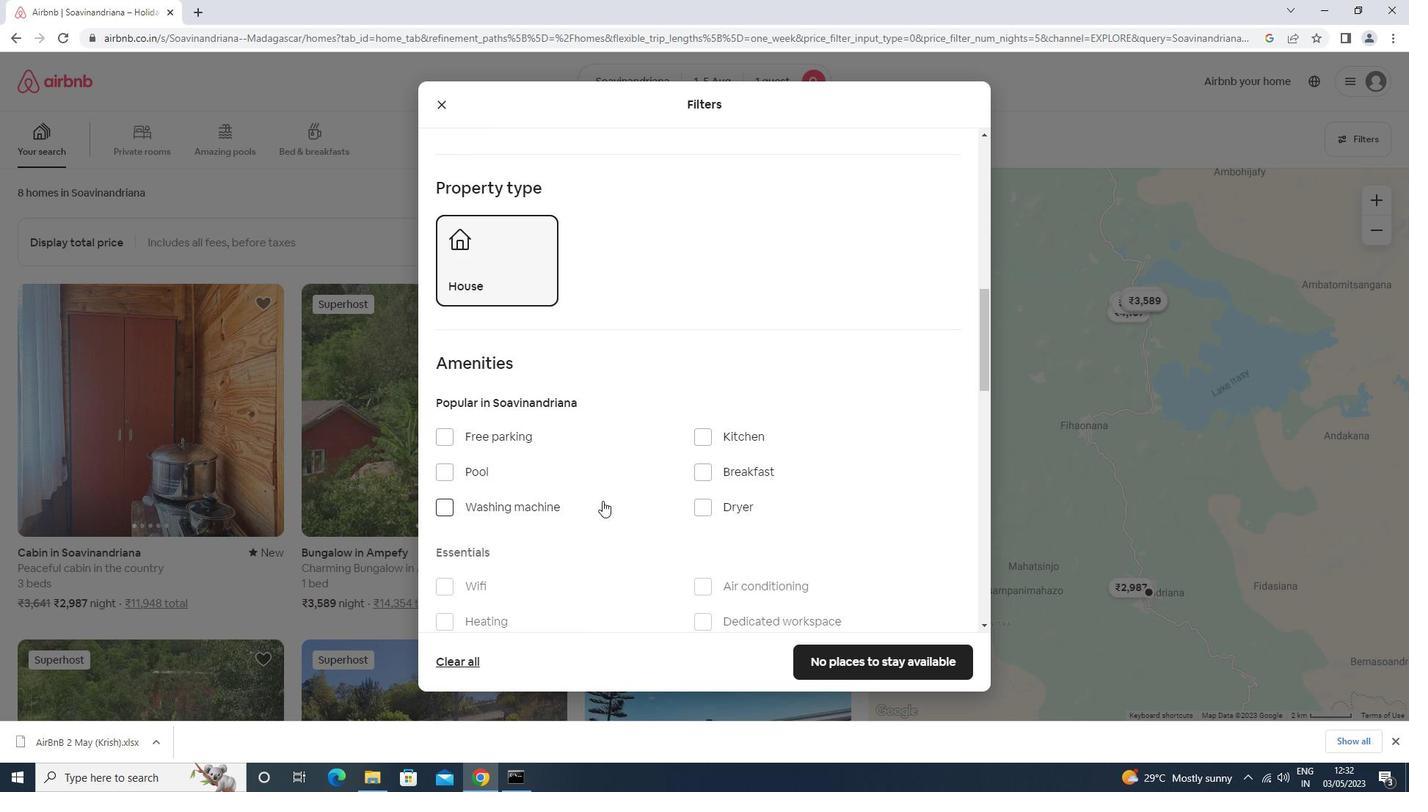
Action: Mouse moved to (452, 439)
Screenshot: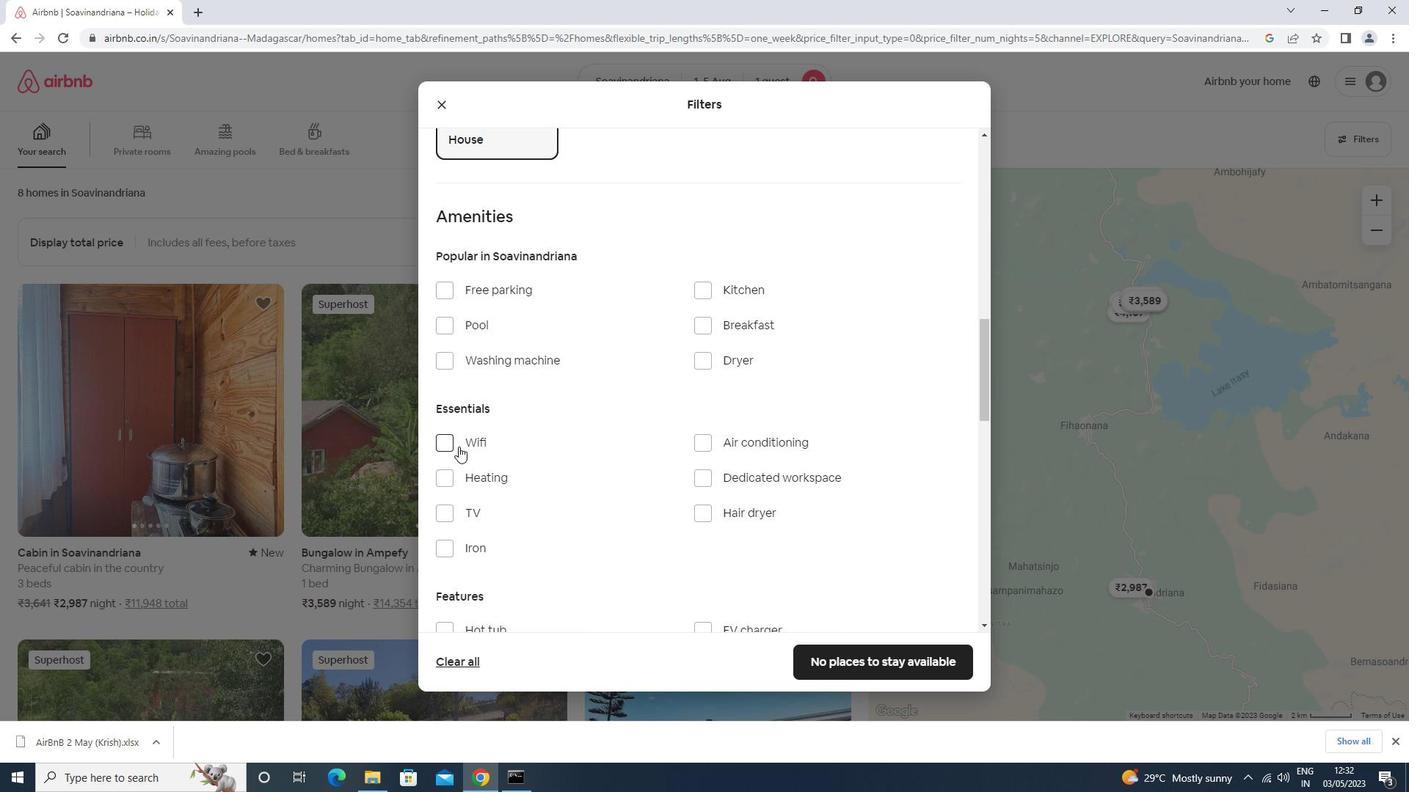 
Action: Mouse pressed left at (452, 439)
Screenshot: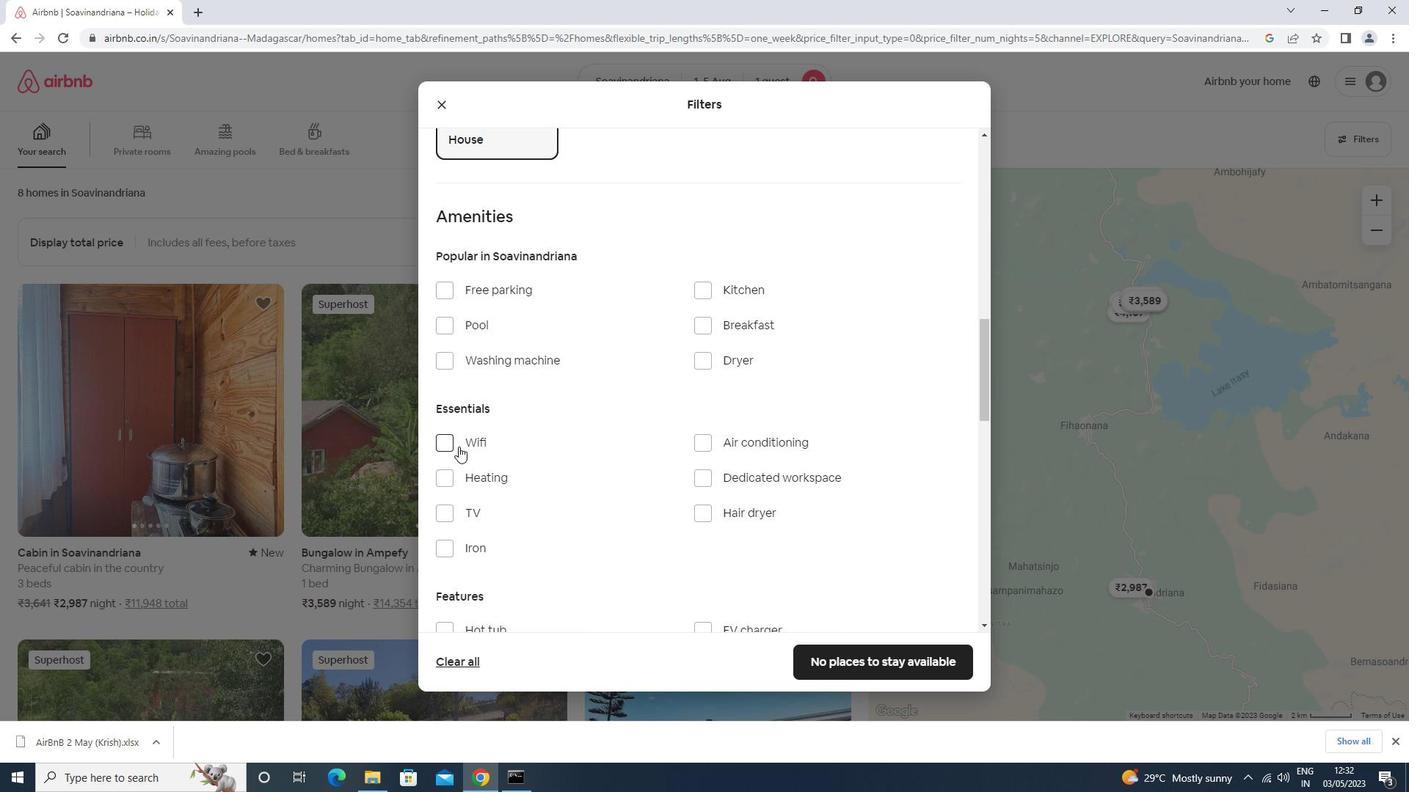 
Action: Mouse moved to (681, 433)
Screenshot: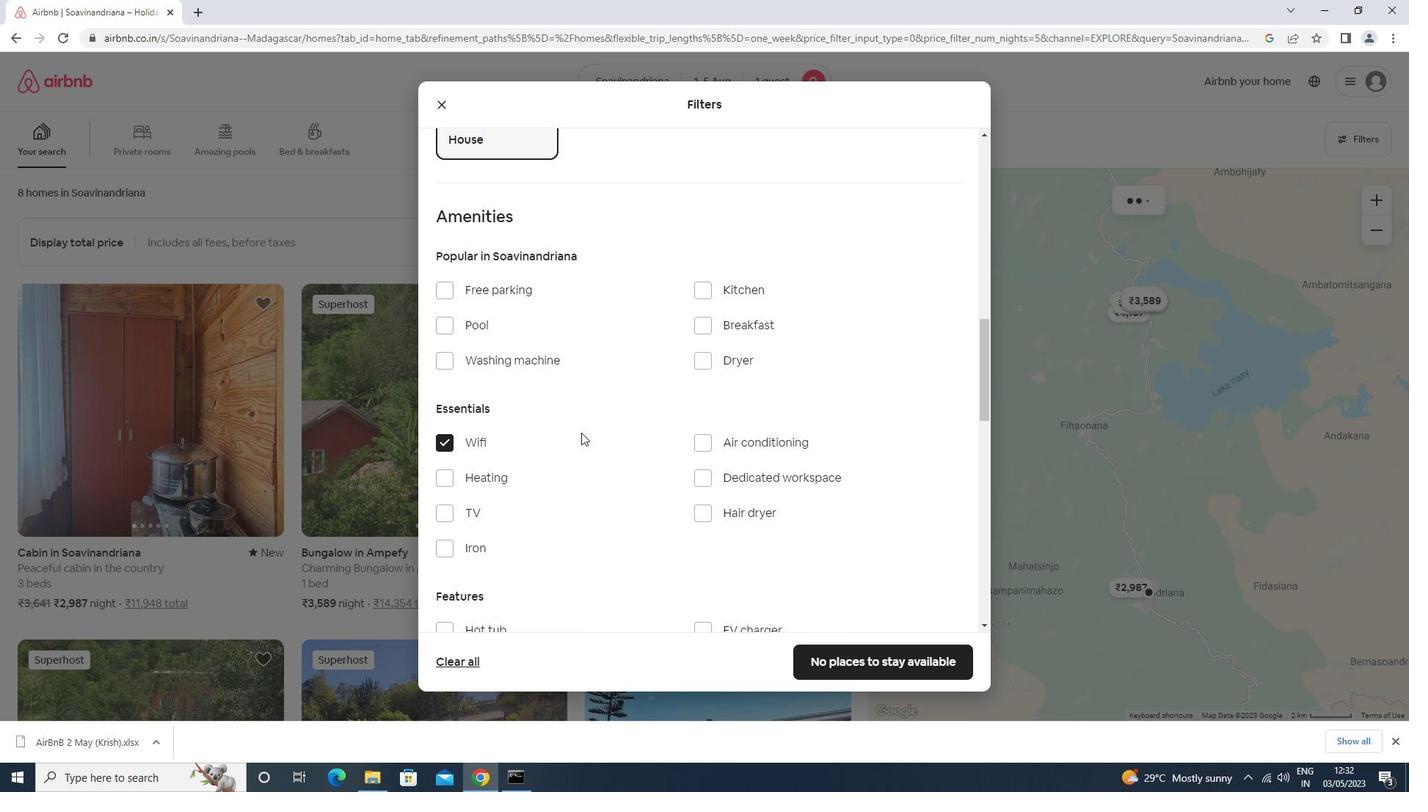 
Action: Mouse scrolled (681, 432) with delta (0, 0)
Screenshot: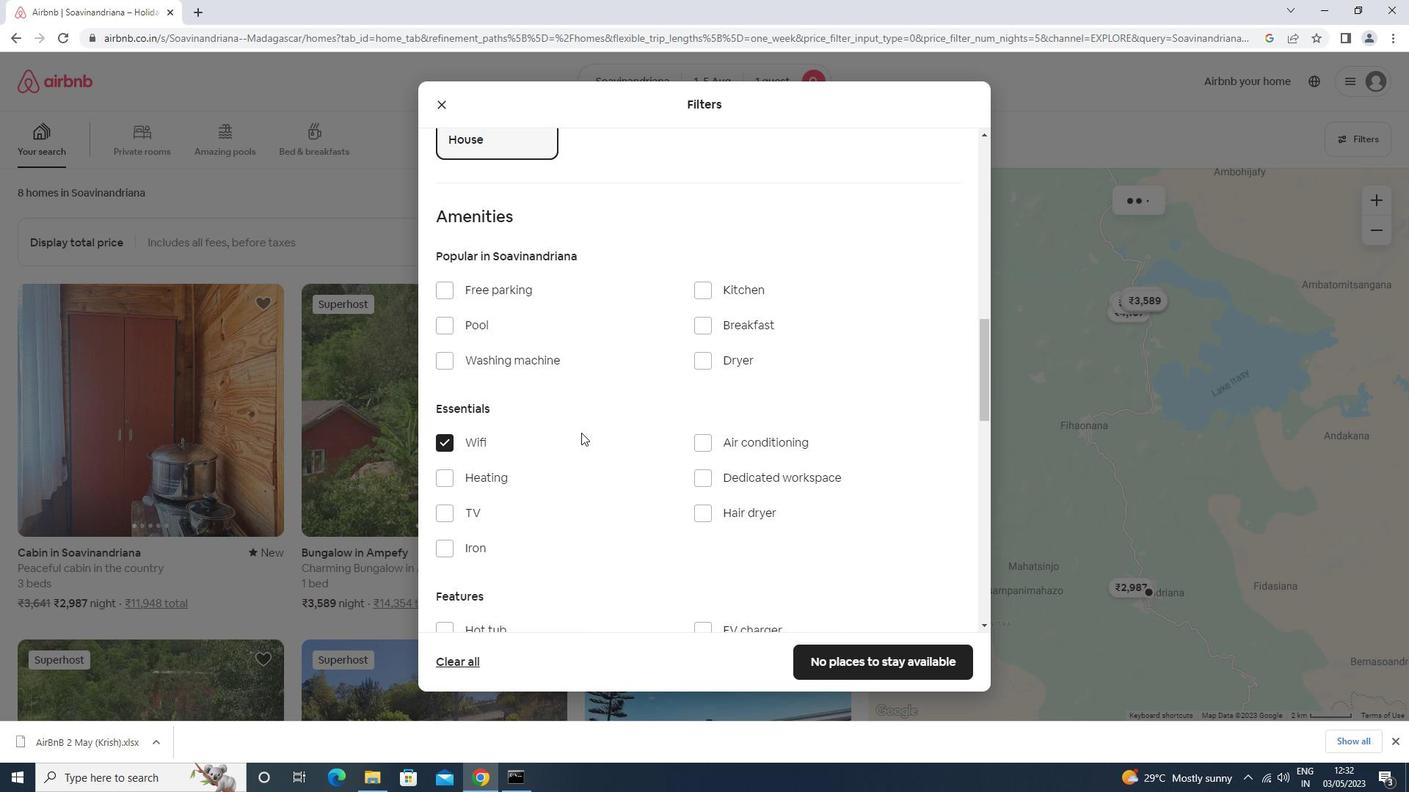 
Action: Mouse scrolled (681, 432) with delta (0, 0)
Screenshot: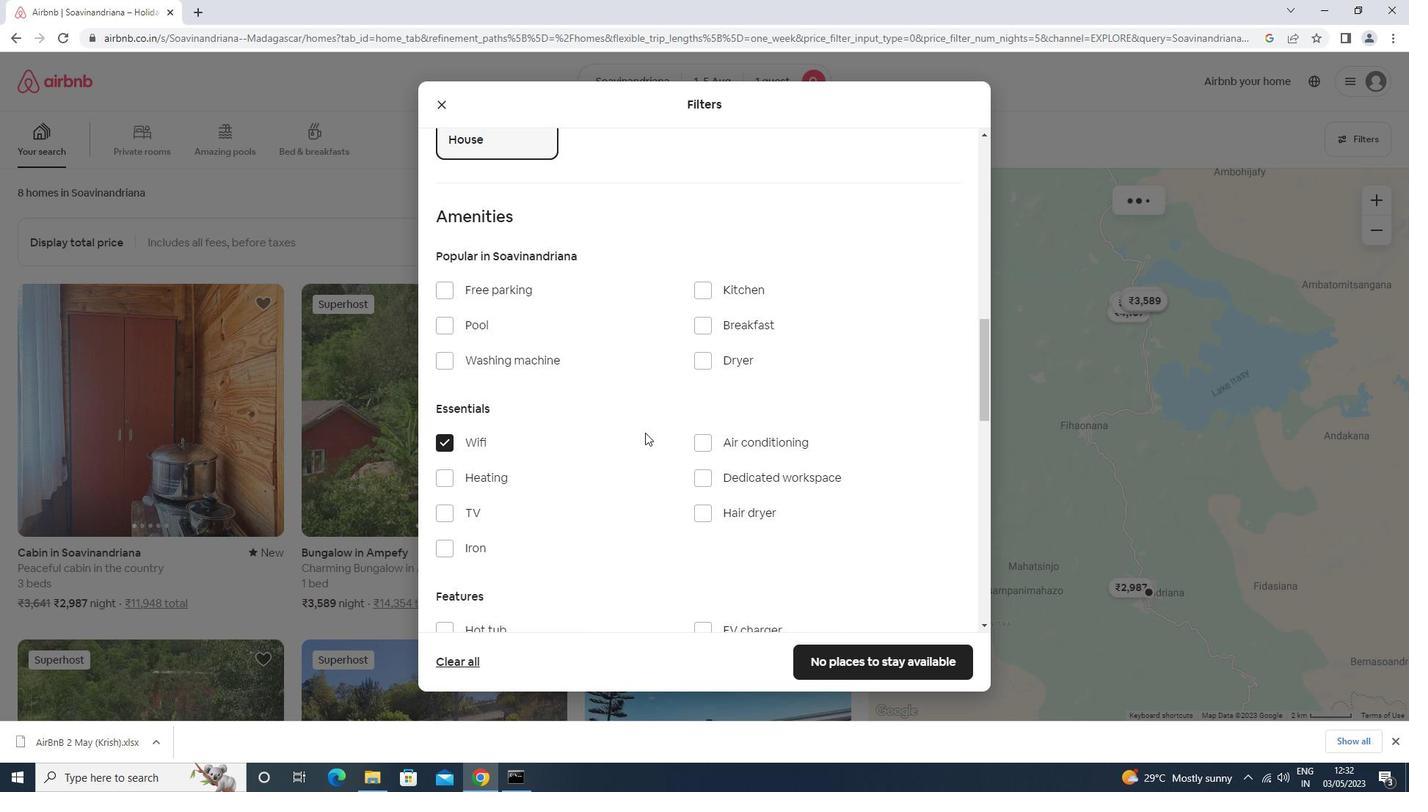 
Action: Mouse moved to (681, 433)
Screenshot: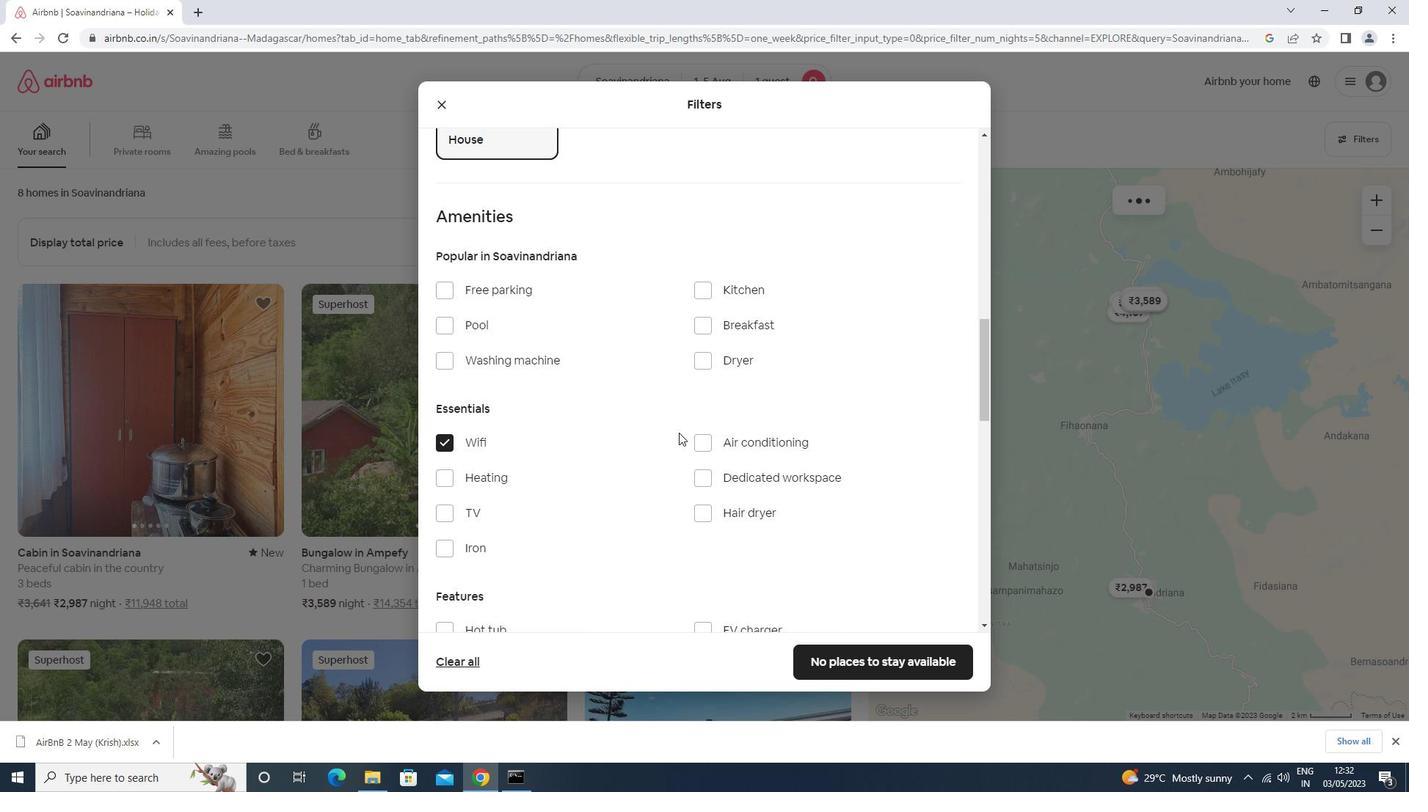 
Action: Mouse scrolled (681, 432) with delta (0, 0)
Screenshot: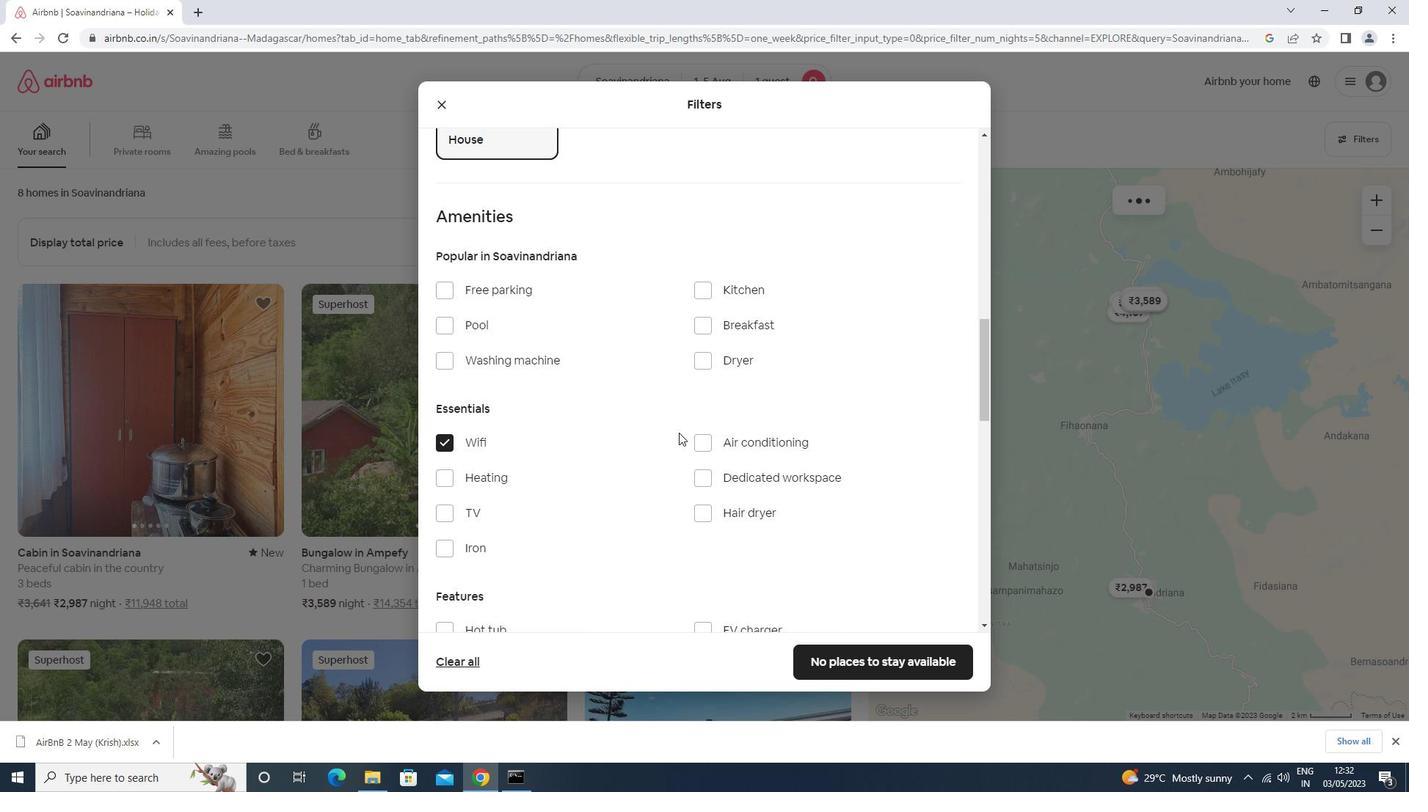
Action: Mouse moved to (683, 437)
Screenshot: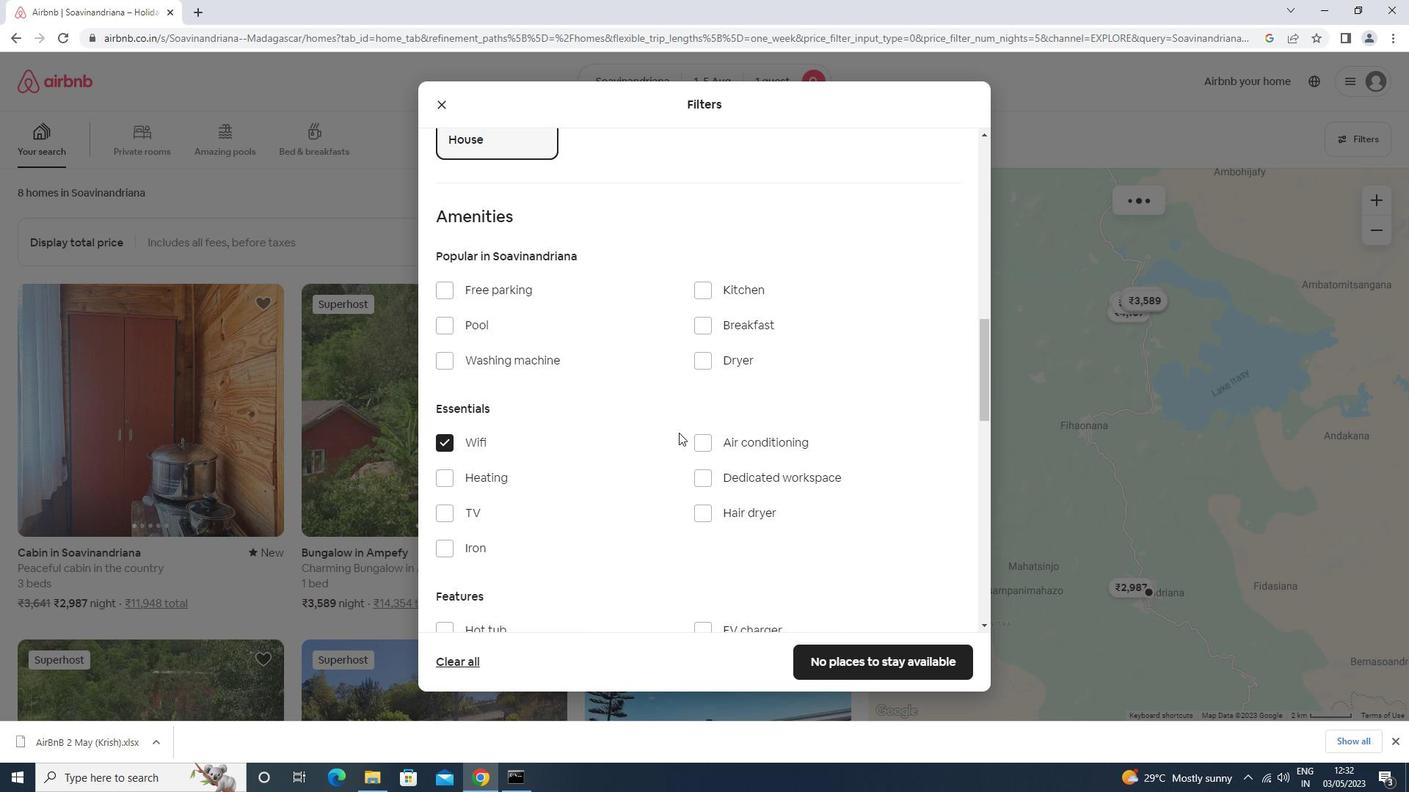 
Action: Mouse scrolled (683, 436) with delta (0, 0)
Screenshot: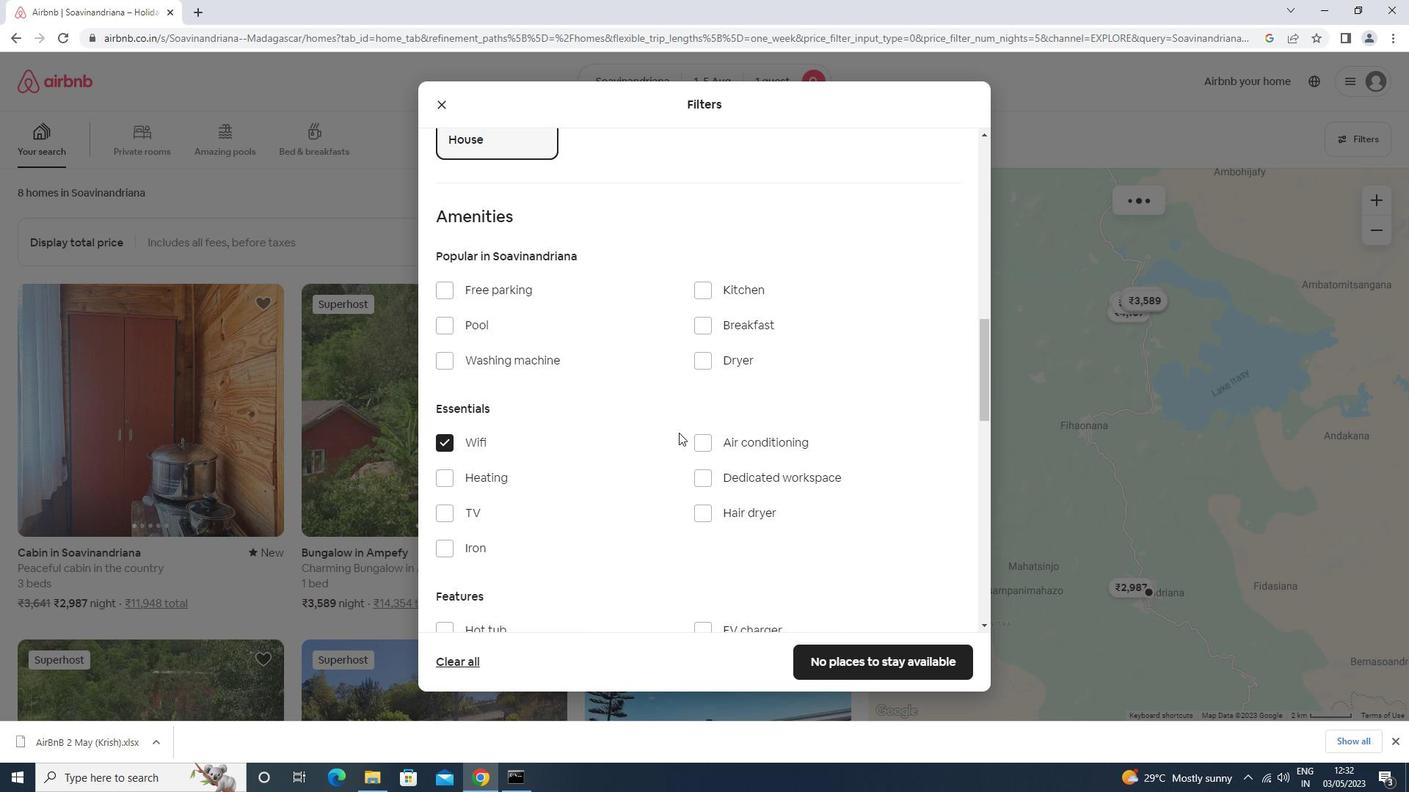 
Action: Mouse moved to (686, 441)
Screenshot: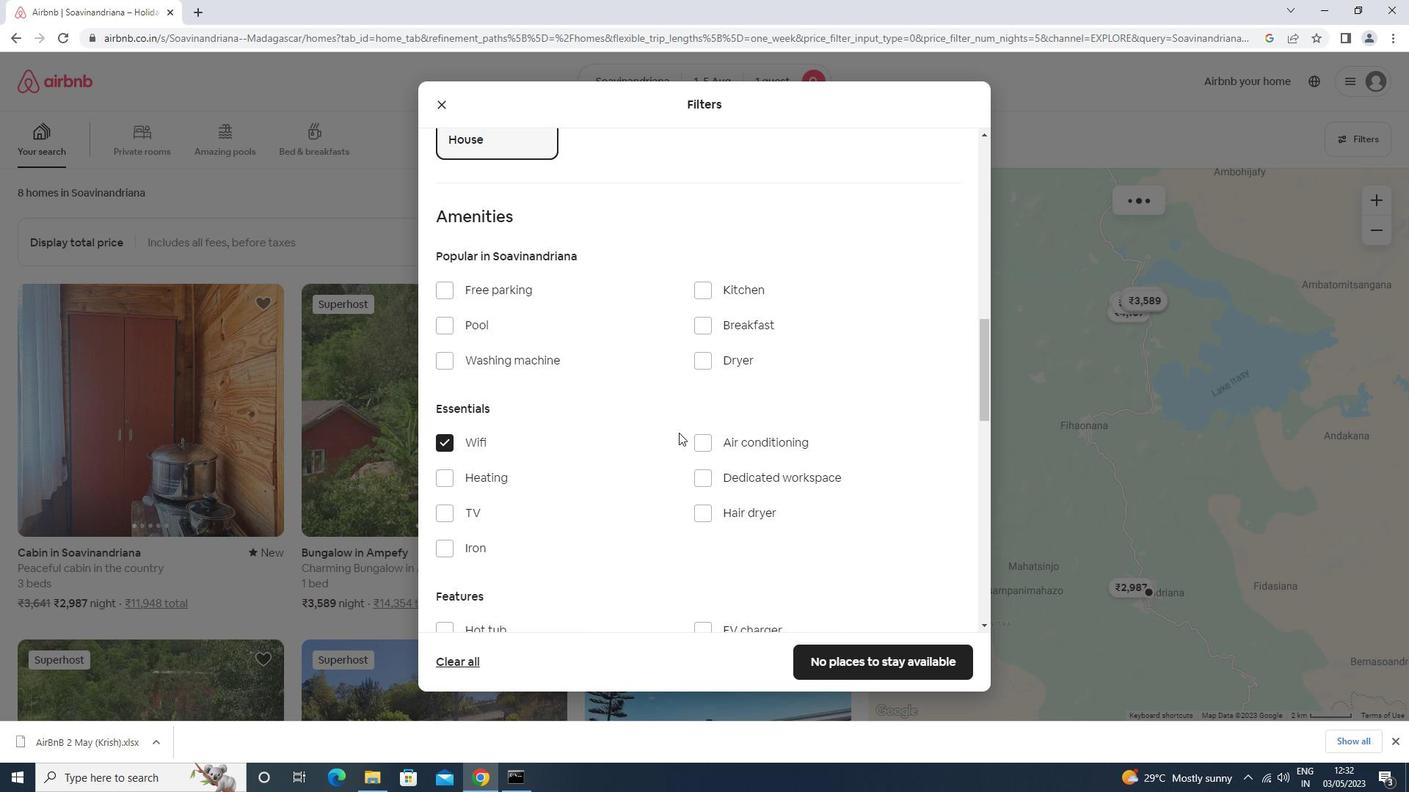 
Action: Mouse scrolled (686, 441) with delta (0, 0)
Screenshot: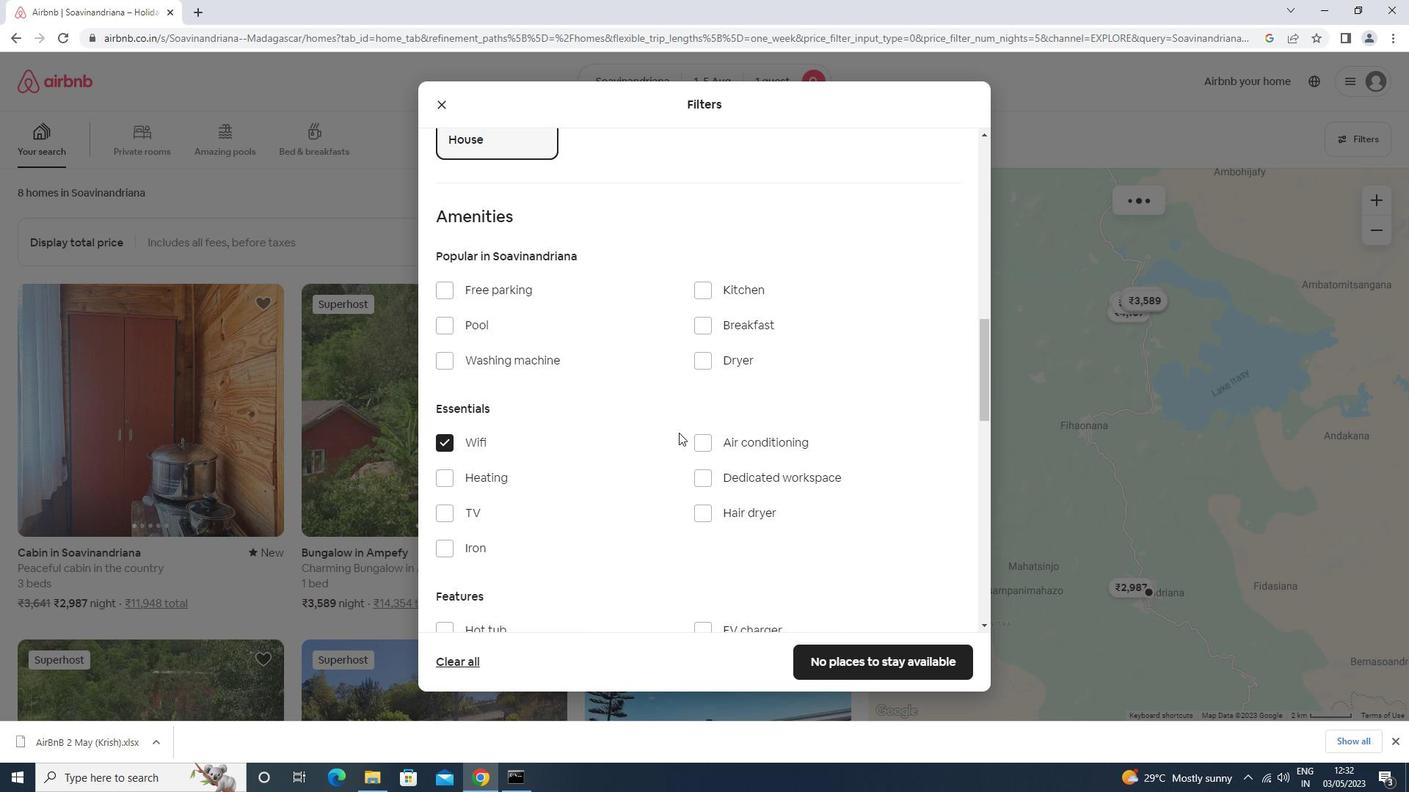 
Action: Mouse moved to (845, 513)
Screenshot: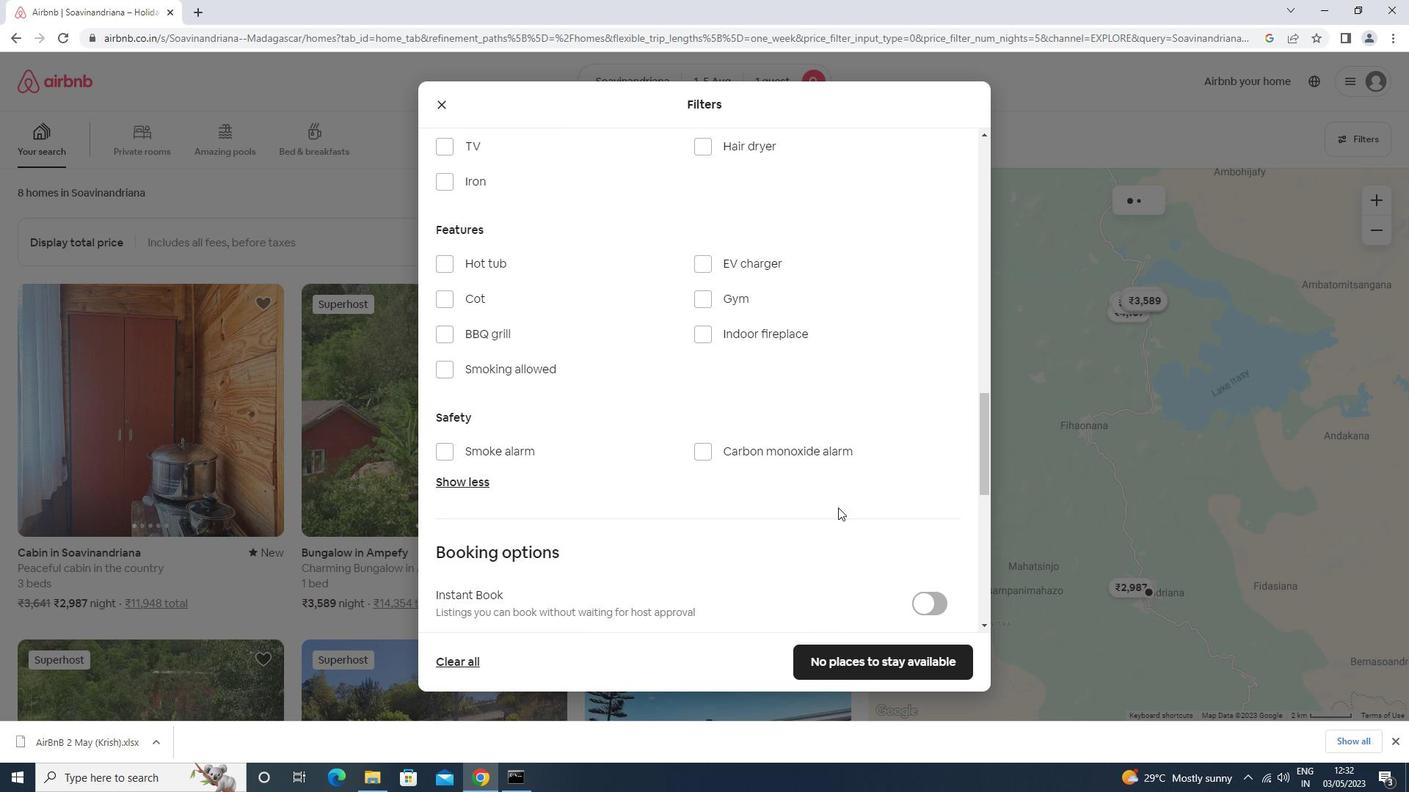 
Action: Mouse scrolled (845, 512) with delta (0, 0)
Screenshot: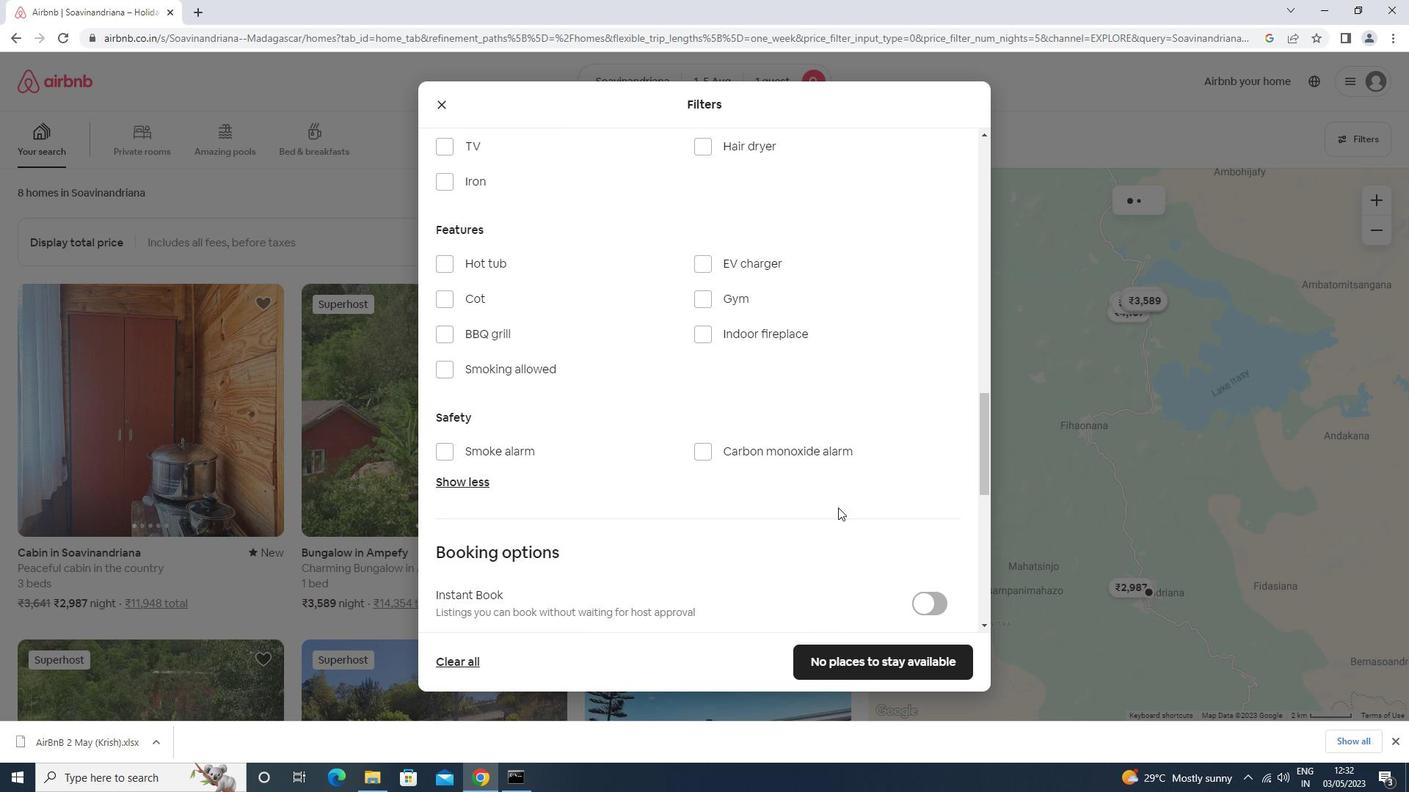 
Action: Mouse moved to (845, 516)
Screenshot: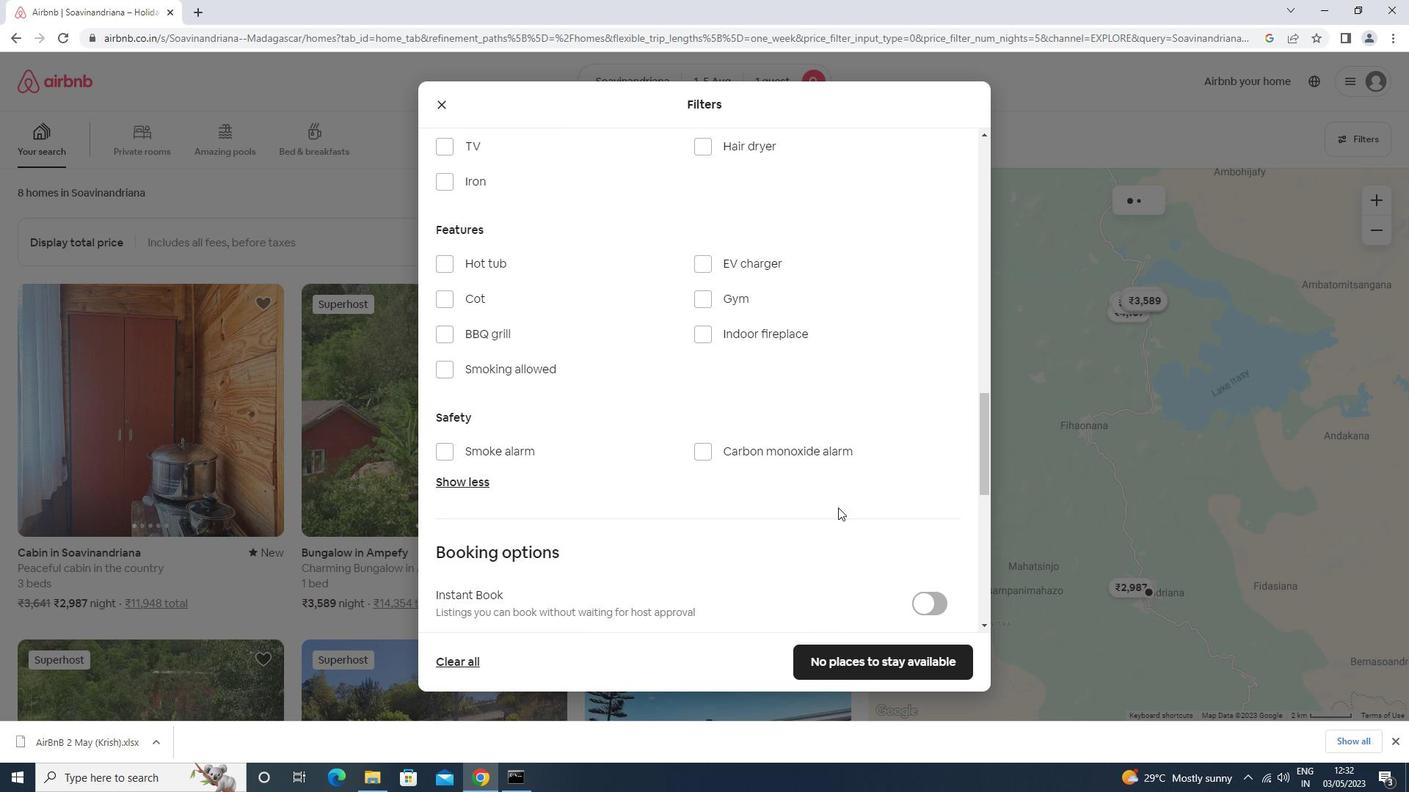 
Action: Mouse scrolled (845, 515) with delta (0, 0)
Screenshot: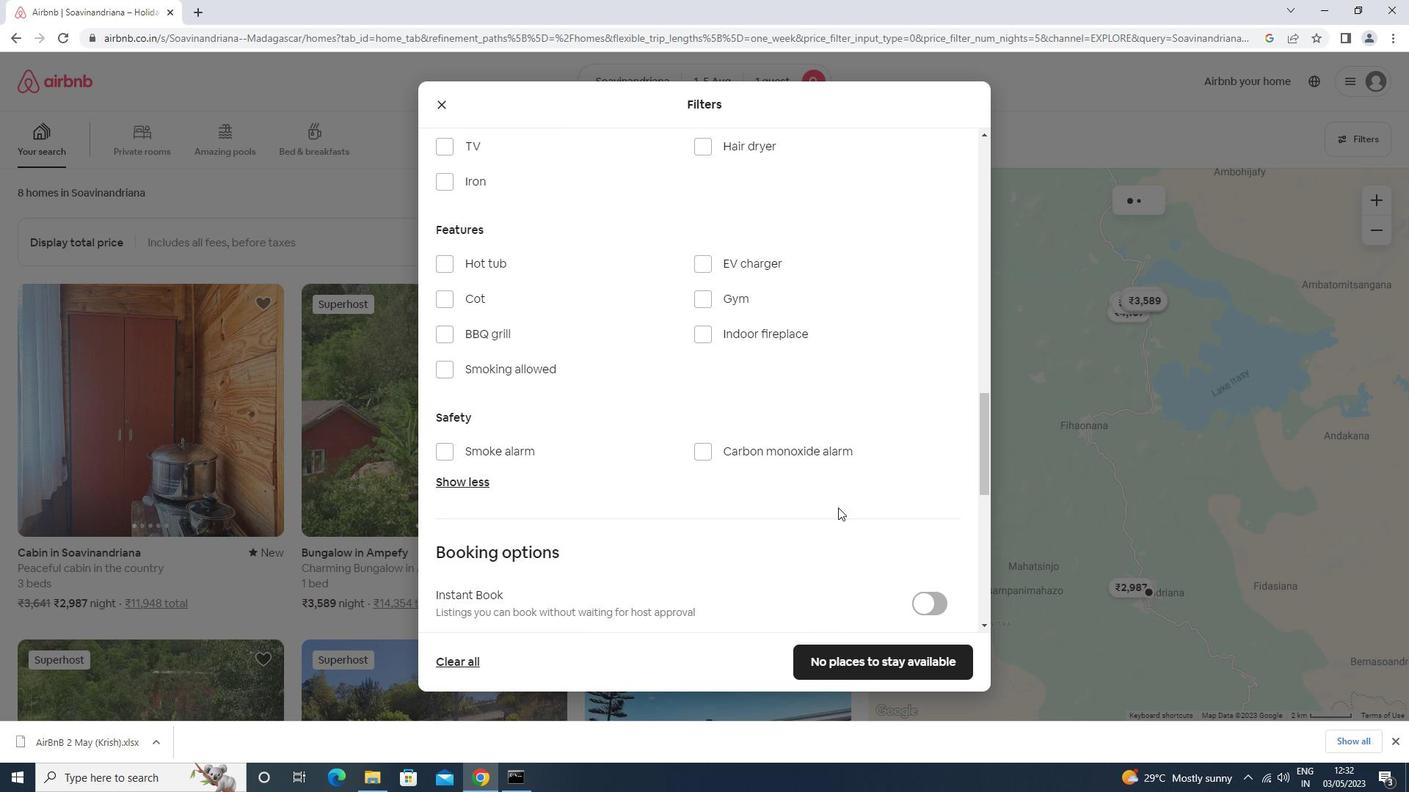 
Action: Mouse moved to (845, 517)
Screenshot: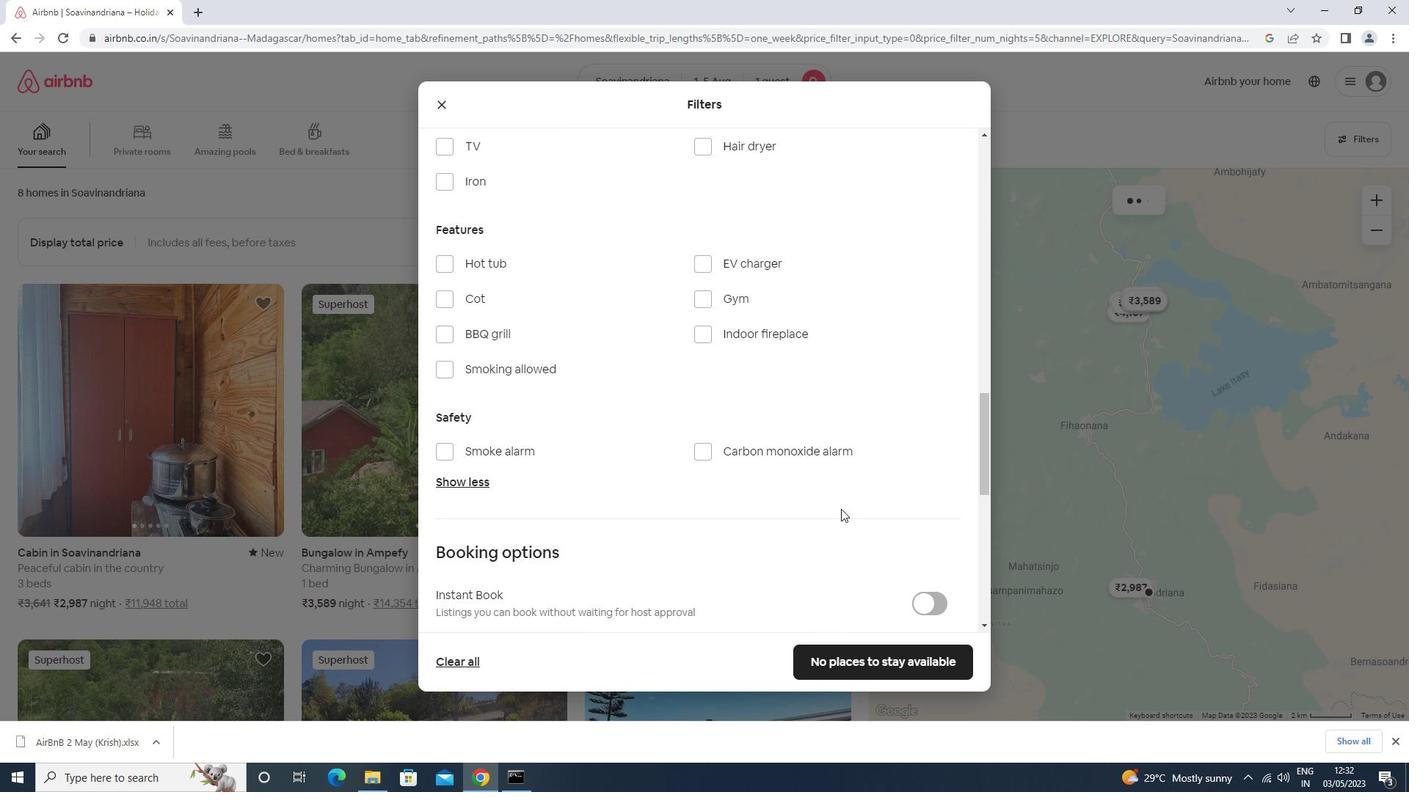 
Action: Mouse scrolled (845, 516) with delta (0, 0)
Screenshot: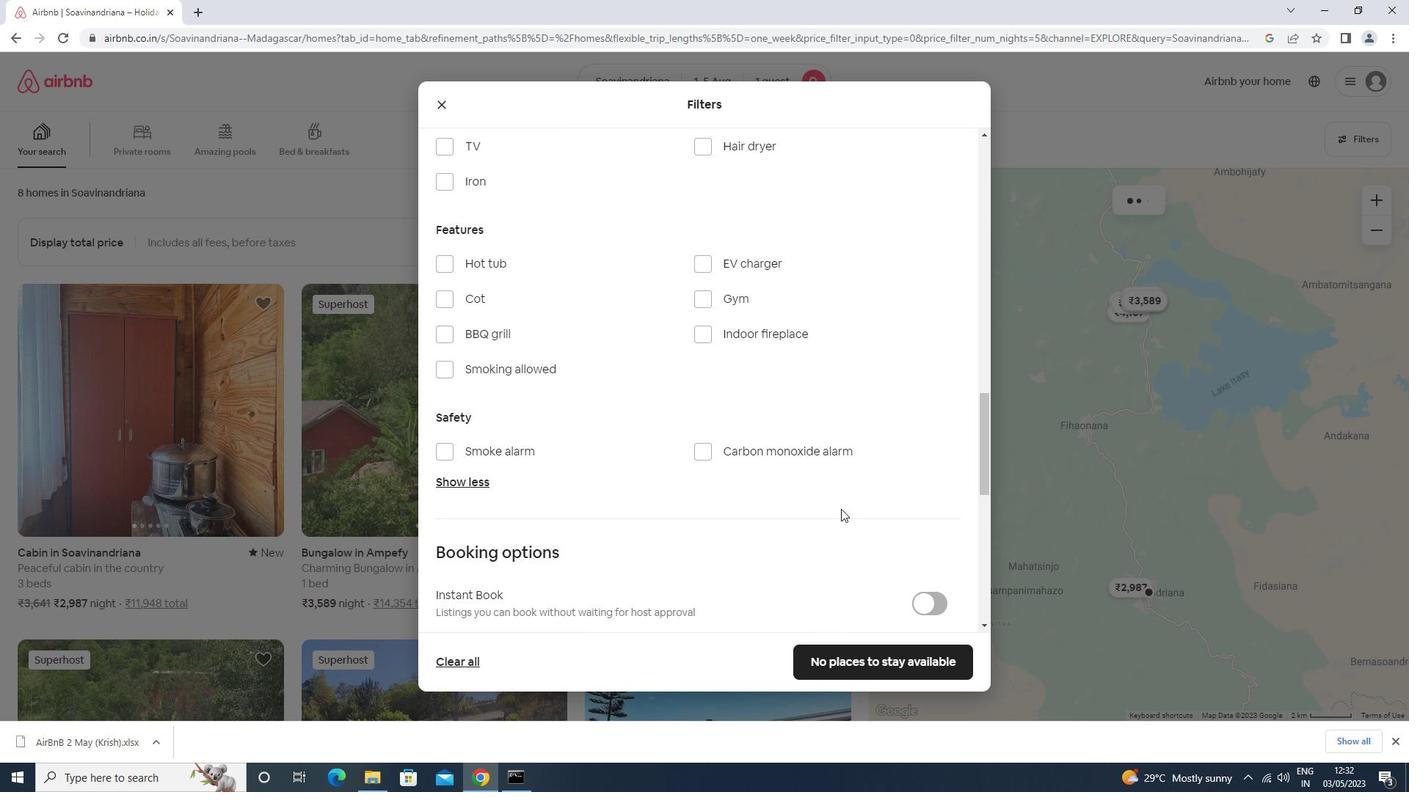 
Action: Mouse scrolled (845, 516) with delta (0, 0)
Screenshot: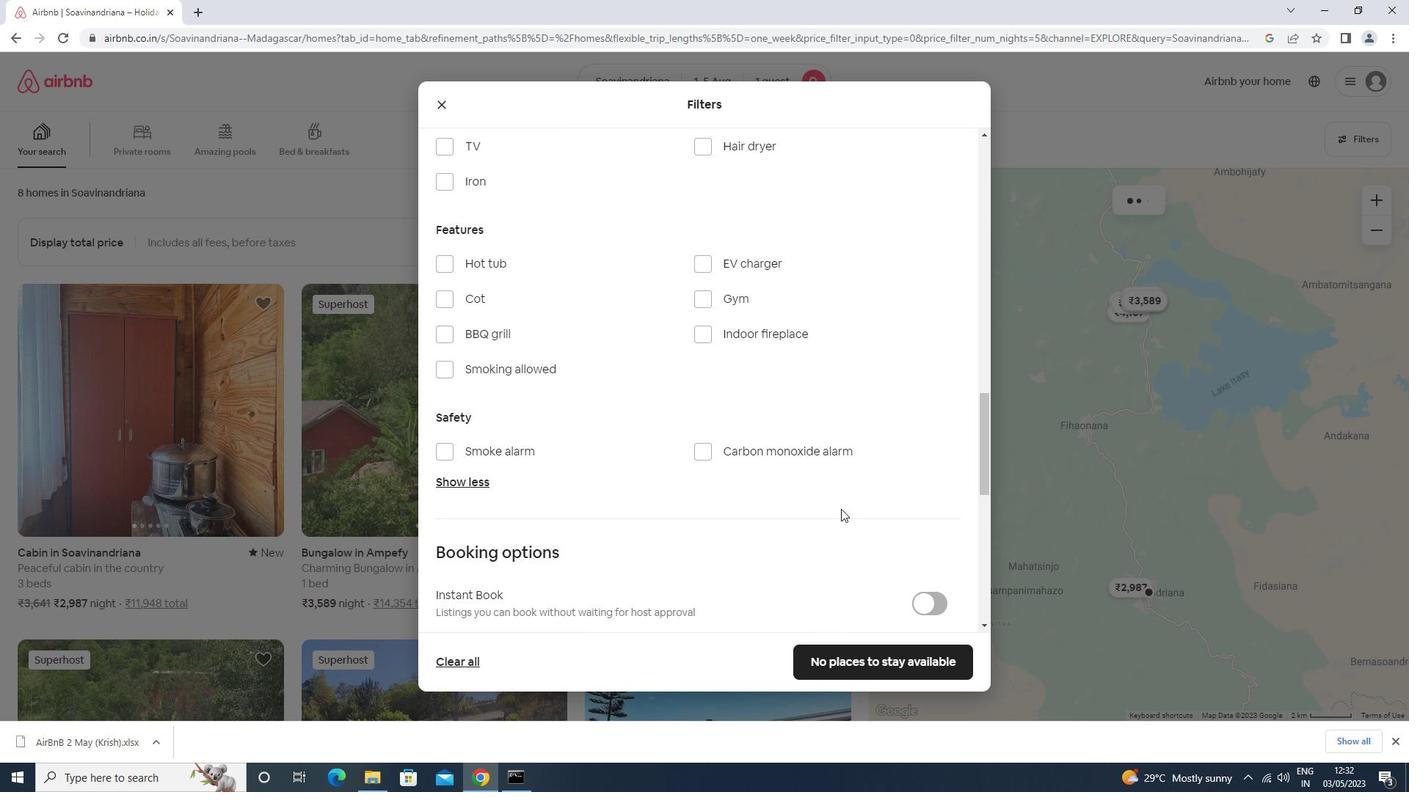 
Action: Mouse moved to (921, 352)
Screenshot: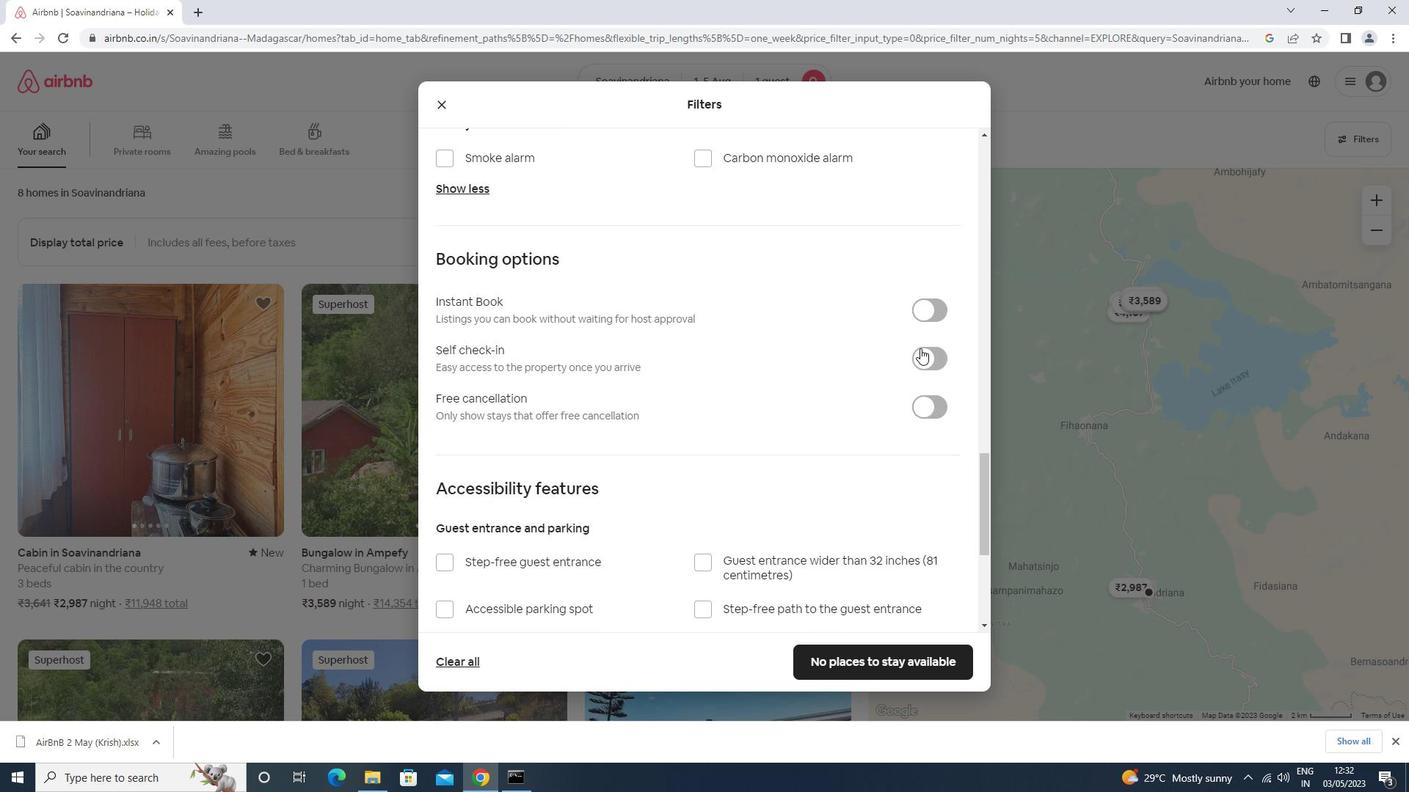 
Action: Mouse pressed left at (921, 352)
Screenshot: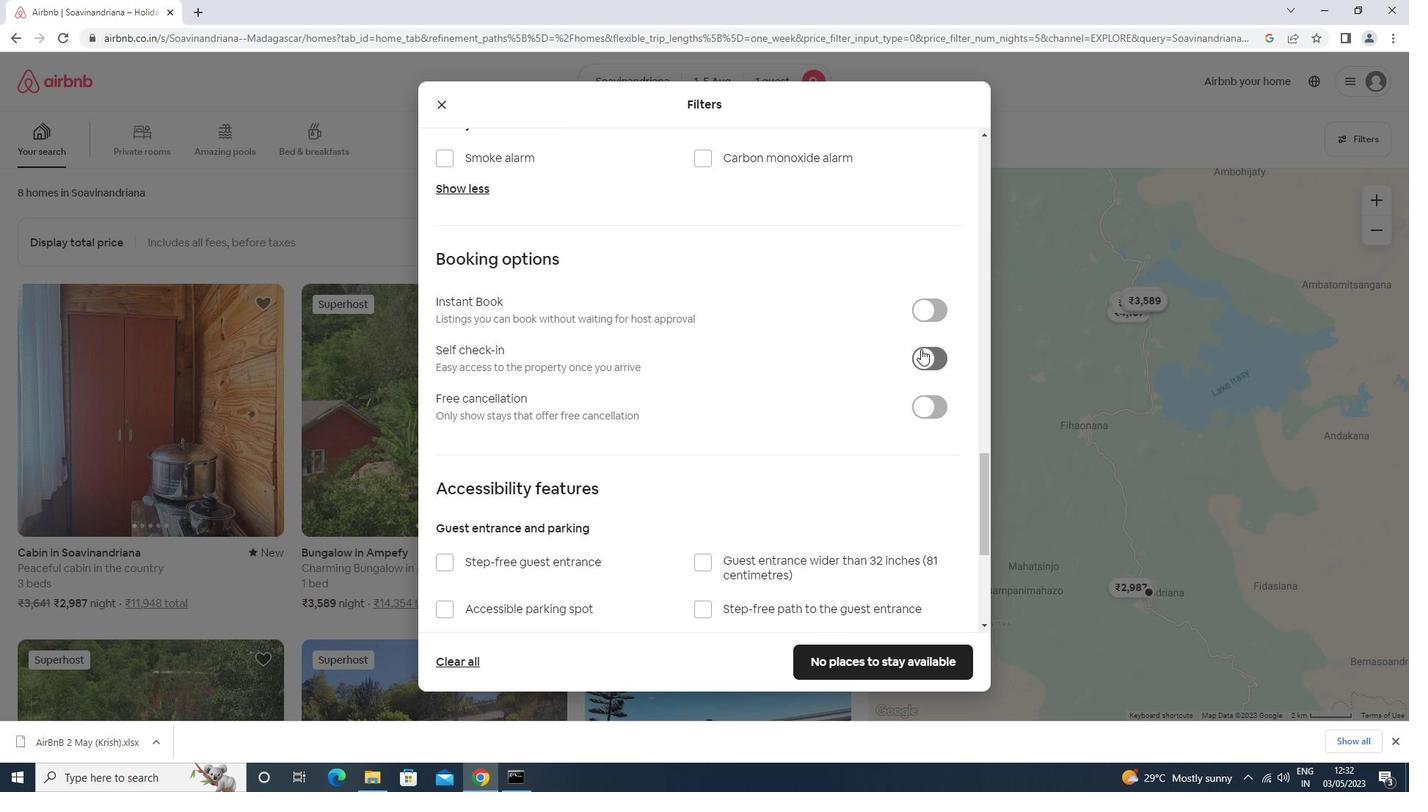 
Action: Mouse moved to (761, 449)
Screenshot: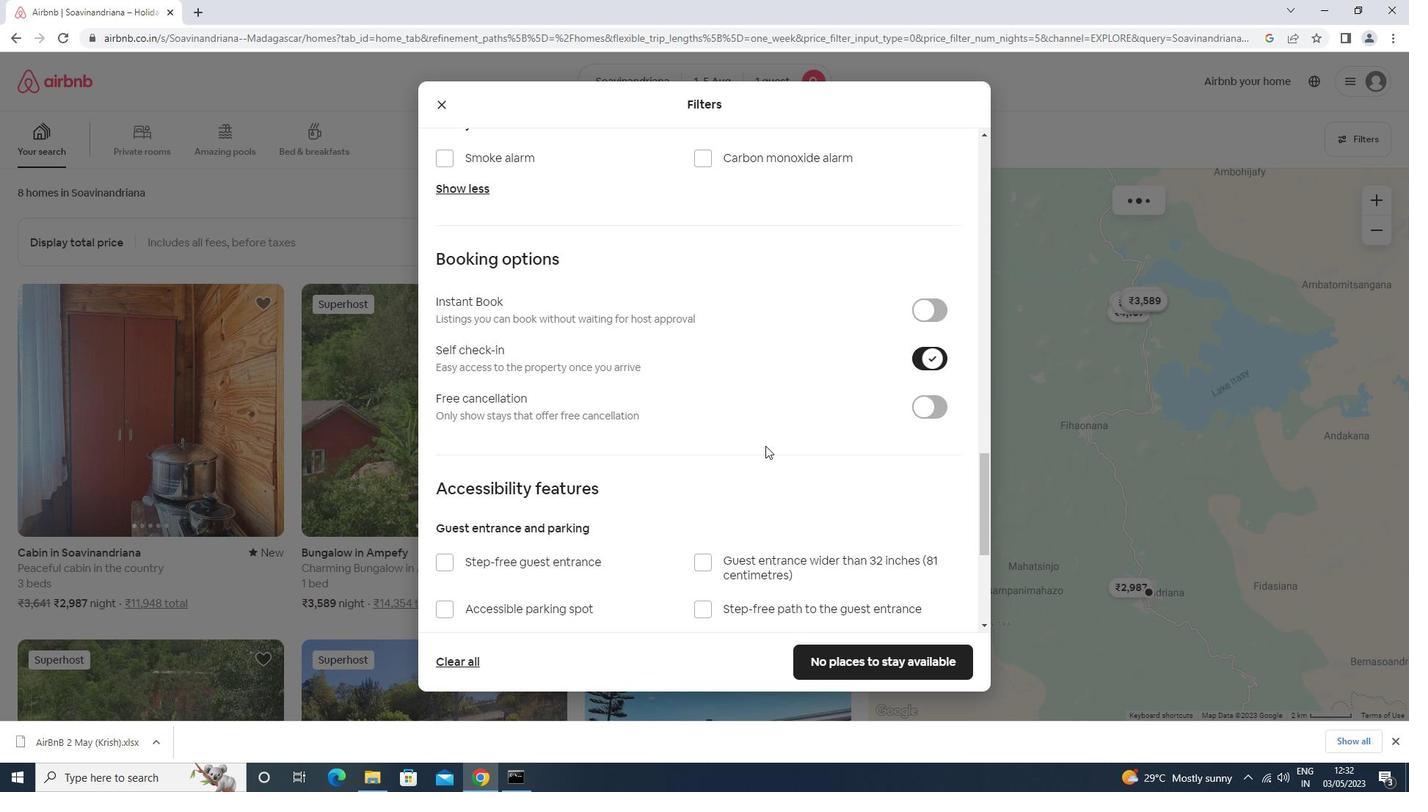 
Action: Mouse scrolled (761, 449) with delta (0, 0)
Screenshot: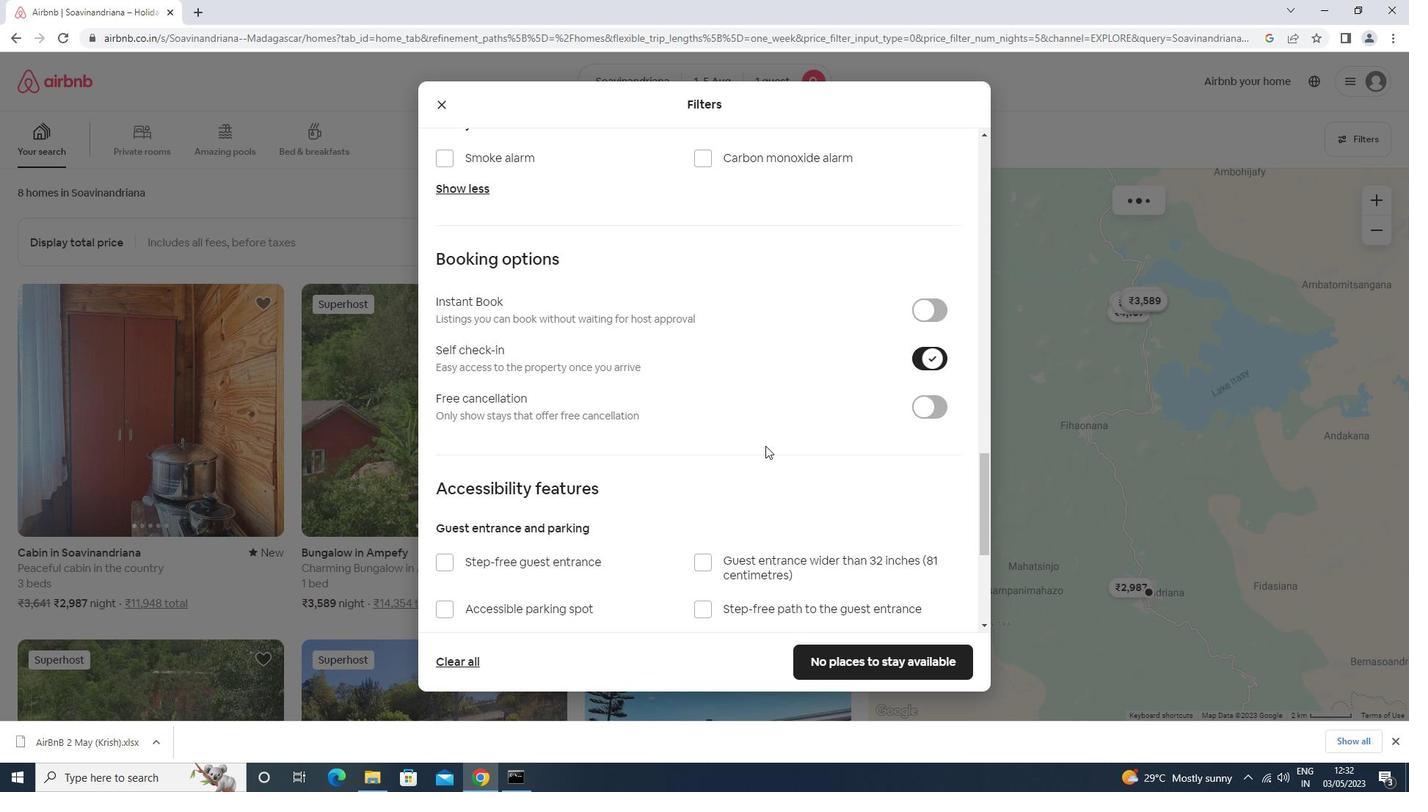 
Action: Mouse moved to (758, 451)
Screenshot: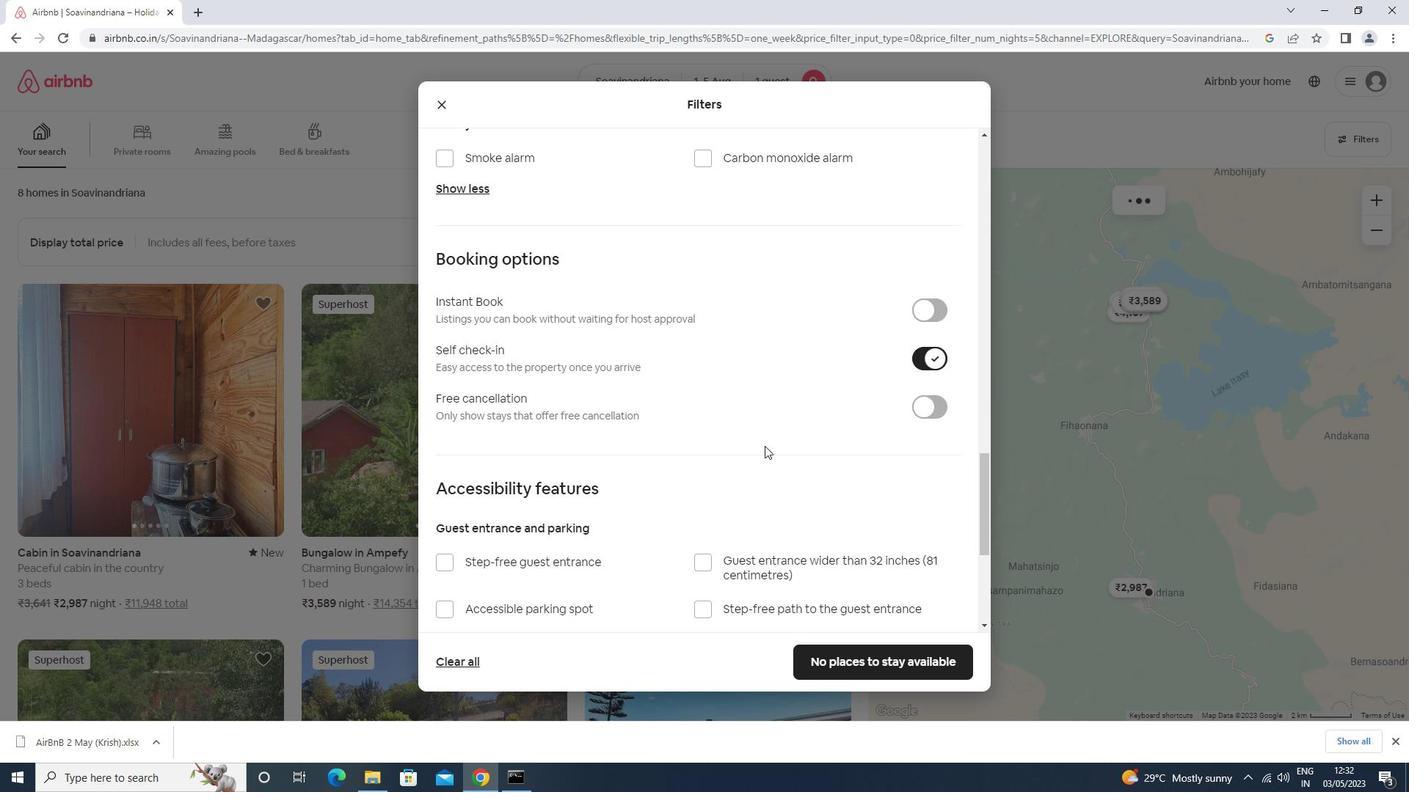
Action: Mouse scrolled (758, 450) with delta (0, 0)
Screenshot: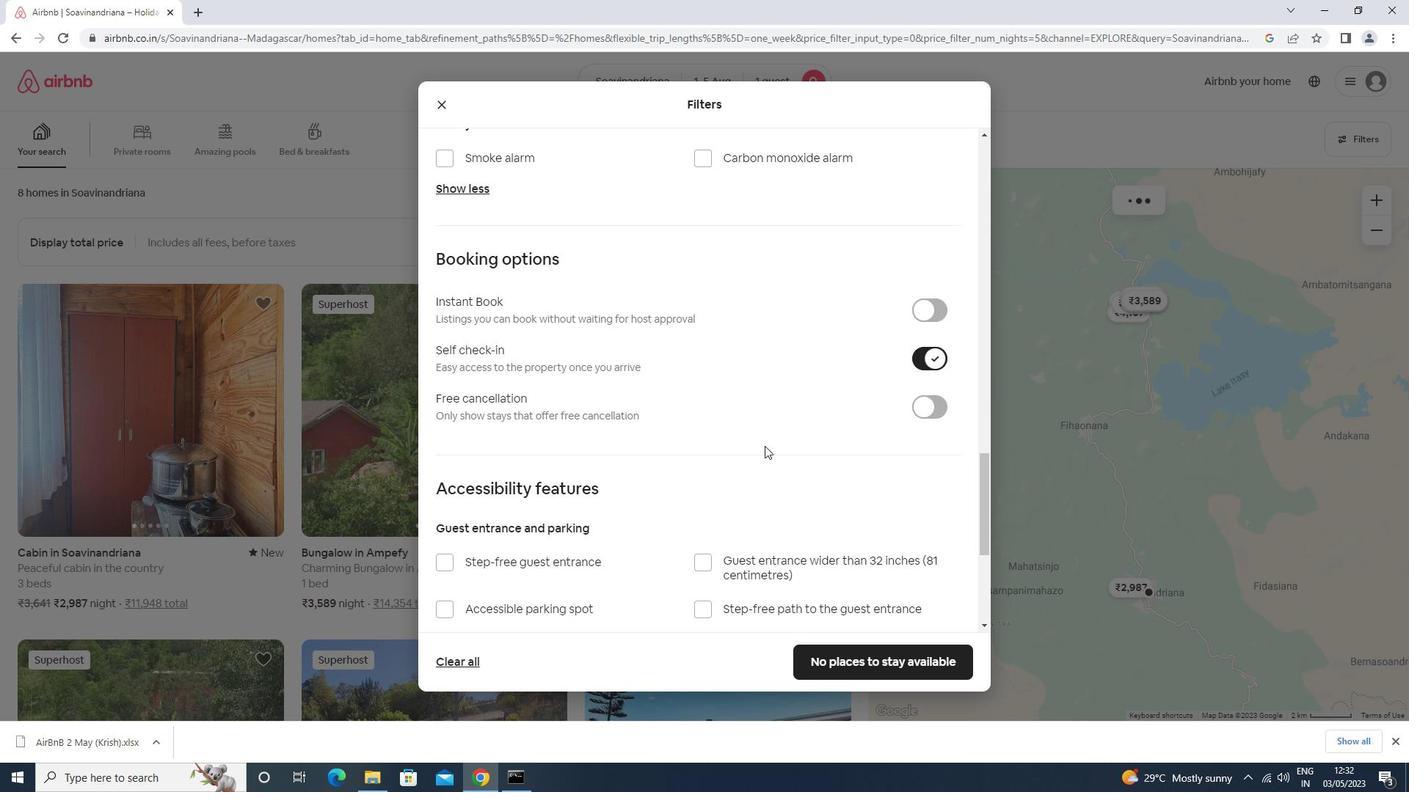 
Action: Mouse moved to (758, 451)
Screenshot: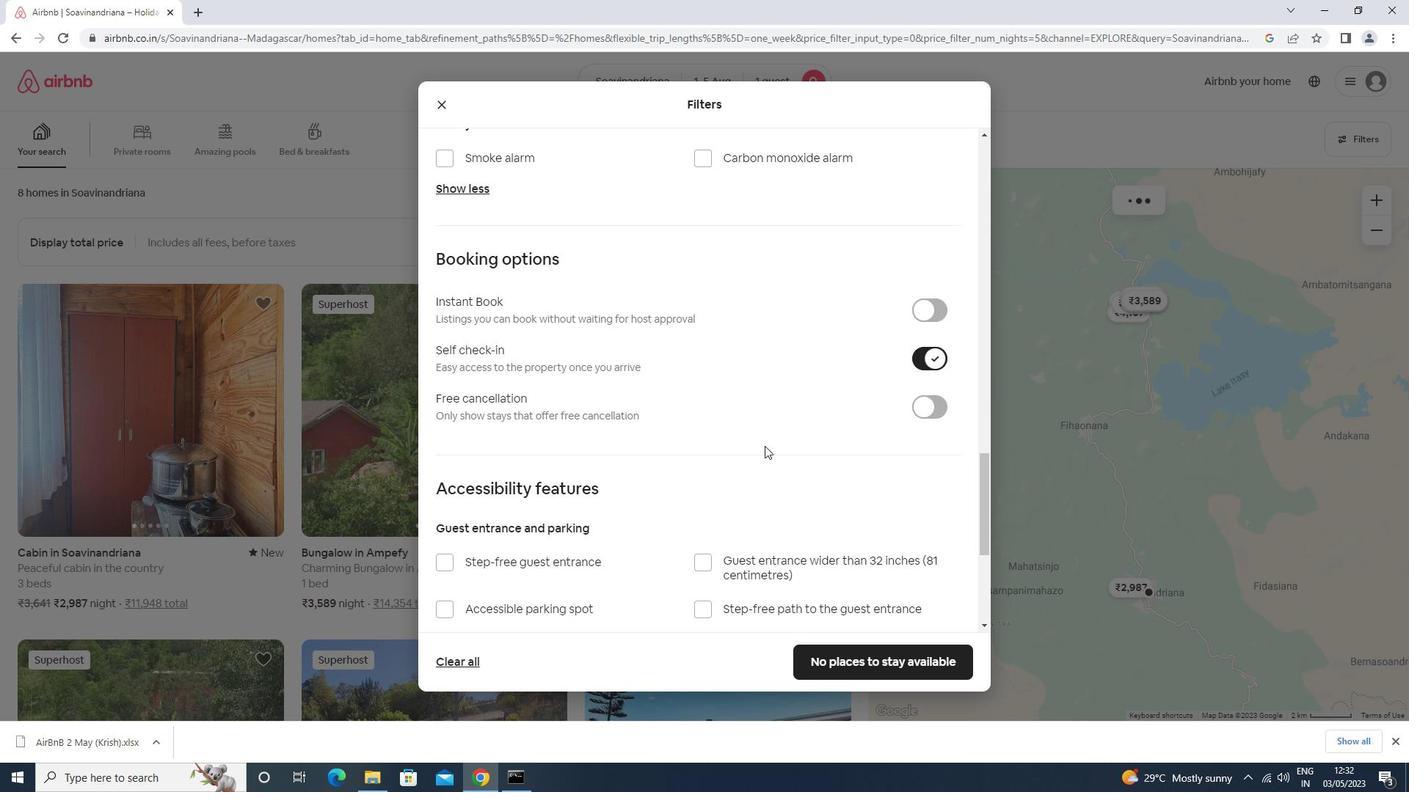 
Action: Mouse scrolled (758, 450) with delta (0, 0)
Screenshot: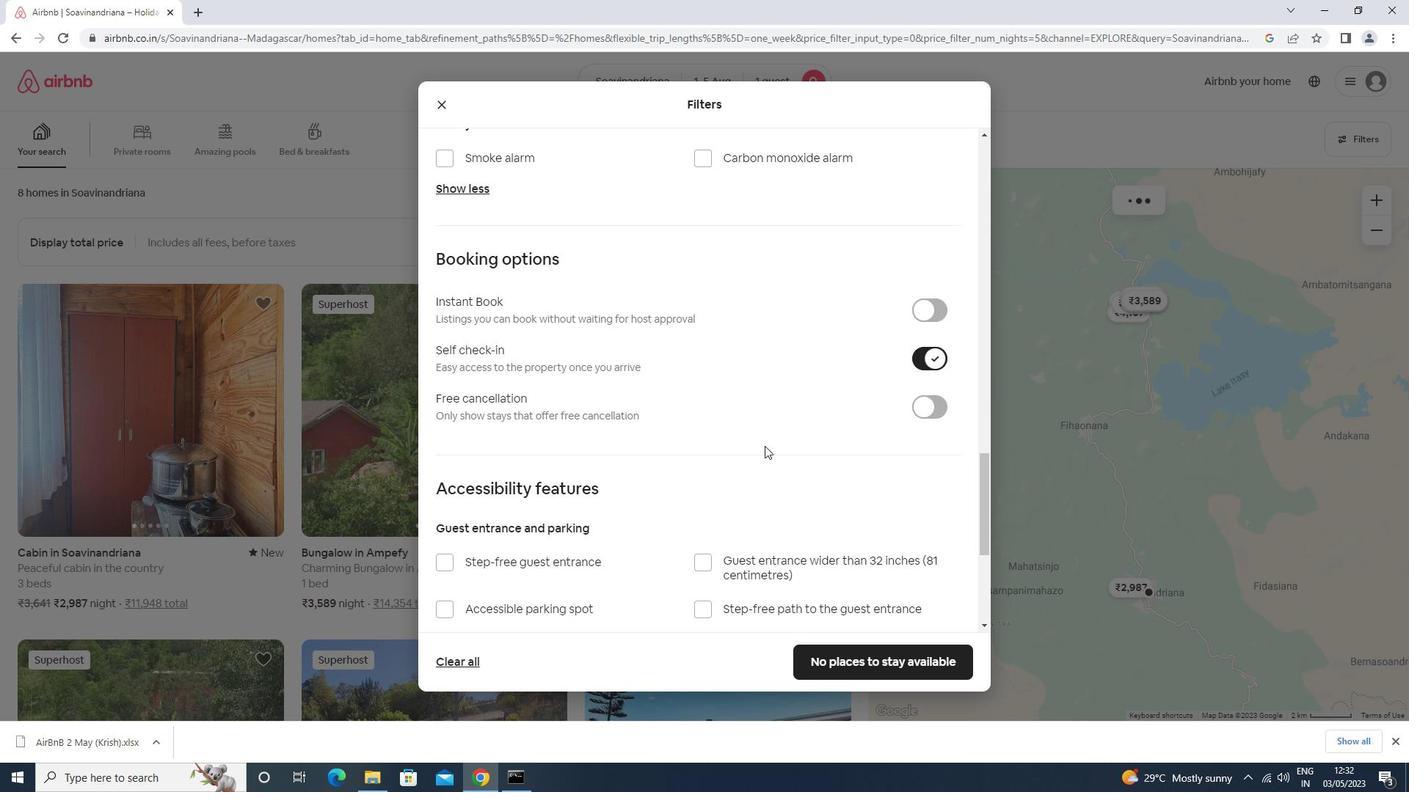 
Action: Mouse moved to (758, 452)
Screenshot: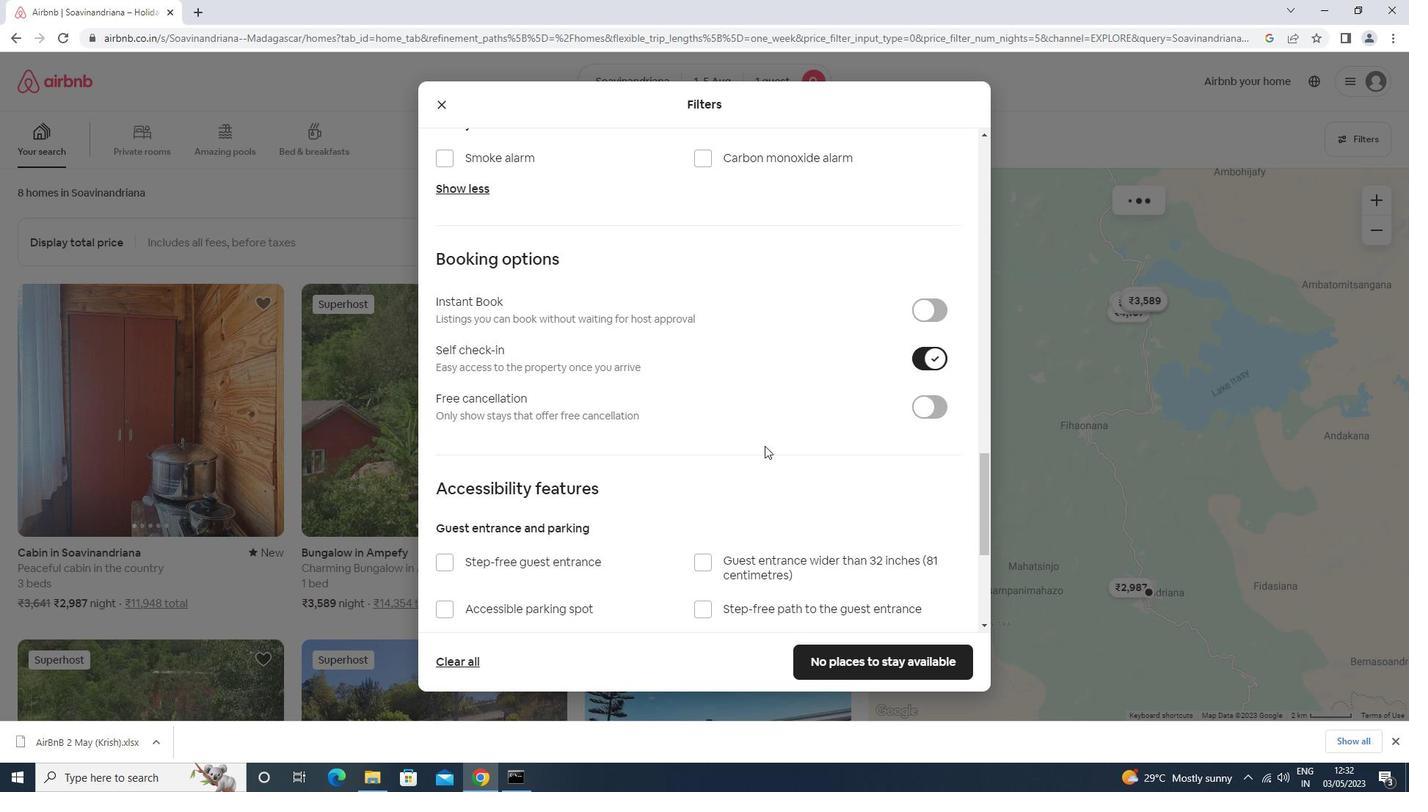 
Action: Mouse scrolled (758, 451) with delta (0, 0)
Screenshot: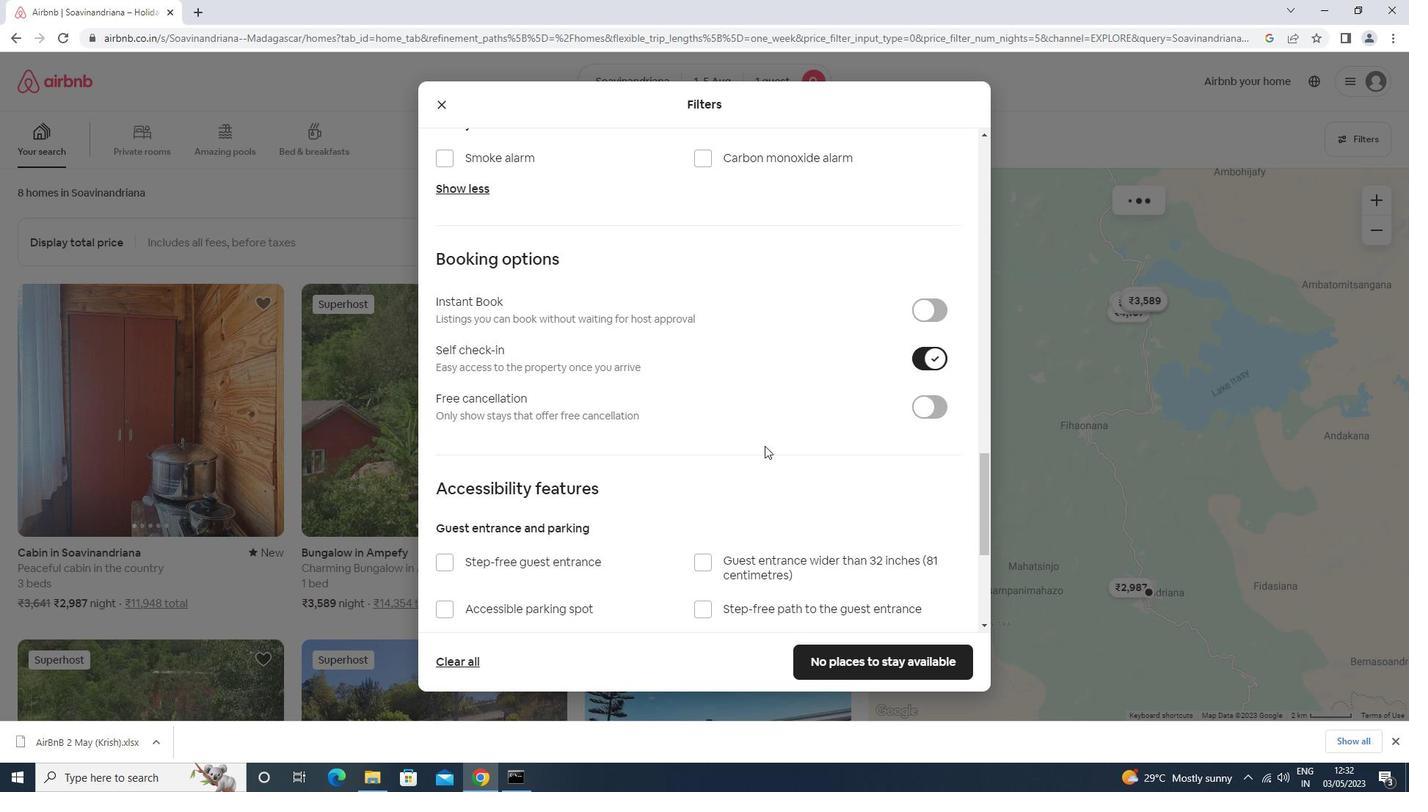 
Action: Mouse moved to (757, 452)
Screenshot: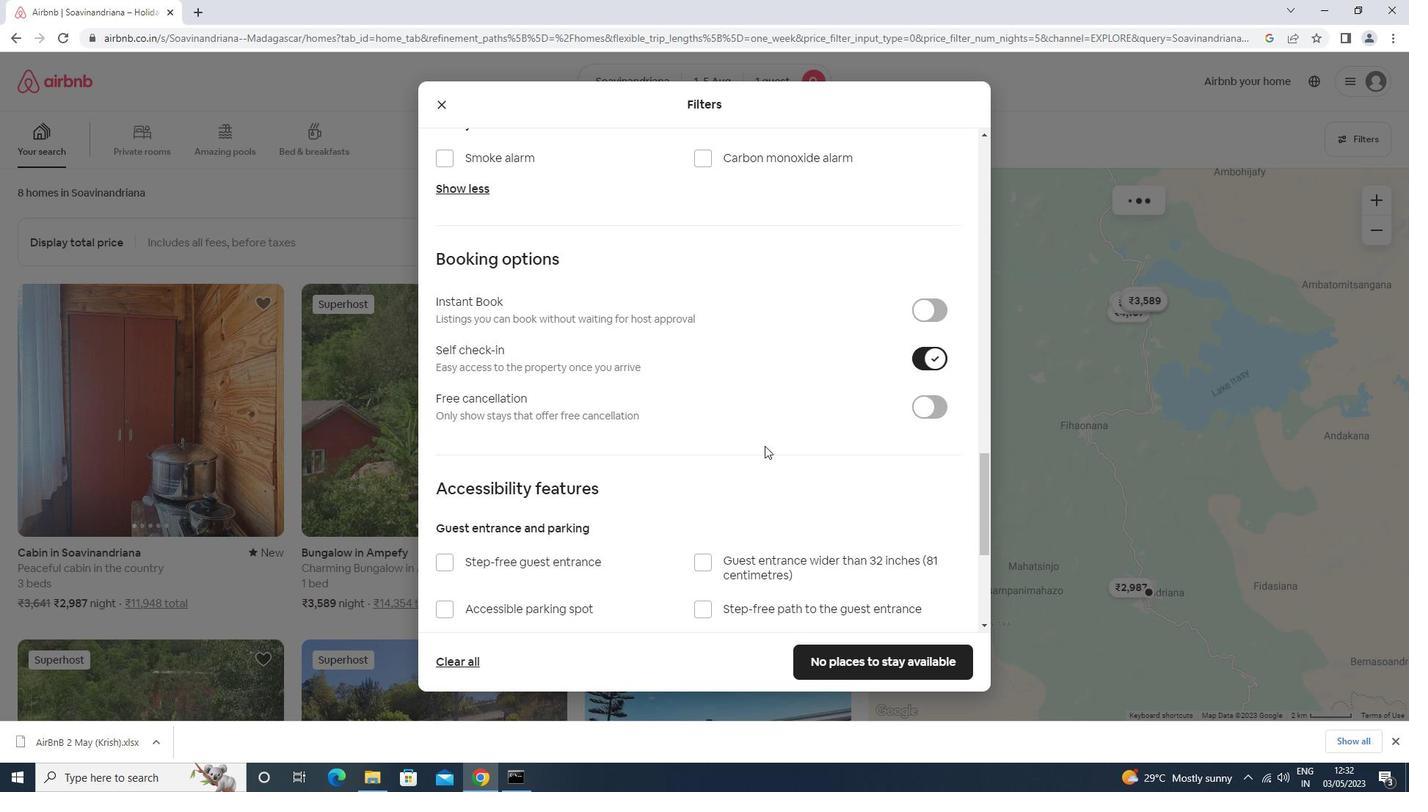 
Action: Mouse scrolled (757, 451) with delta (0, 0)
Screenshot: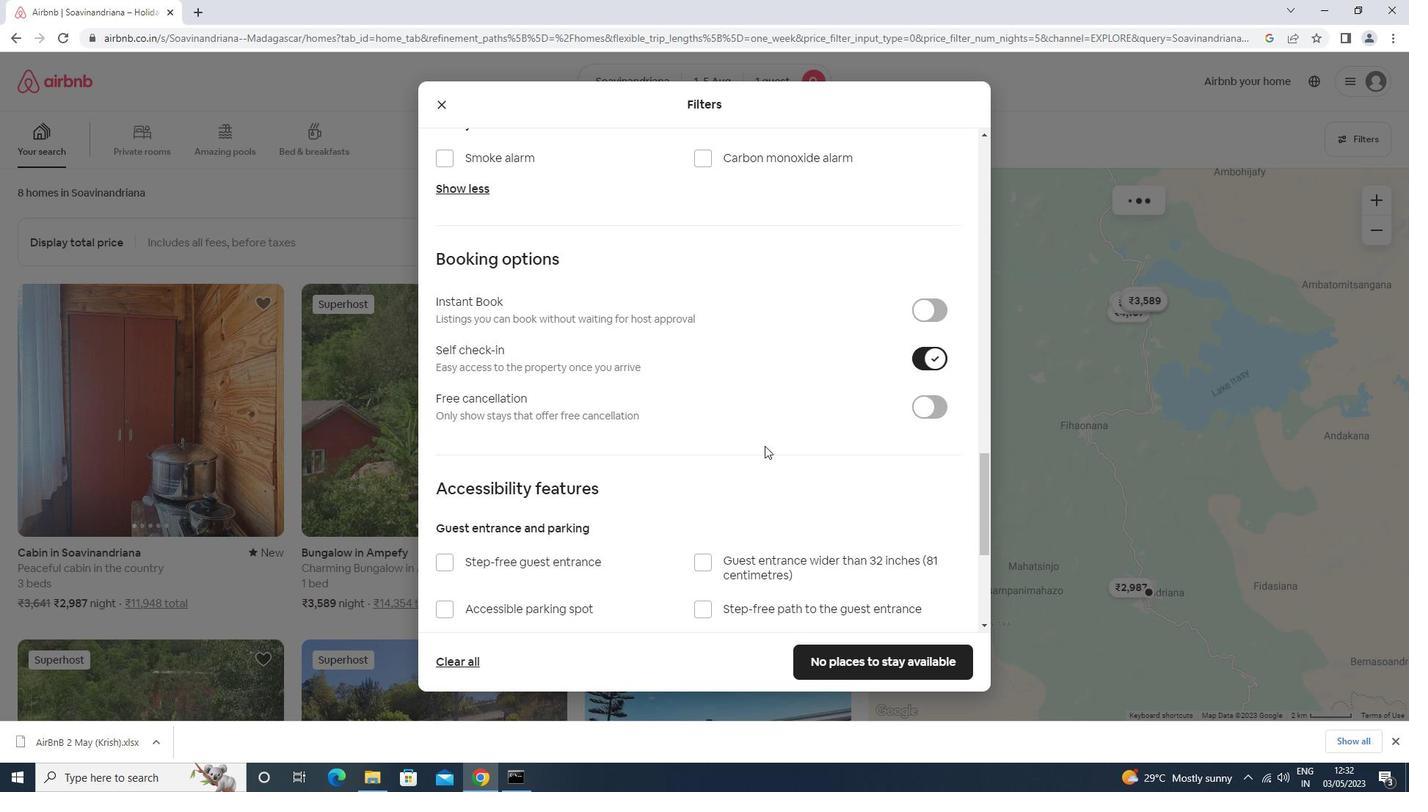 
Action: Mouse moved to (477, 594)
Screenshot: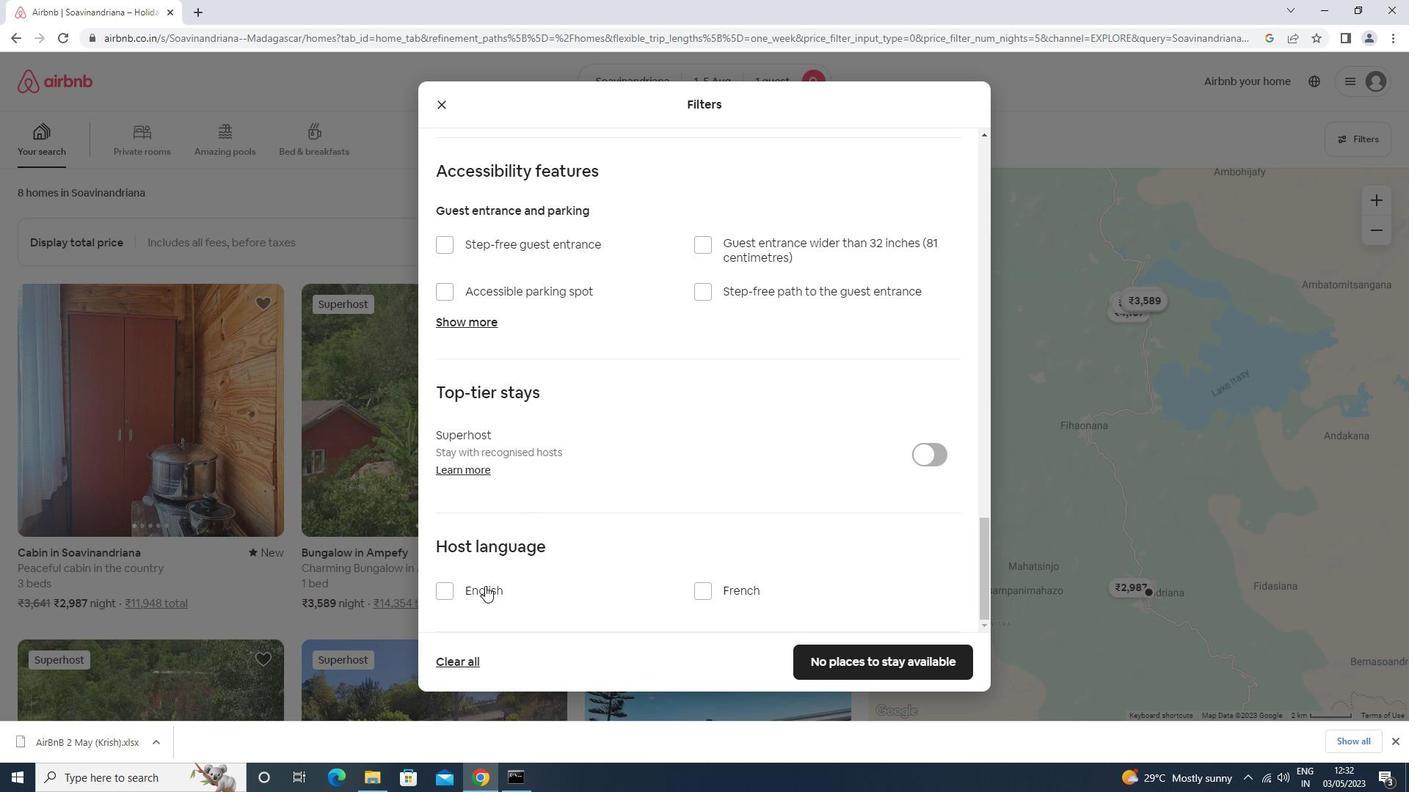 
Action: Mouse pressed left at (477, 594)
Screenshot: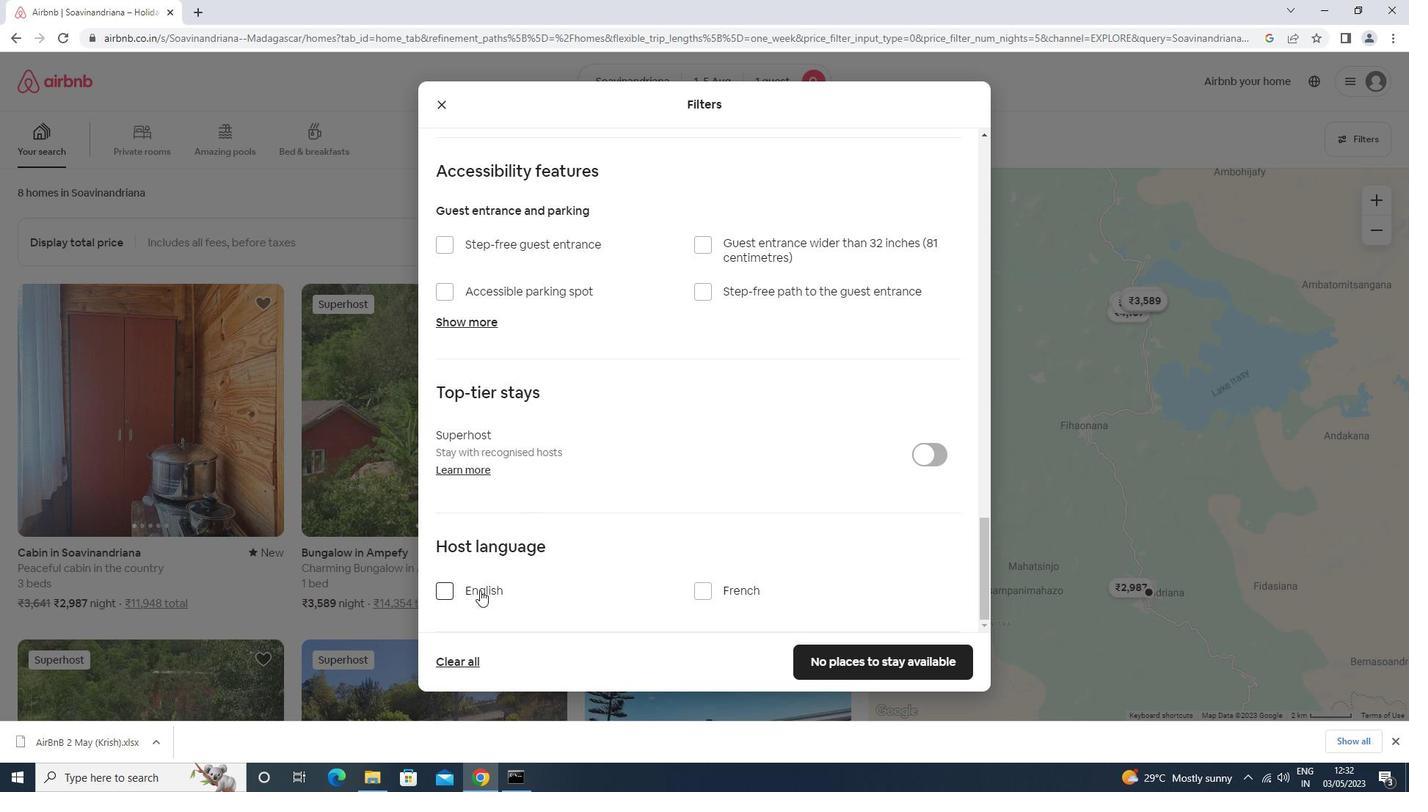 
Action: Mouse moved to (926, 650)
Screenshot: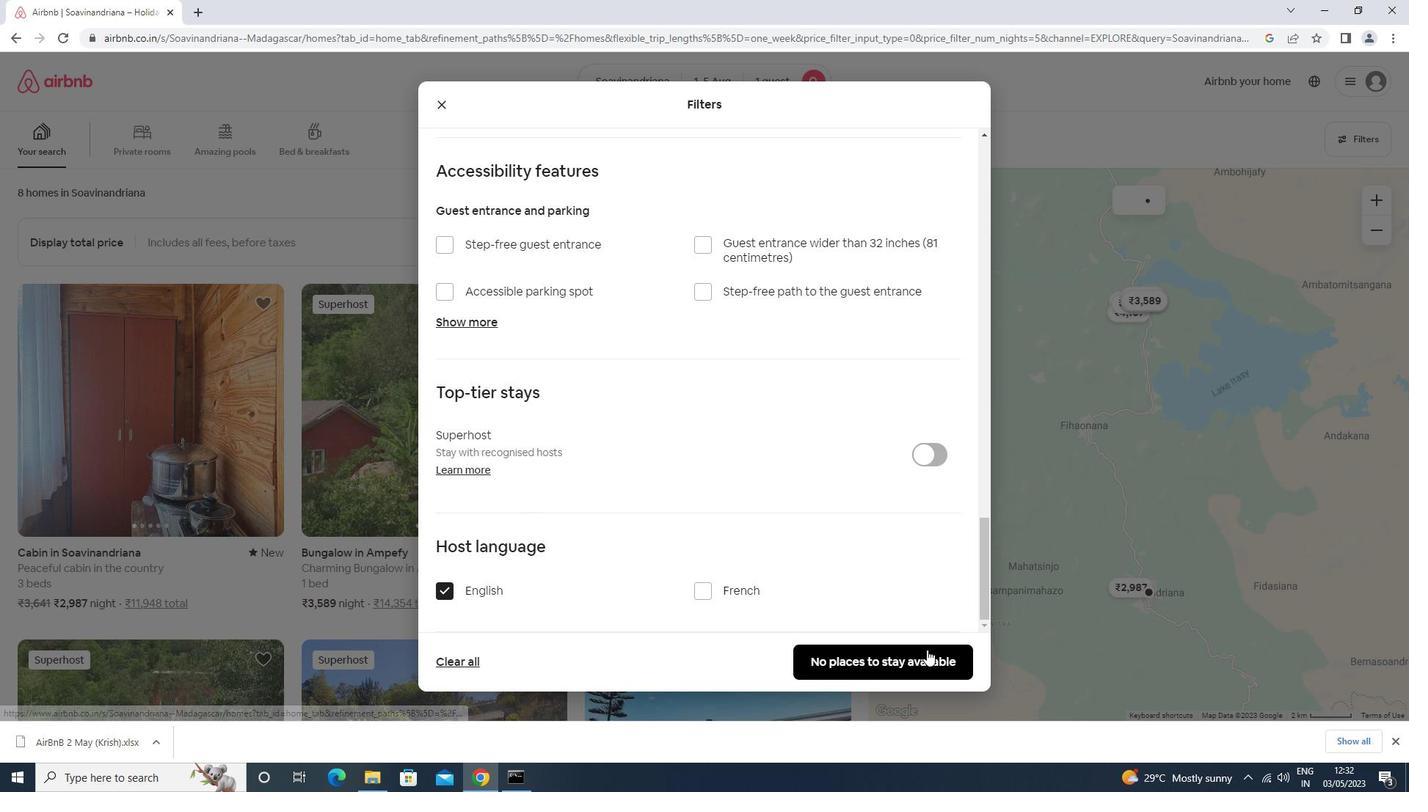 
Action: Mouse pressed left at (926, 650)
Screenshot: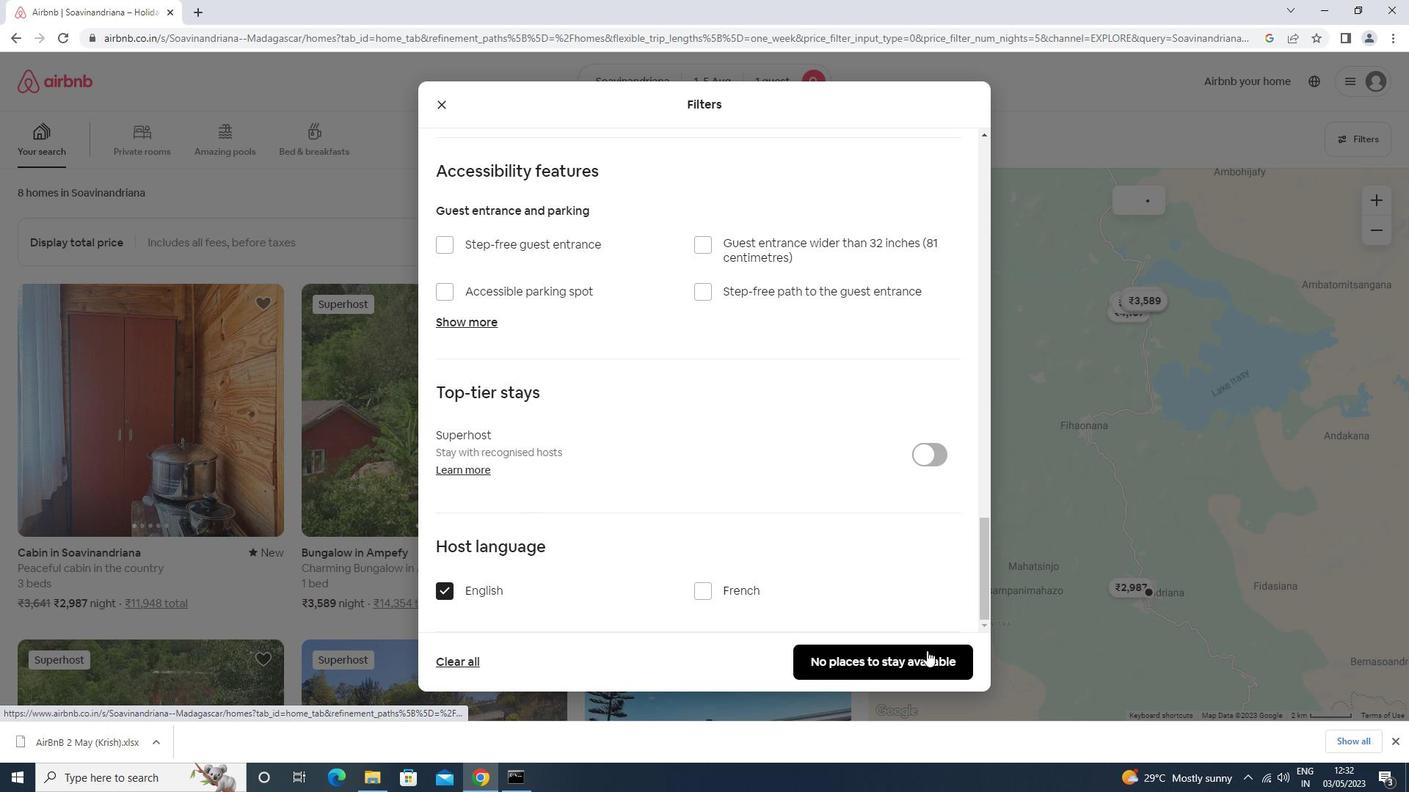 
